 Task: Set up merge strategies to maintain a clean commit history.
Action: Mouse moved to (299, 148)
Screenshot: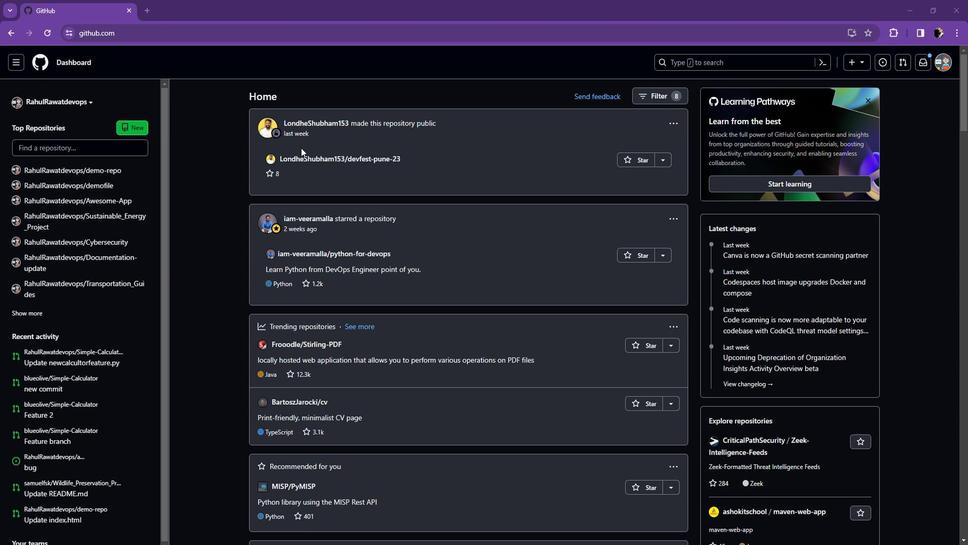 
Action: Mouse scrolled (299, 148) with delta (0, 0)
Screenshot: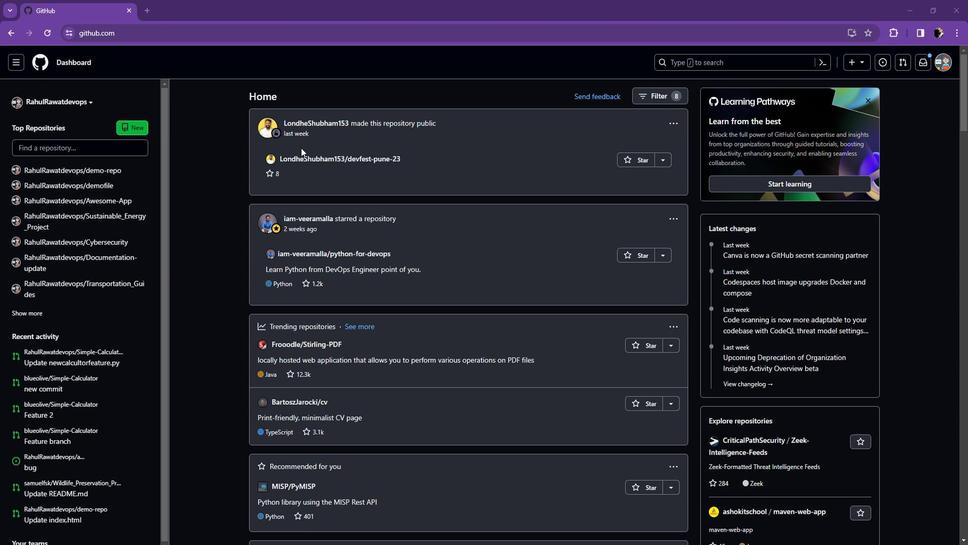 
Action: Mouse scrolled (299, 148) with delta (0, 0)
Screenshot: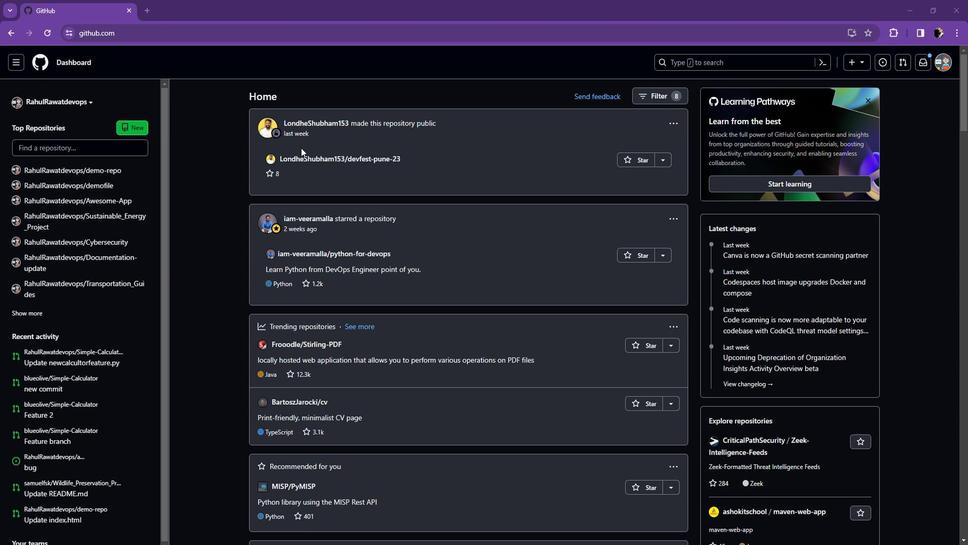 
Action: Mouse moved to (299, 157)
Screenshot: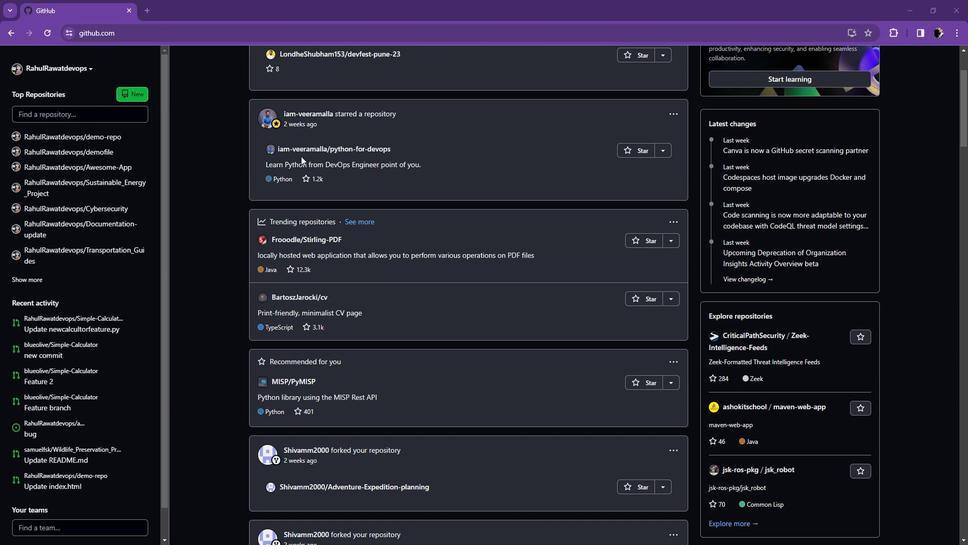 
Action: Mouse scrolled (299, 157) with delta (0, 0)
Screenshot: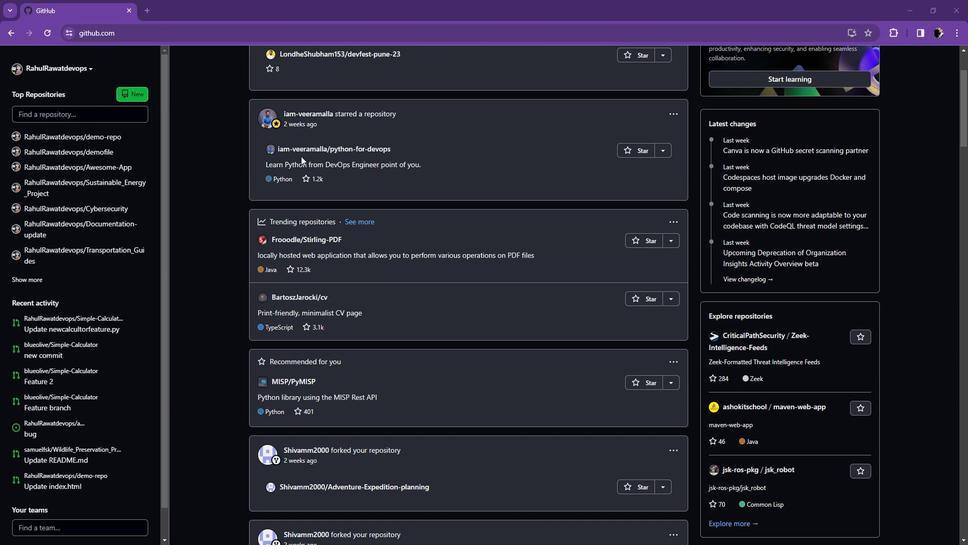 
Action: Mouse scrolled (299, 157) with delta (0, 0)
Screenshot: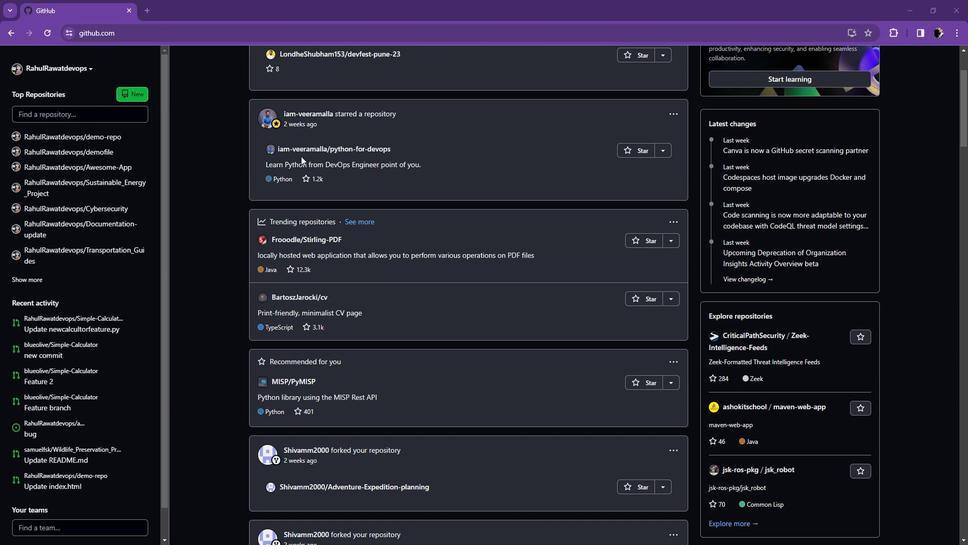 
Action: Mouse scrolled (299, 157) with delta (0, 0)
Screenshot: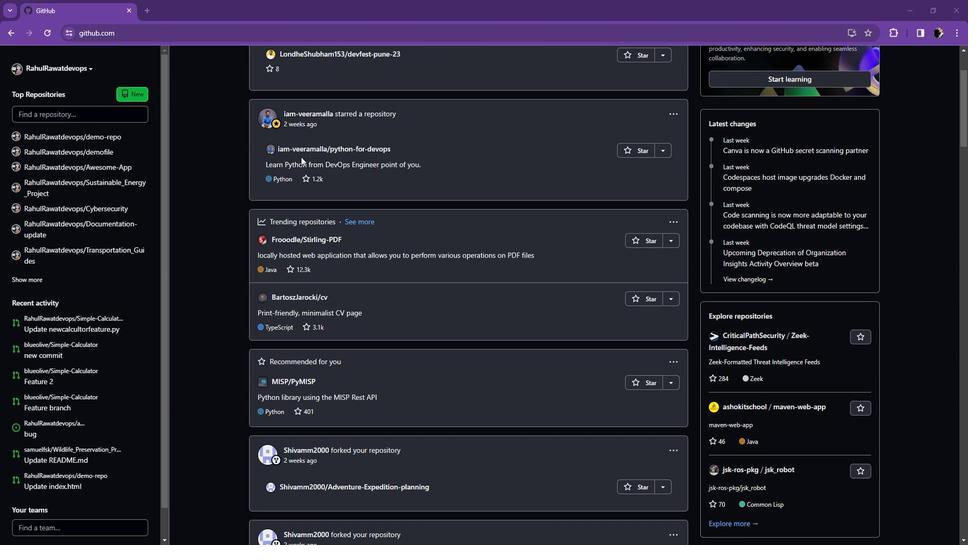 
Action: Mouse moved to (940, 68)
Screenshot: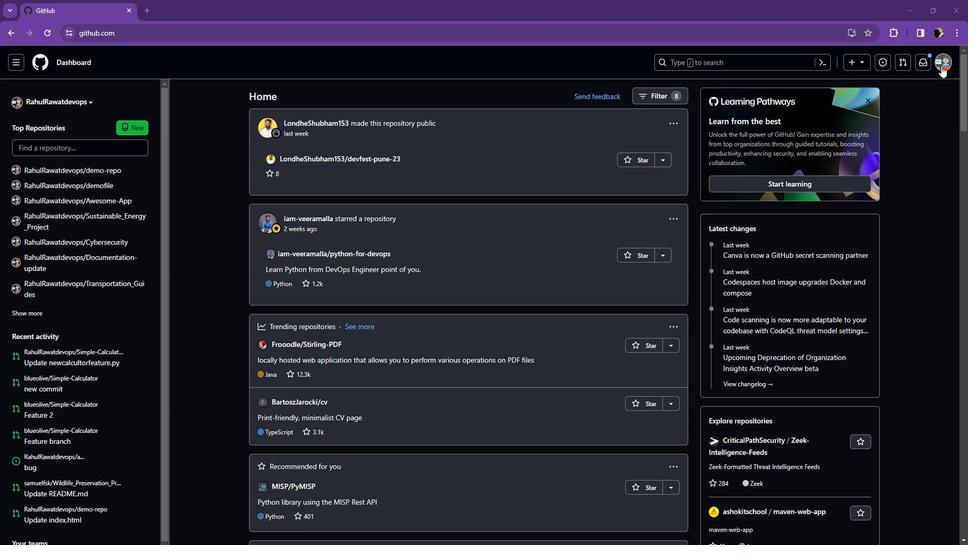 
Action: Mouse pressed left at (940, 68)
Screenshot: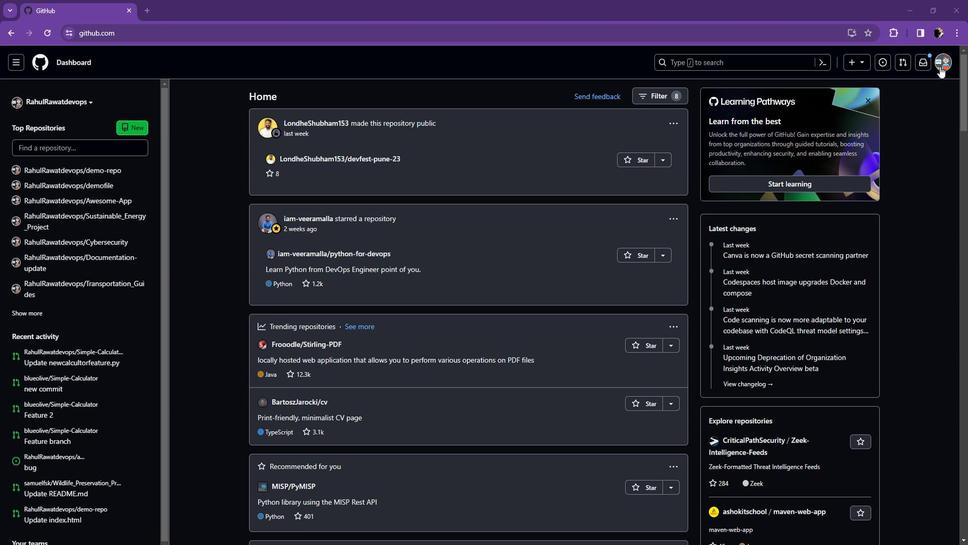 
Action: Mouse moved to (847, 116)
Screenshot: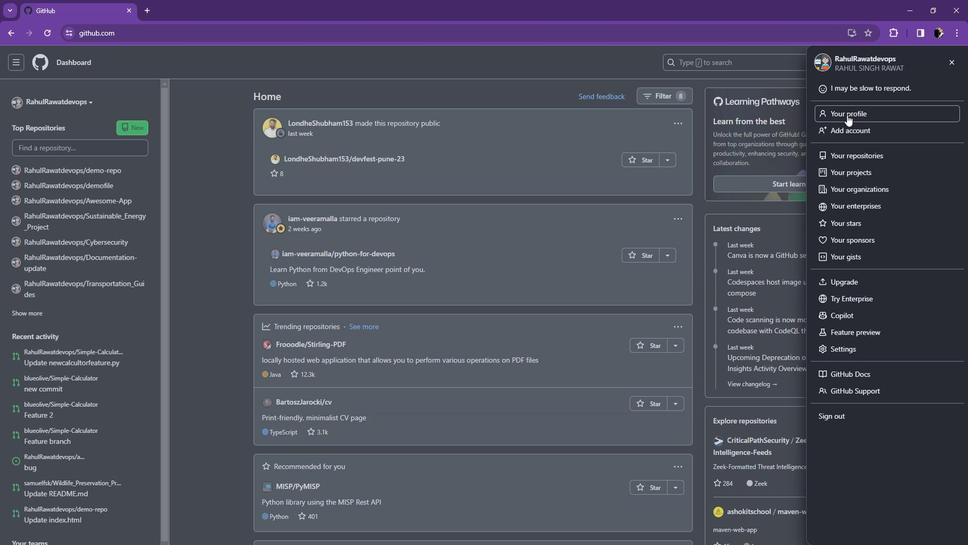 
Action: Mouse pressed left at (847, 116)
Screenshot: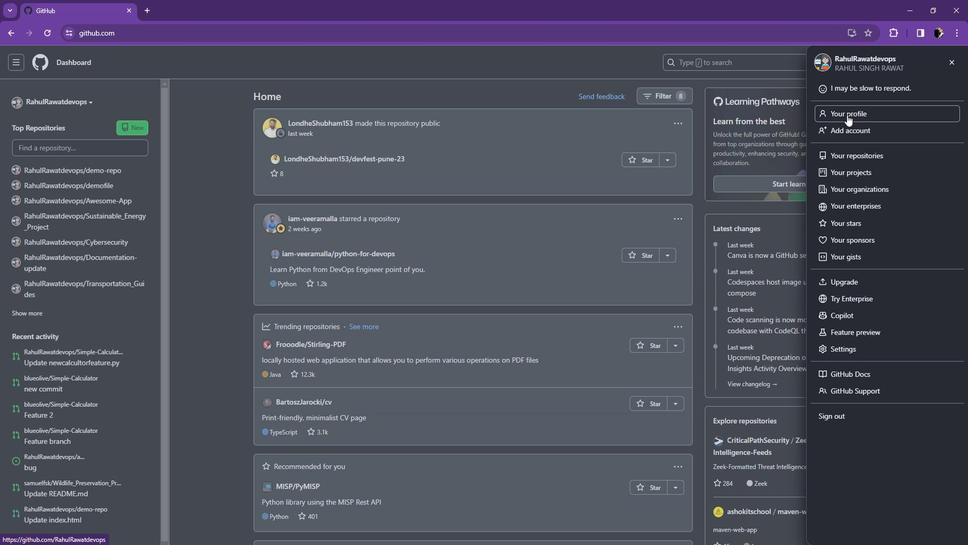 
Action: Mouse moved to (119, 94)
Screenshot: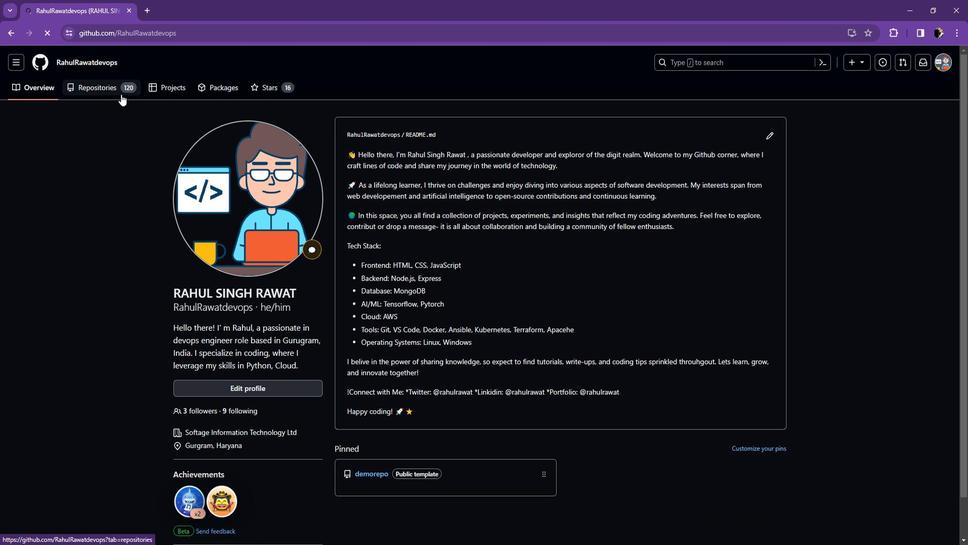 
Action: Mouse pressed left at (119, 94)
Screenshot: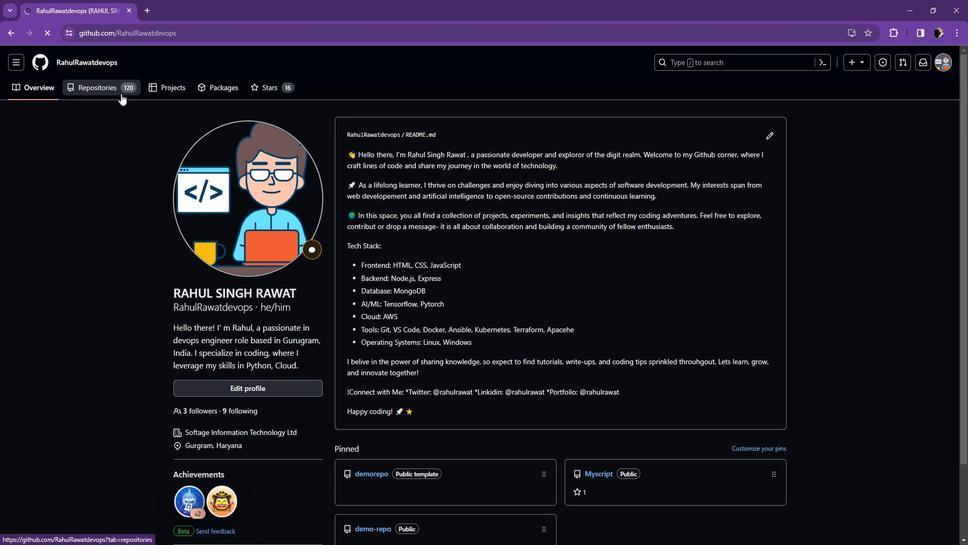 
Action: Mouse moved to (328, 243)
Screenshot: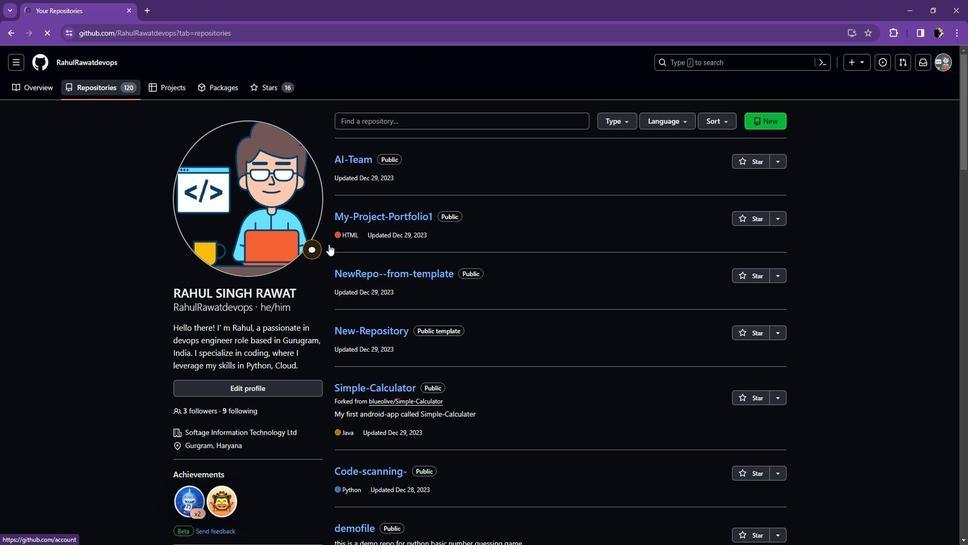 
Action: Mouse scrolled (328, 243) with delta (0, 0)
Screenshot: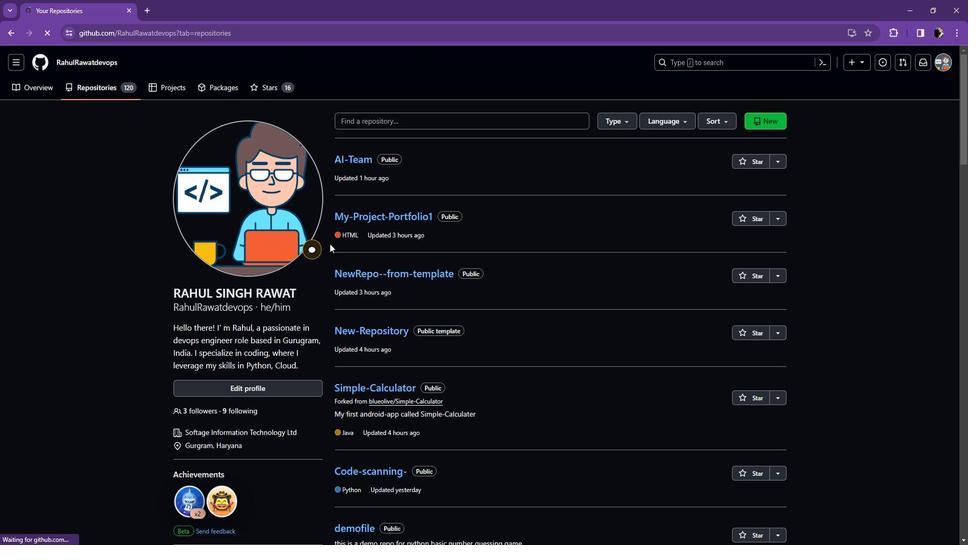 
Action: Mouse scrolled (328, 244) with delta (0, 0)
Screenshot: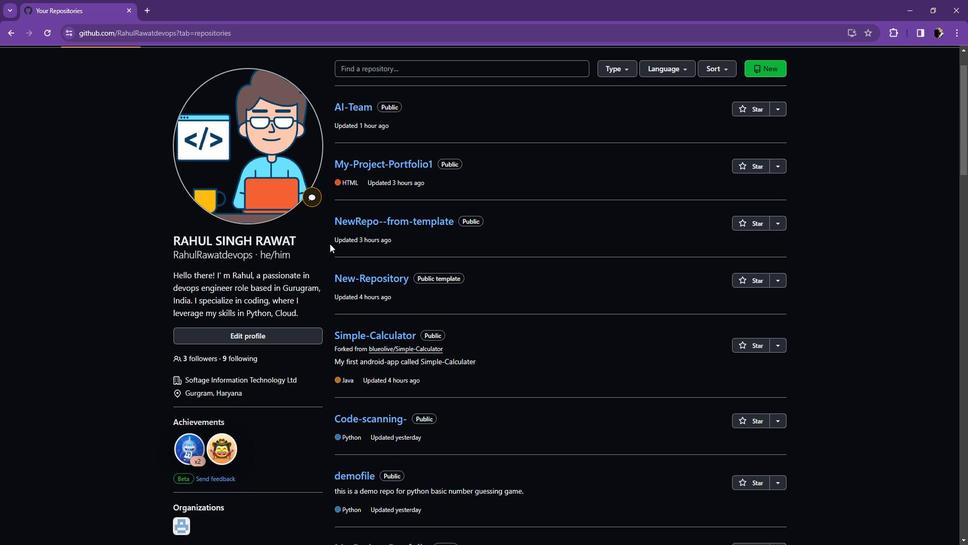 
Action: Mouse moved to (323, 245)
Screenshot: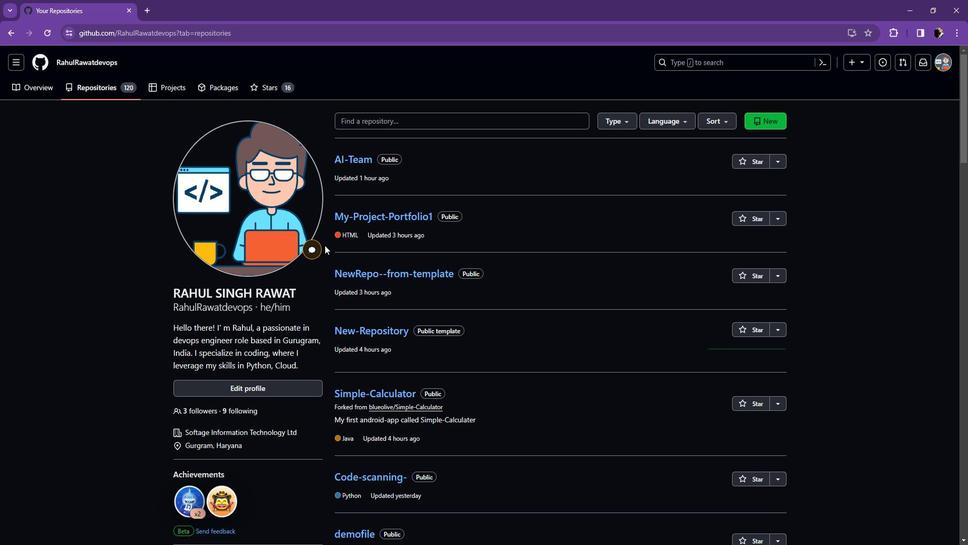 
Action: Mouse scrolled (323, 244) with delta (0, 0)
Screenshot: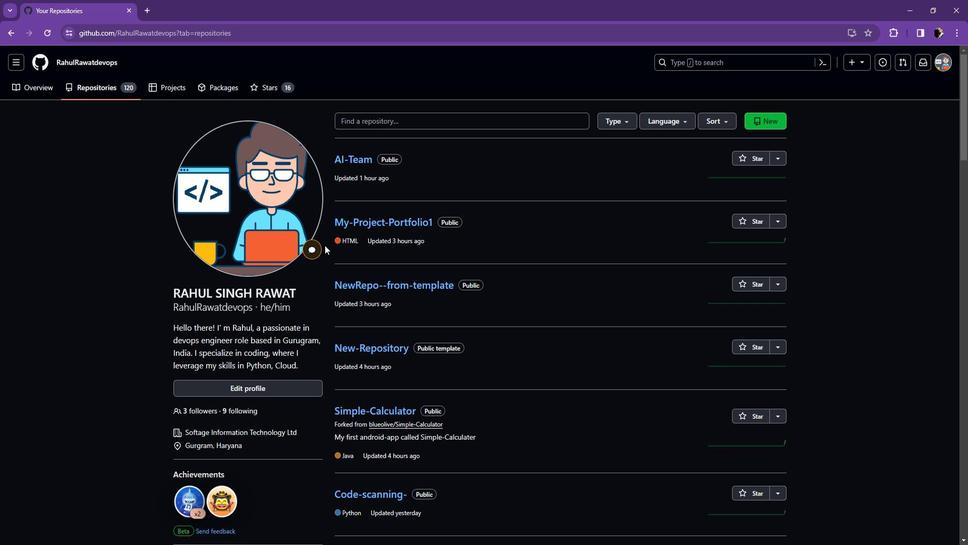 
Action: Mouse moved to (325, 245)
Screenshot: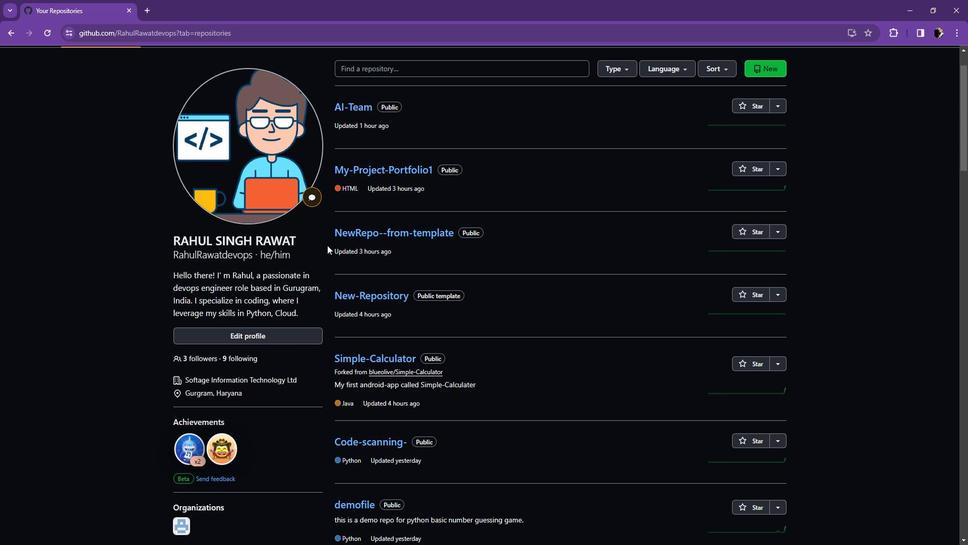 
Action: Mouse scrolled (325, 244) with delta (0, 0)
Screenshot: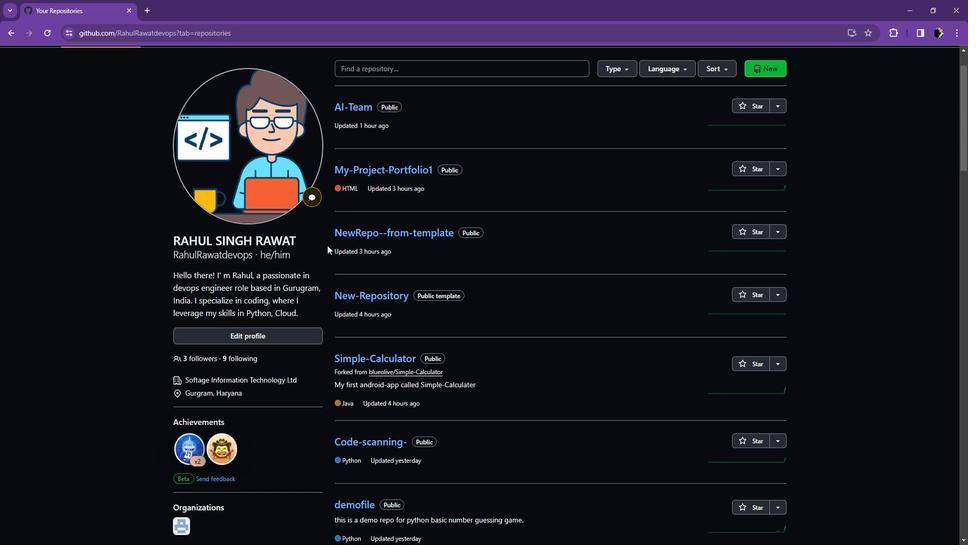 
Action: Mouse moved to (373, 307)
Screenshot: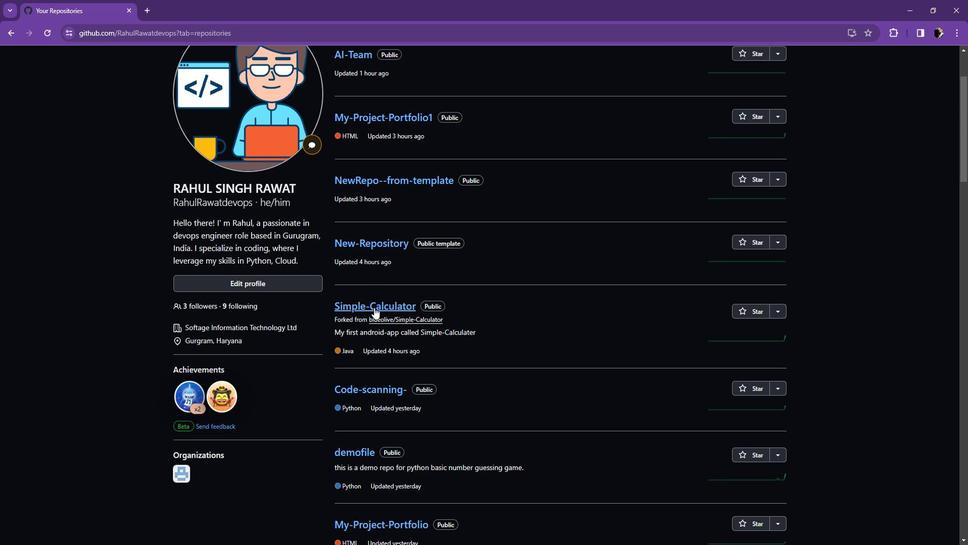 
Action: Mouse pressed left at (373, 307)
Screenshot: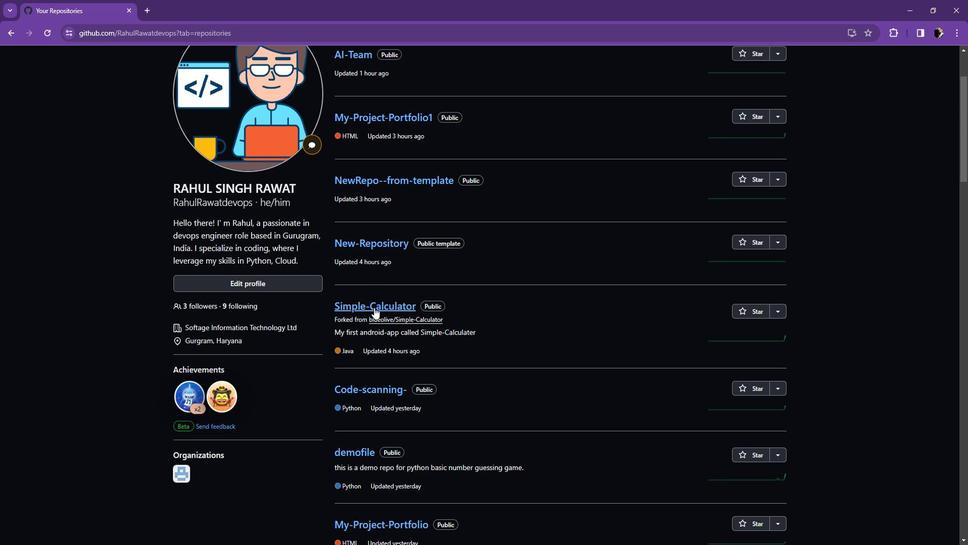 
Action: Mouse moved to (12, 33)
Screenshot: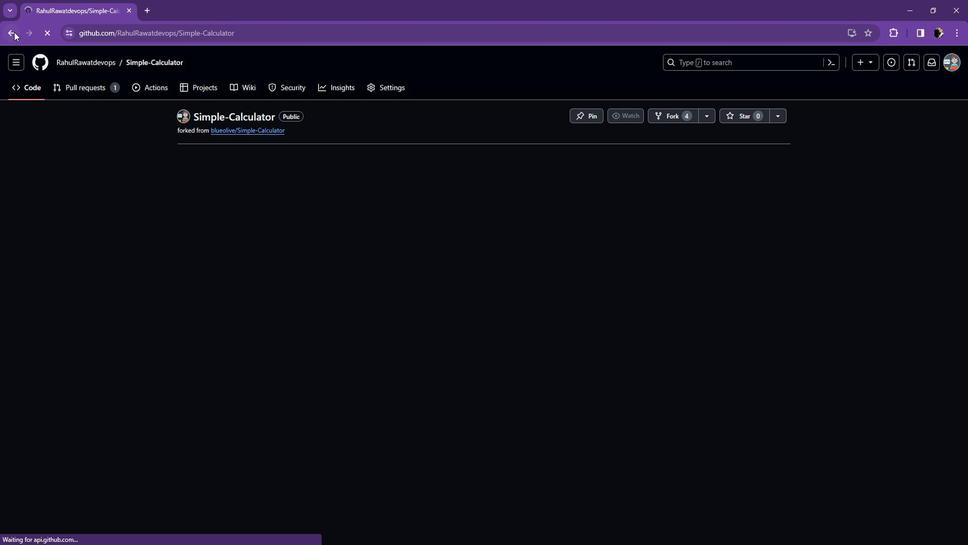 
Action: Mouse pressed left at (12, 33)
Screenshot: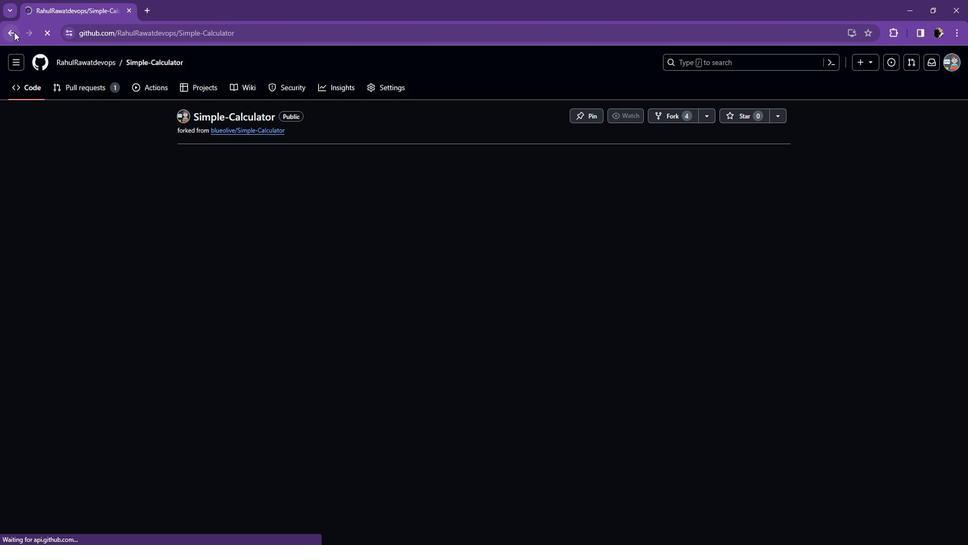 
Action: Mouse moved to (394, 125)
Screenshot: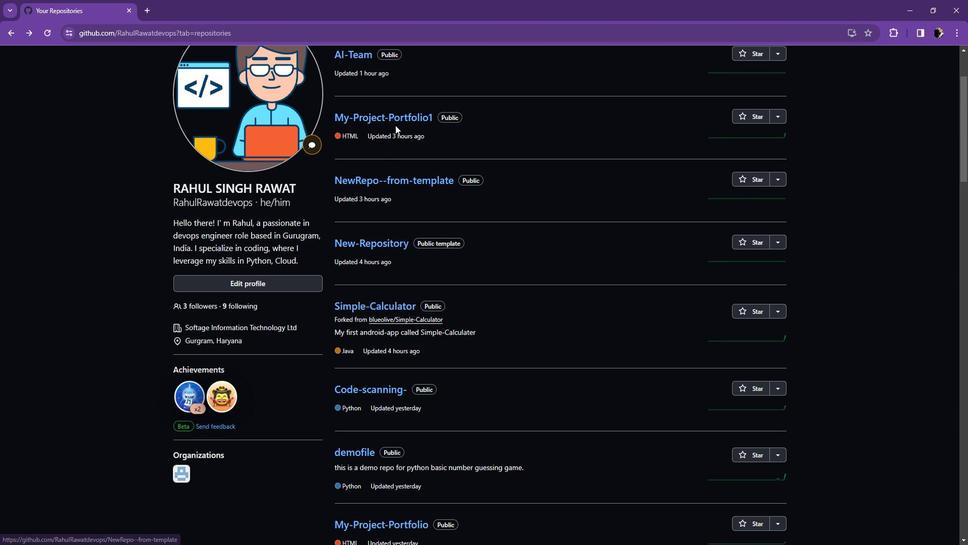 
Action: Mouse pressed left at (394, 125)
Screenshot: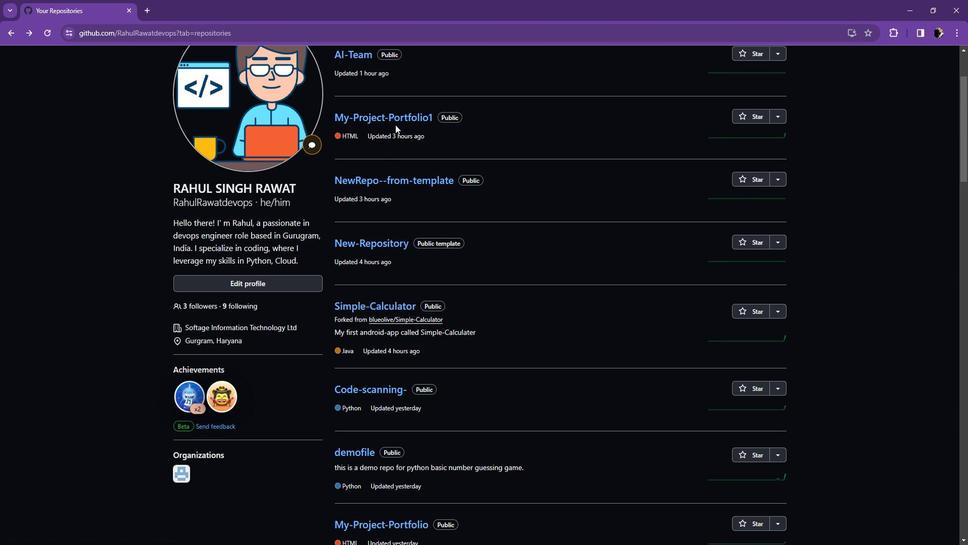 
Action: Mouse moved to (395, 121)
Screenshot: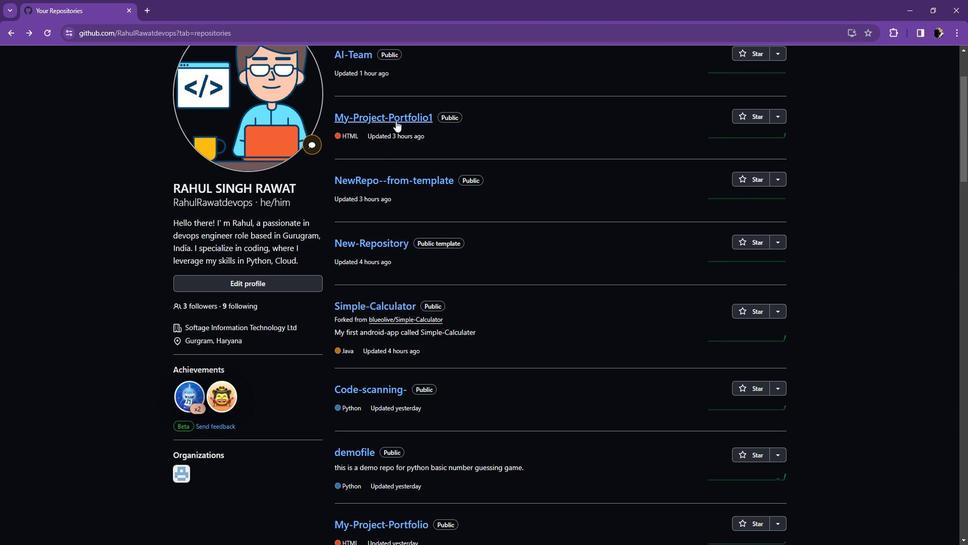 
Action: Mouse pressed left at (395, 121)
Screenshot: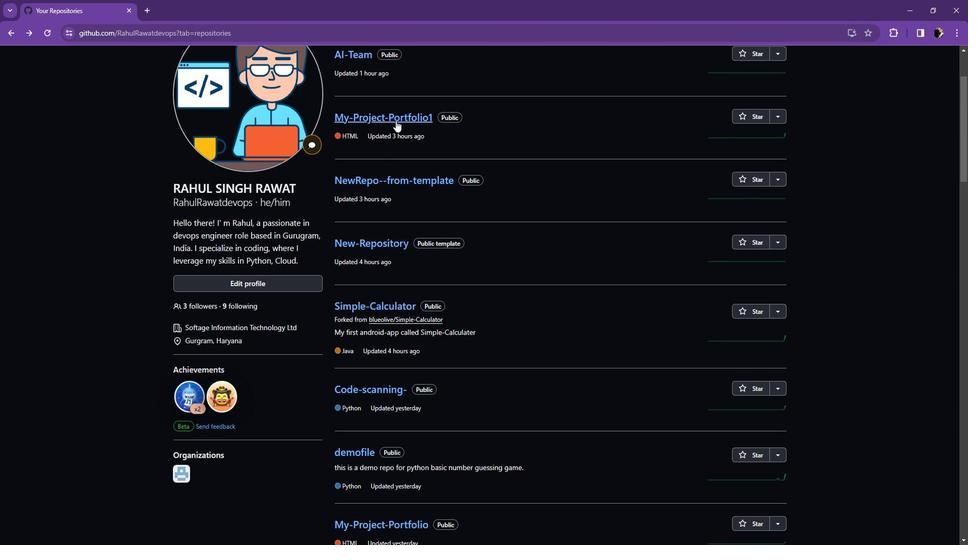 
Action: Mouse moved to (506, 254)
Screenshot: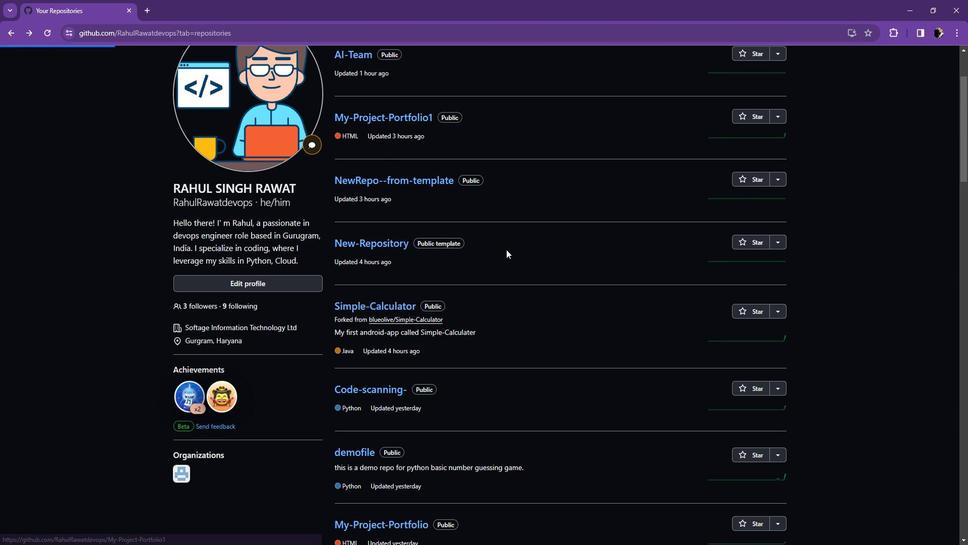 
Action: Mouse scrolled (506, 254) with delta (0, 0)
Screenshot: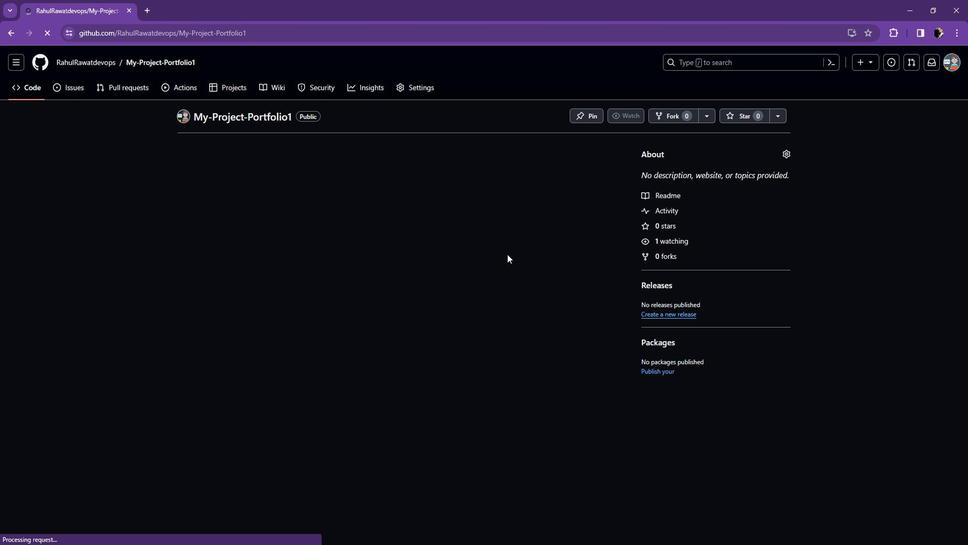 
Action: Mouse scrolled (506, 254) with delta (0, 0)
Screenshot: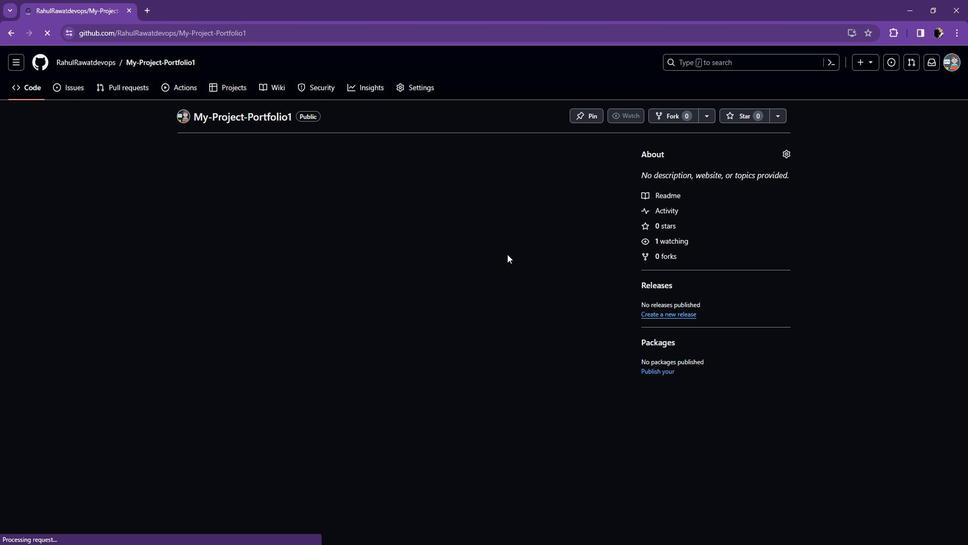 
Action: Mouse moved to (506, 245)
Screenshot: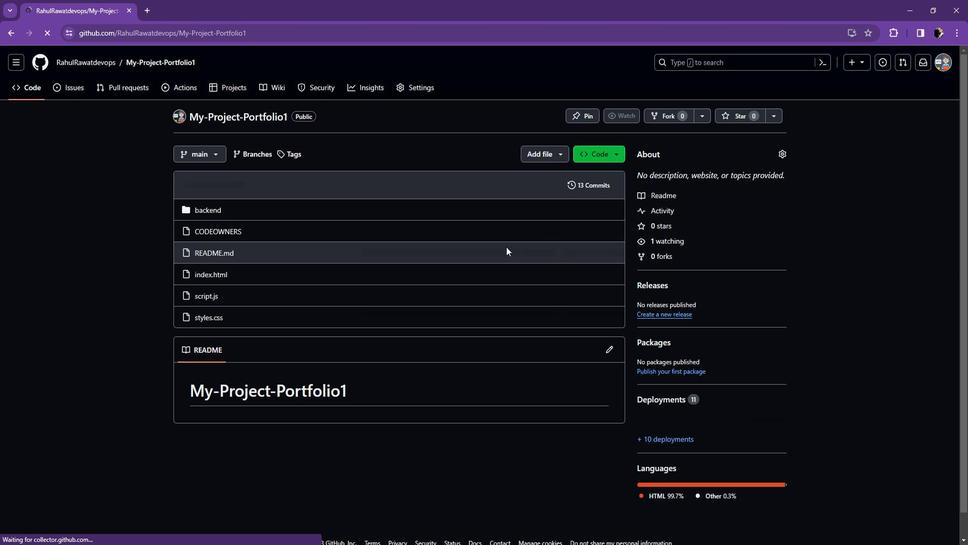 
Action: Mouse scrolled (506, 245) with delta (0, 0)
Screenshot: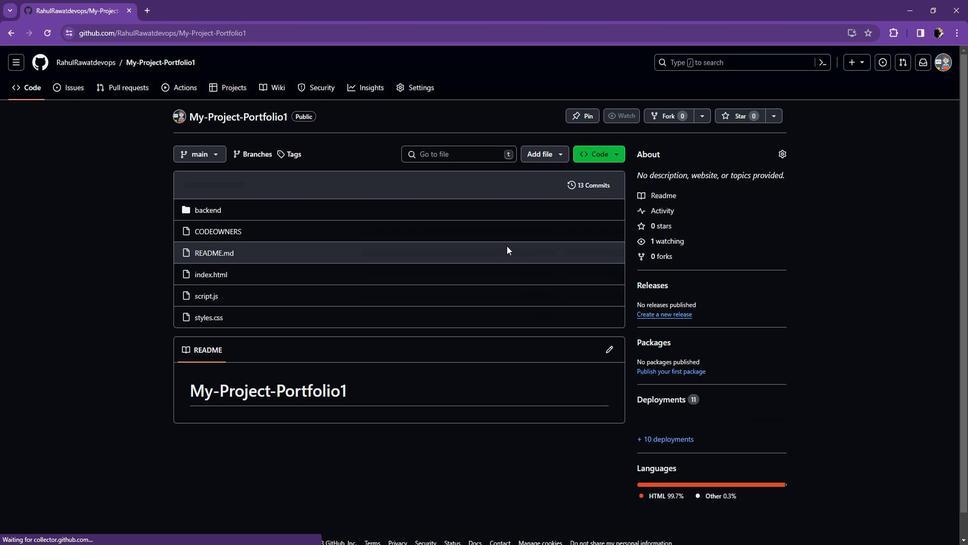 
Action: Mouse moved to (264, 231)
Screenshot: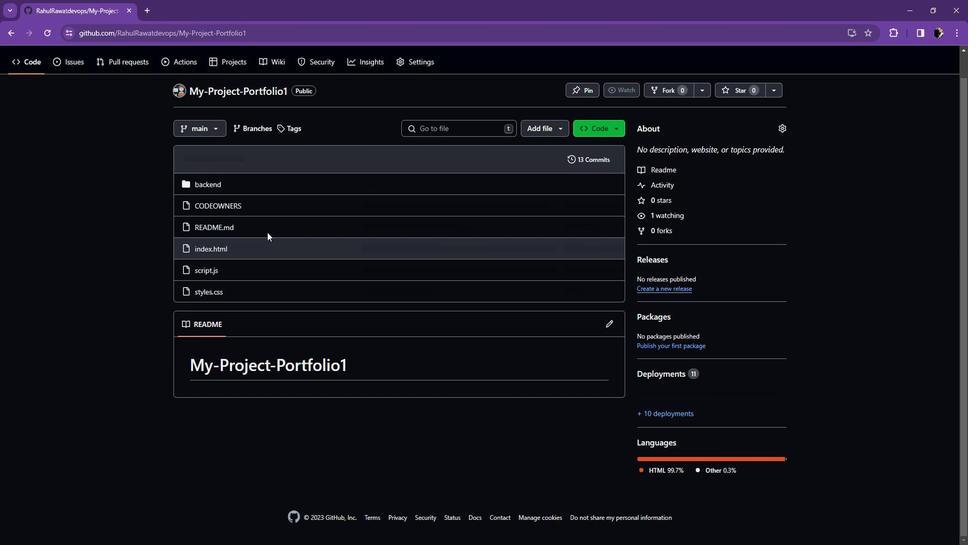 
Action: Mouse scrolled (264, 232) with delta (0, 0)
Screenshot: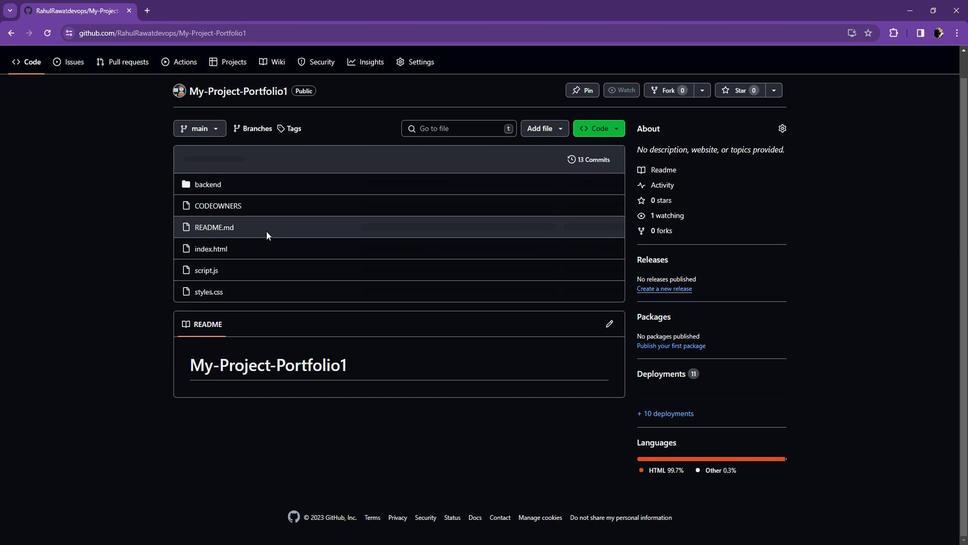 
Action: Mouse scrolled (264, 232) with delta (0, 0)
Screenshot: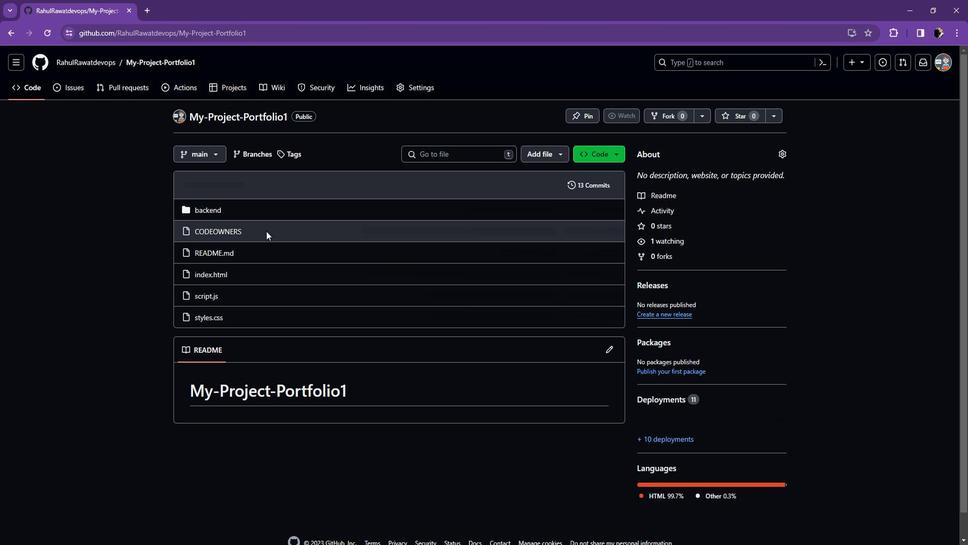 
Action: Mouse scrolled (264, 232) with delta (0, 0)
Screenshot: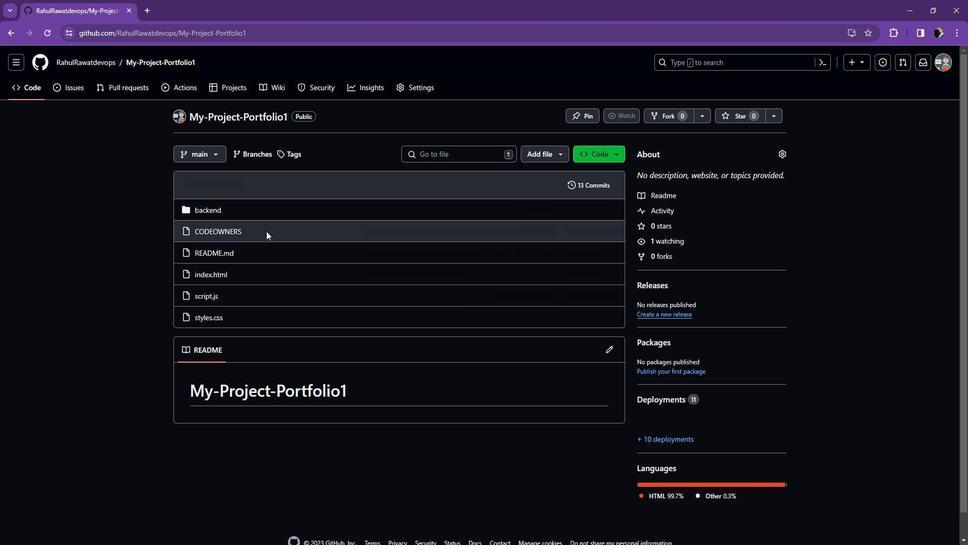 
Action: Mouse scrolled (264, 231) with delta (0, 0)
Screenshot: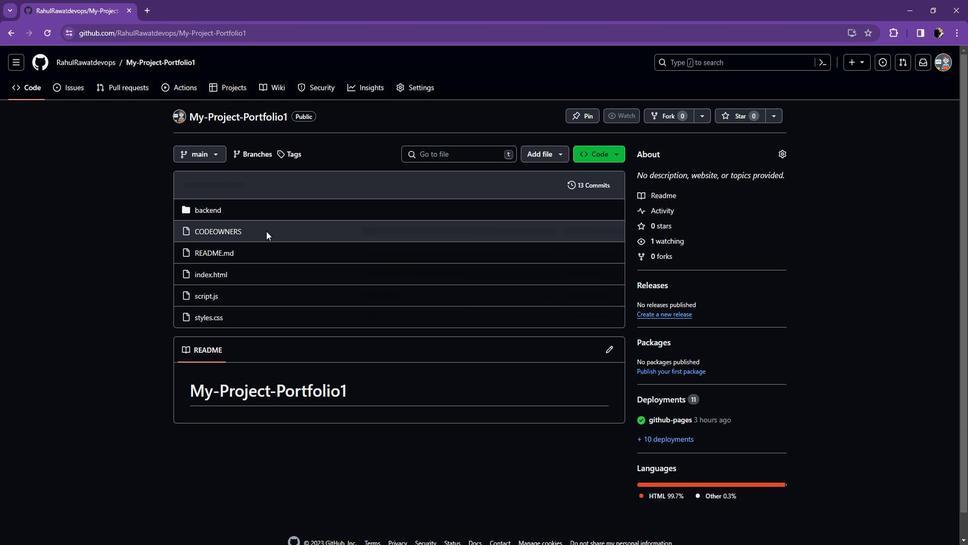 
Action: Mouse scrolled (264, 231) with delta (0, 0)
Screenshot: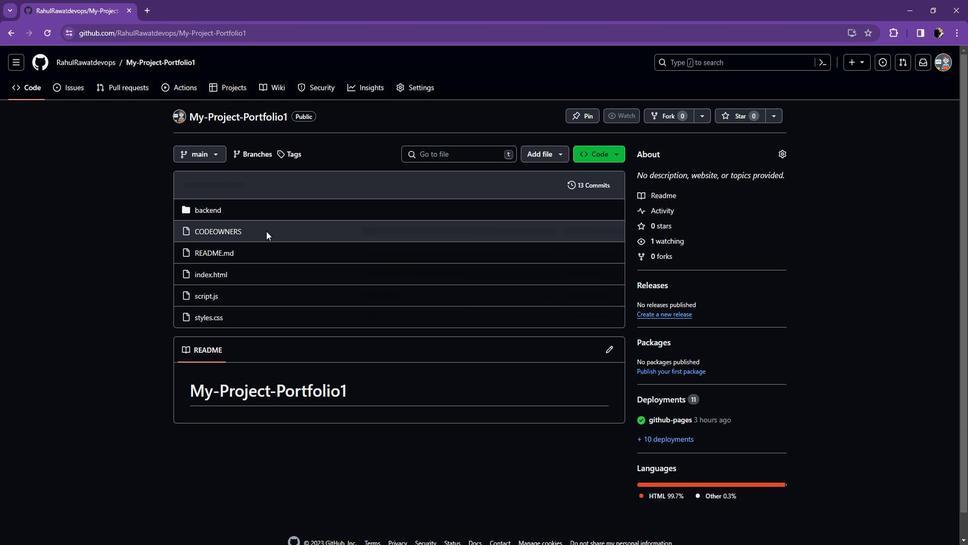 
Action: Mouse scrolled (264, 232) with delta (0, 0)
Screenshot: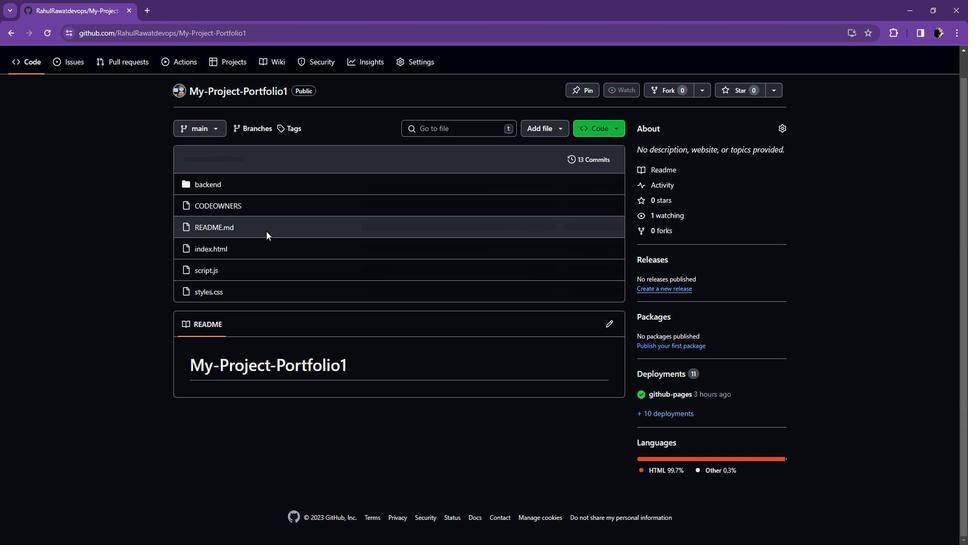 
Action: Mouse scrolled (264, 232) with delta (0, 0)
Screenshot: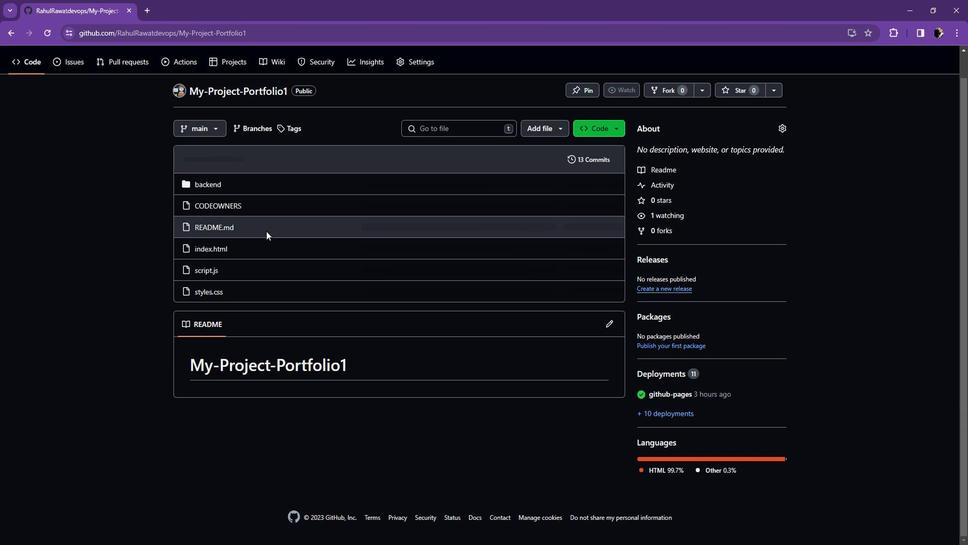 
Action: Mouse scrolled (264, 232) with delta (0, 0)
Screenshot: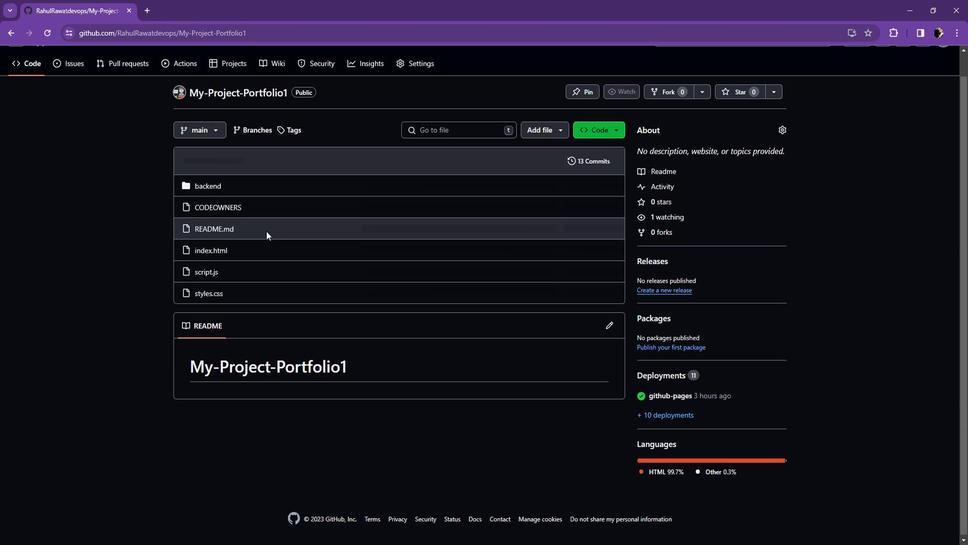 
Action: Mouse scrolled (264, 232) with delta (0, 0)
Screenshot: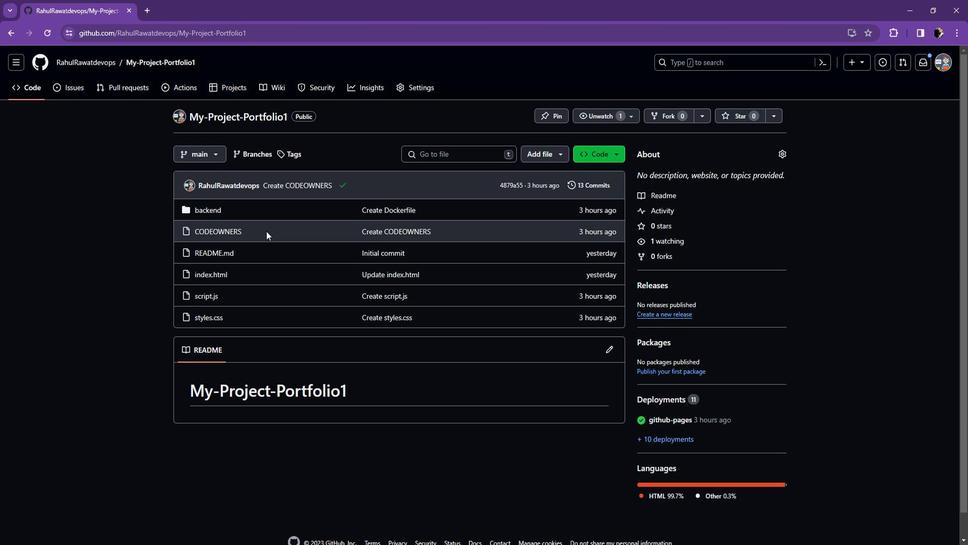 
Action: Mouse moved to (275, 204)
Screenshot: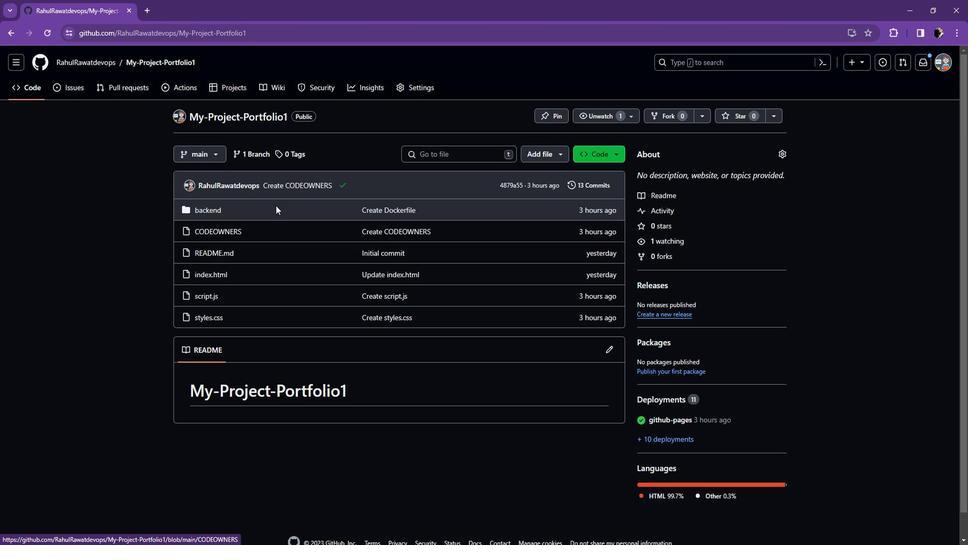 
Action: Mouse scrolled (275, 204) with delta (0, 0)
Screenshot: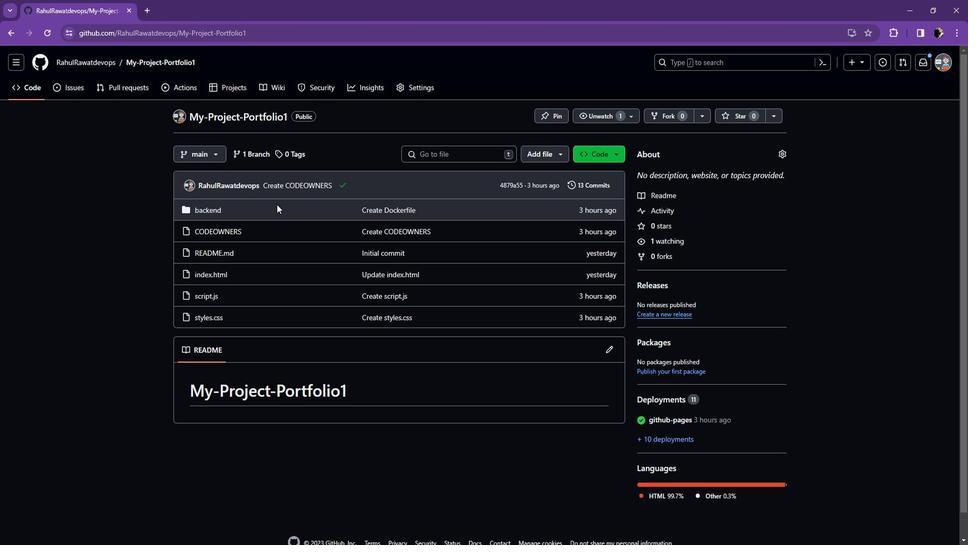 
Action: Mouse scrolled (275, 205) with delta (0, 0)
Screenshot: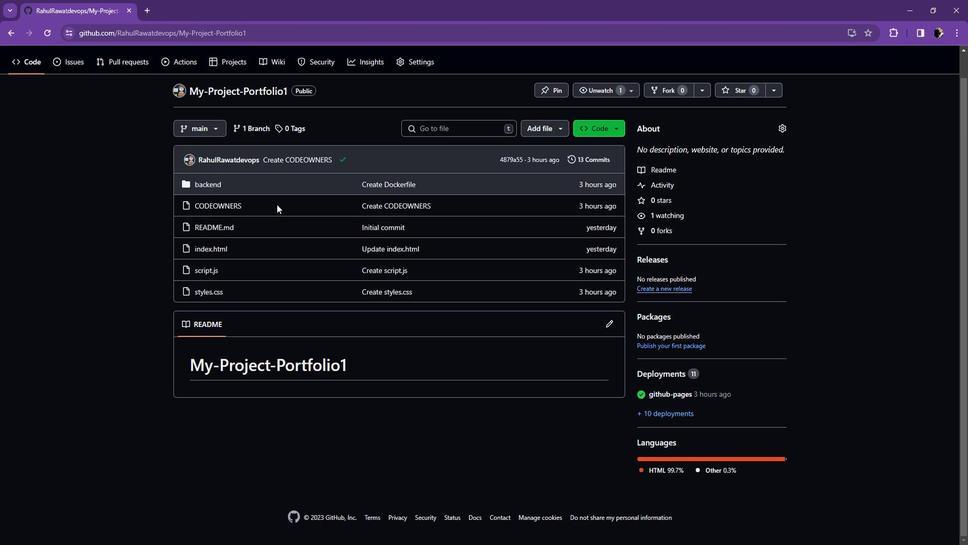 
Action: Mouse scrolled (275, 205) with delta (0, 0)
Screenshot: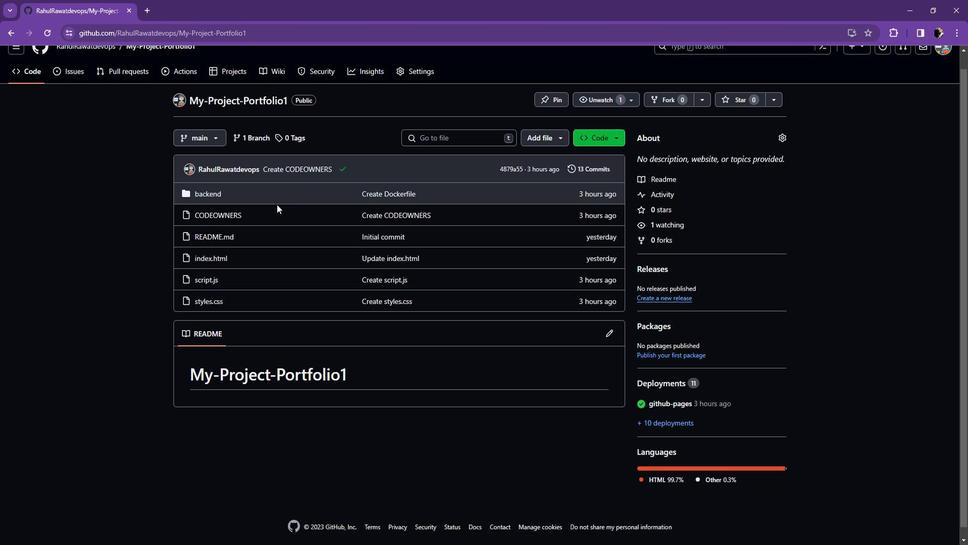 
Action: Mouse moved to (211, 155)
Screenshot: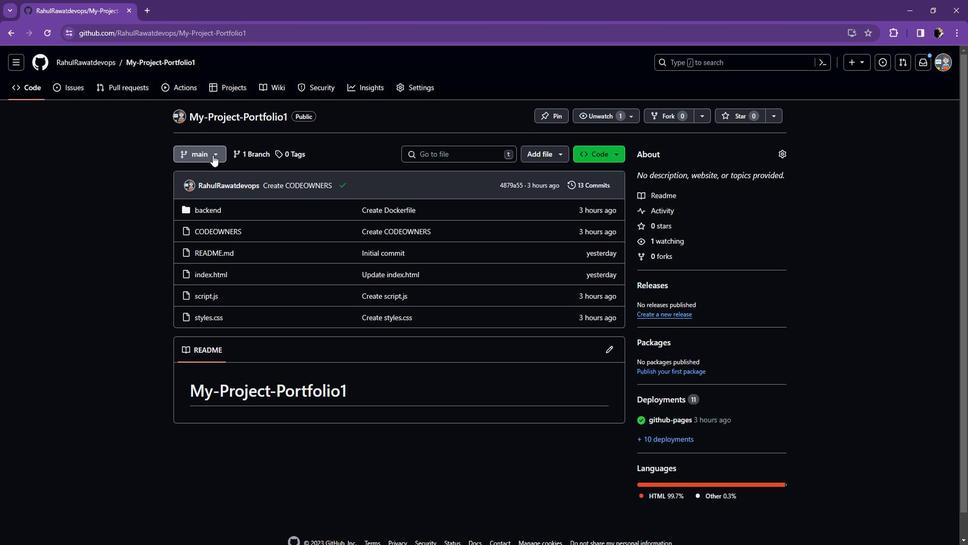 
Action: Mouse pressed left at (211, 155)
Screenshot: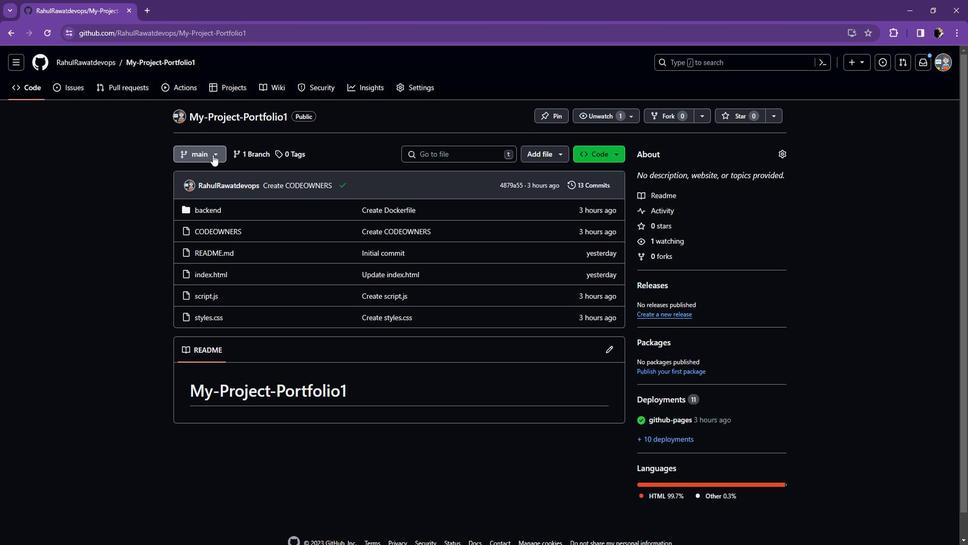 
Action: Mouse moved to (227, 197)
Screenshot: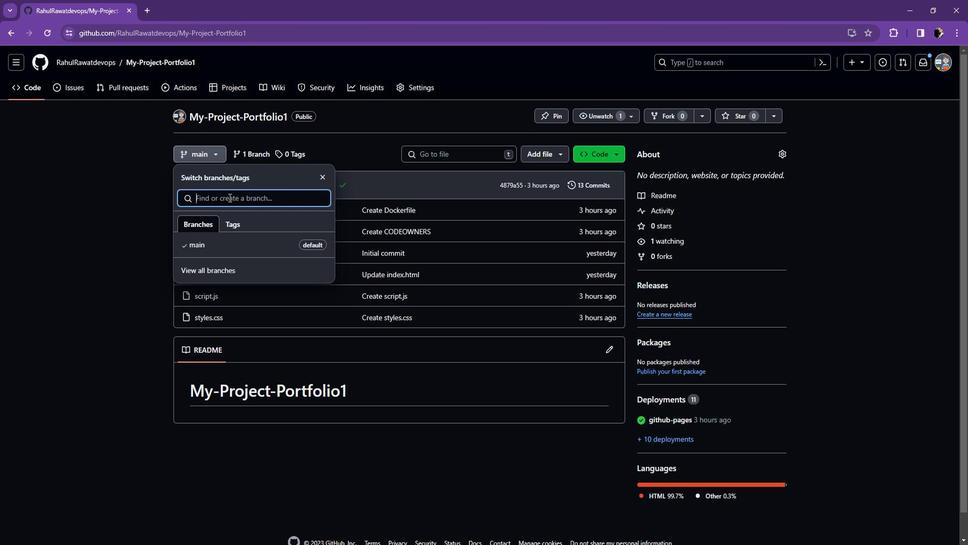 
Action: Mouse pressed left at (227, 197)
Screenshot: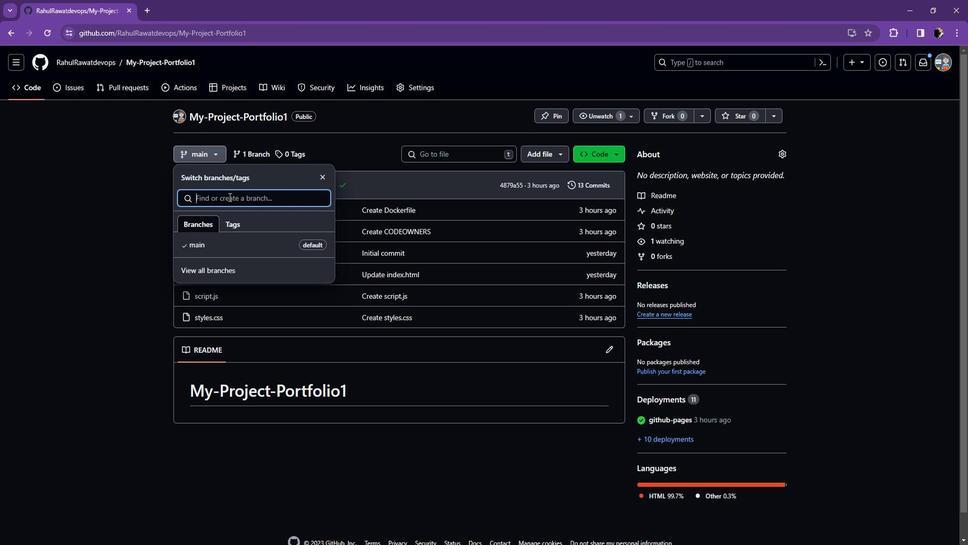 
Action: Key pressed <Key.caps_lock>B<Key.caps_lock>ranch<Key.space>1<Key.enter>
Screenshot: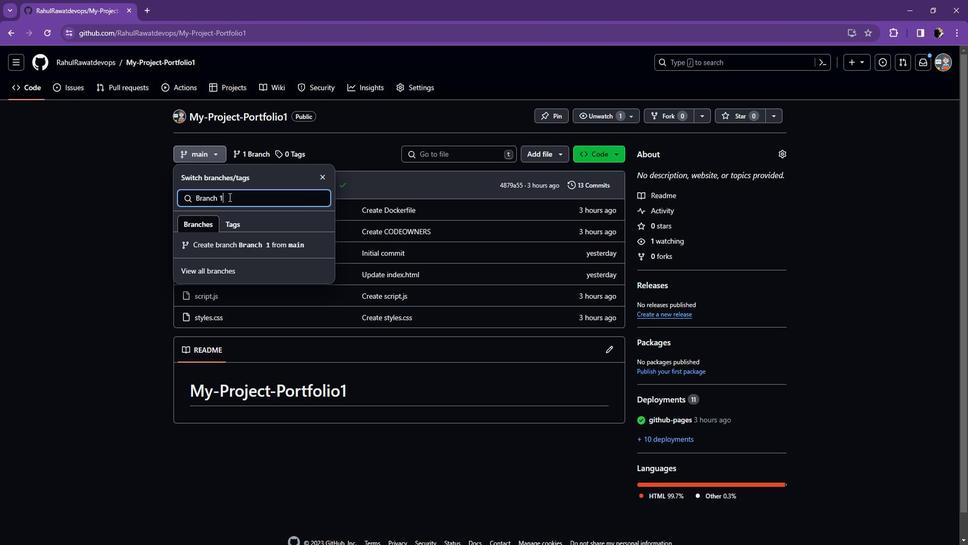 
Action: Mouse moved to (220, 201)
Screenshot: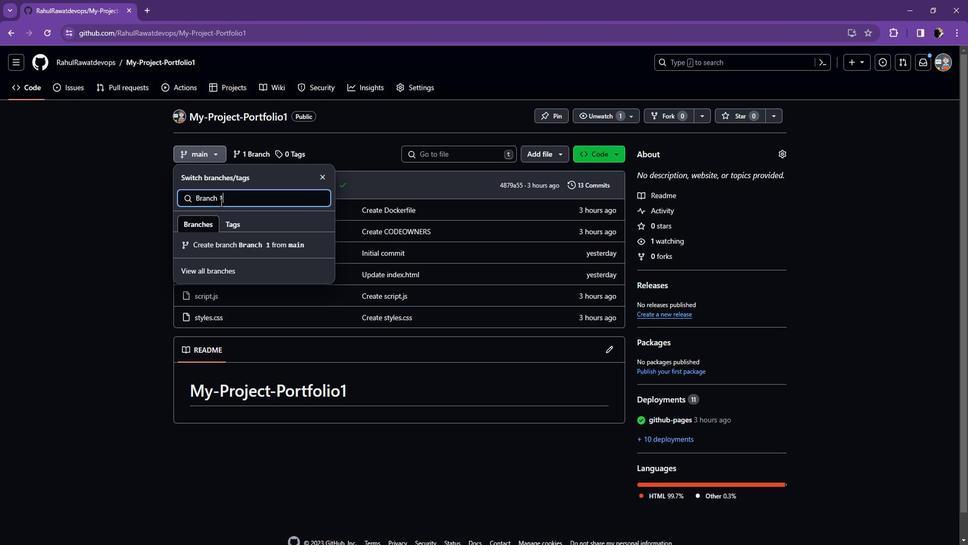 
Action: Key pressed <Key.backspace><Key.backspace>1
Screenshot: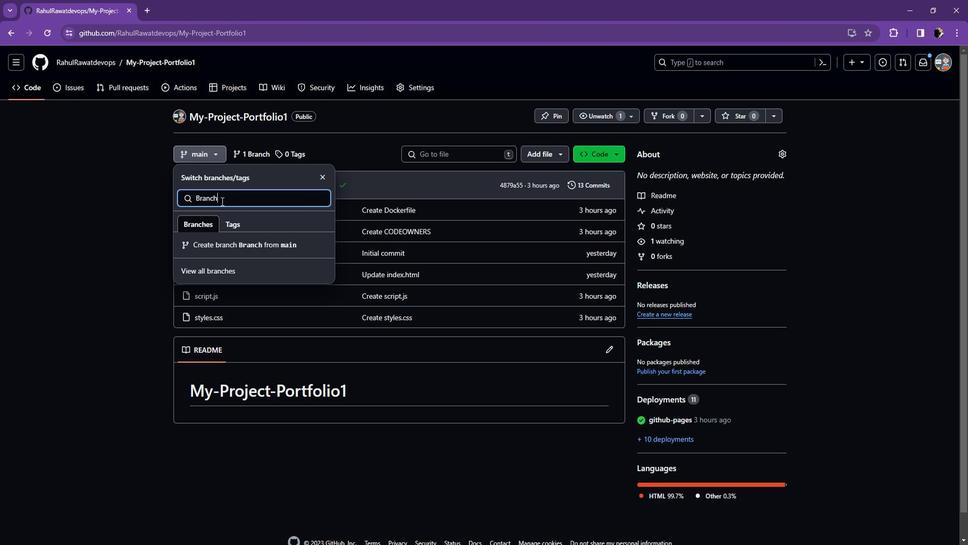 
Action: Mouse moved to (242, 239)
Screenshot: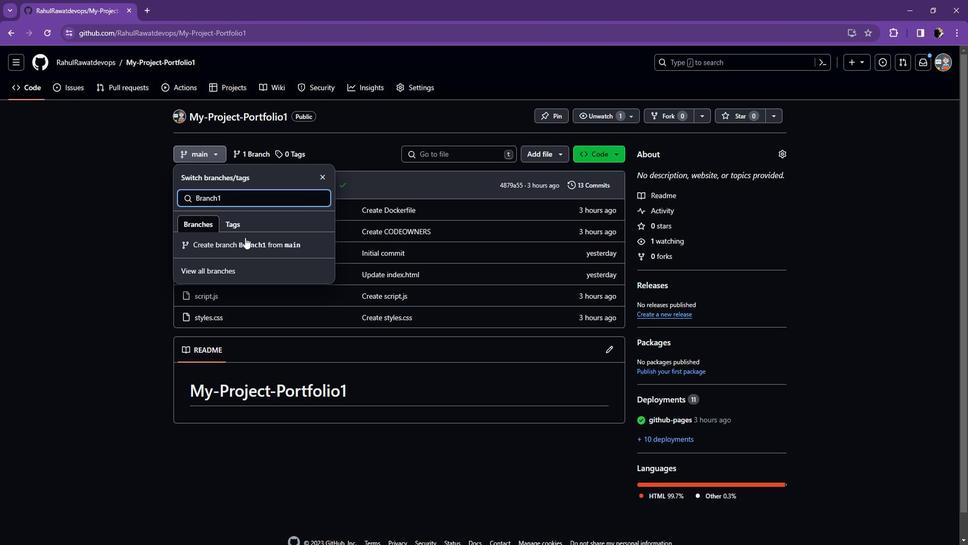 
Action: Mouse pressed left at (242, 239)
Screenshot: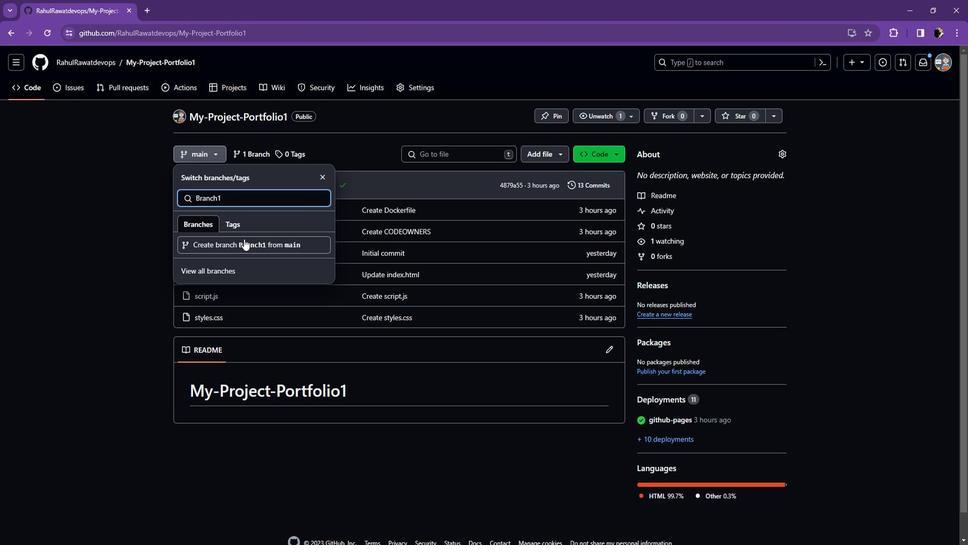 
Action: Mouse moved to (330, 264)
Screenshot: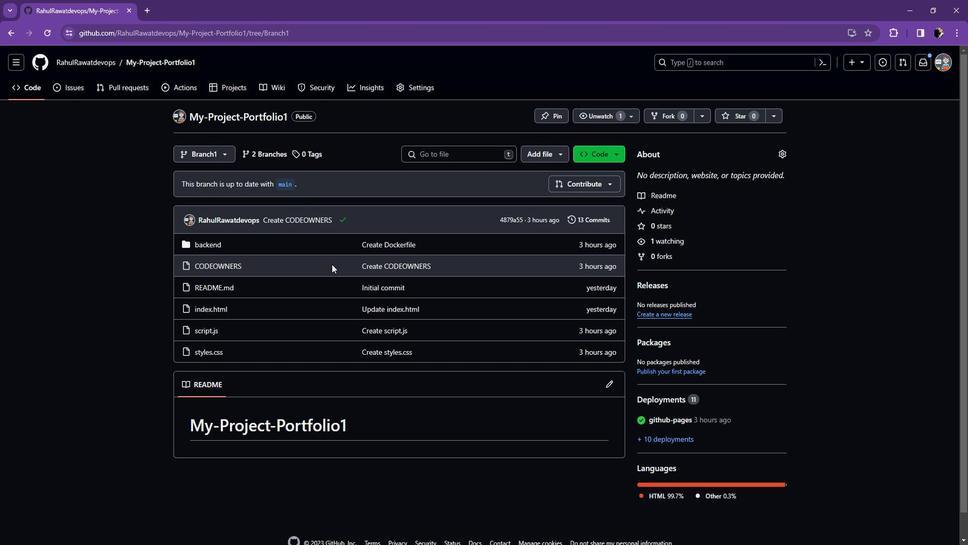 
Action: Mouse scrolled (330, 264) with delta (0, 0)
Screenshot: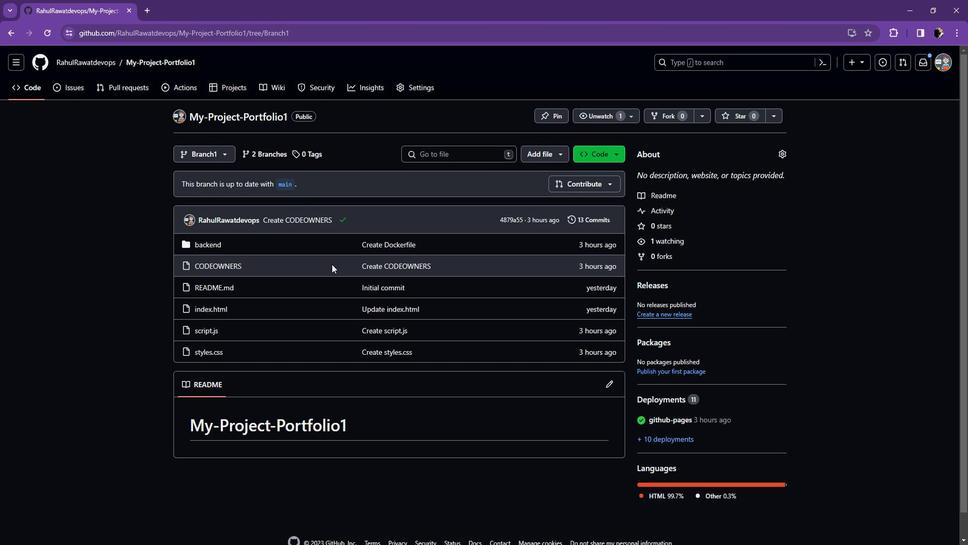 
Action: Mouse scrolled (330, 263) with delta (0, 0)
Screenshot: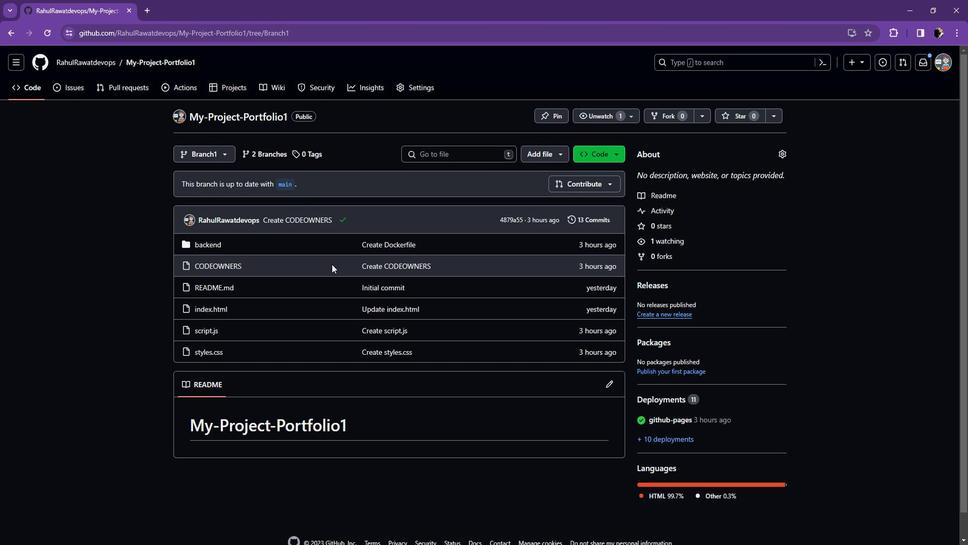 
Action: Mouse scrolled (330, 264) with delta (0, 0)
Screenshot: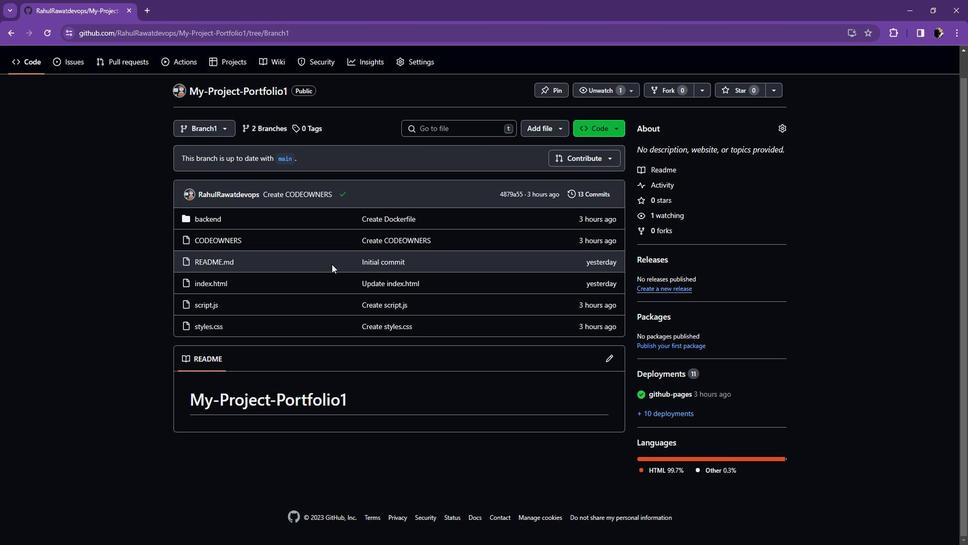 
Action: Mouse scrolled (330, 264) with delta (0, 0)
Screenshot: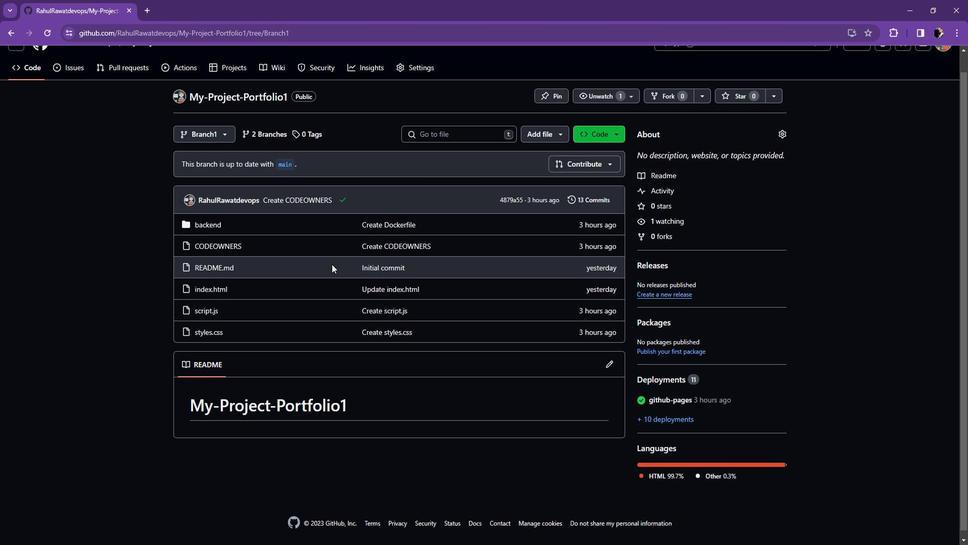 
Action: Mouse moved to (539, 158)
Screenshot: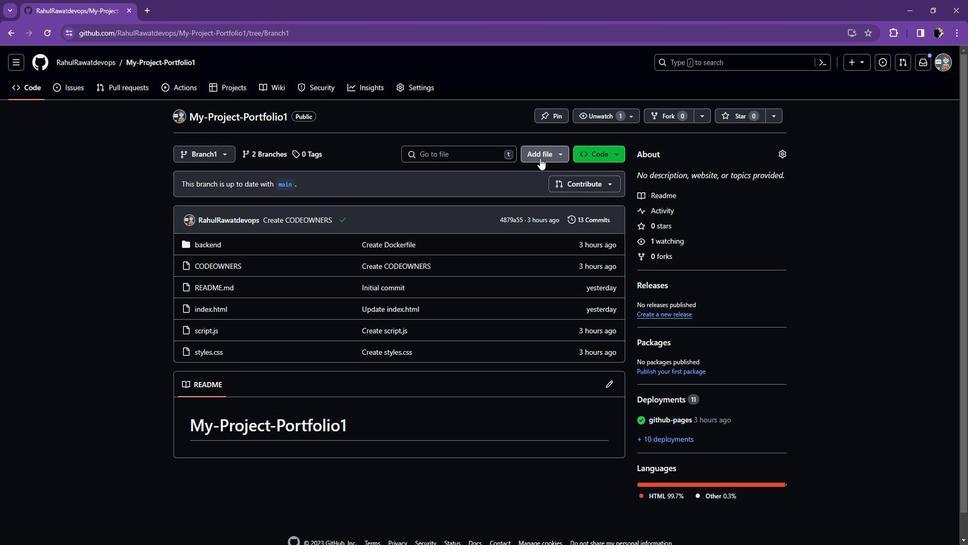 
Action: Mouse pressed left at (539, 158)
Screenshot: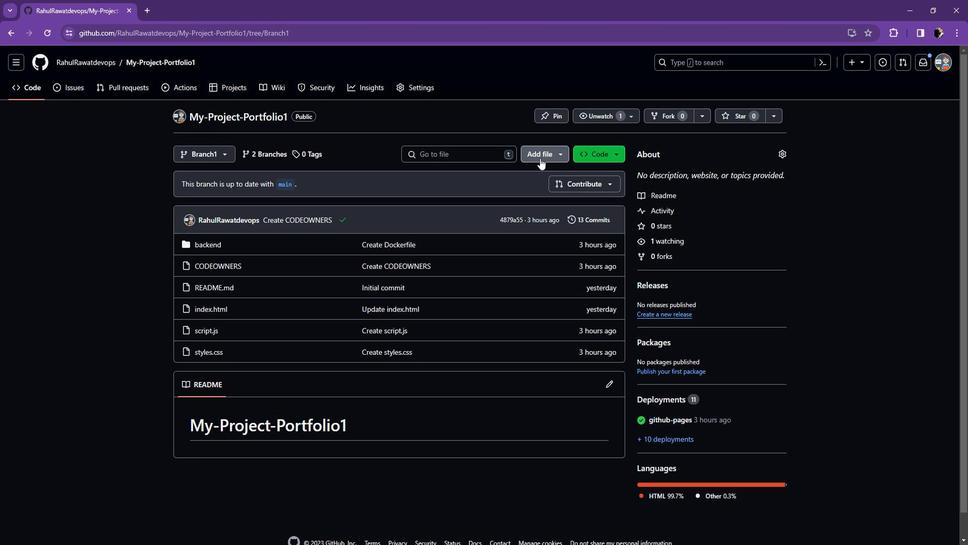
Action: Mouse moved to (369, 318)
Screenshot: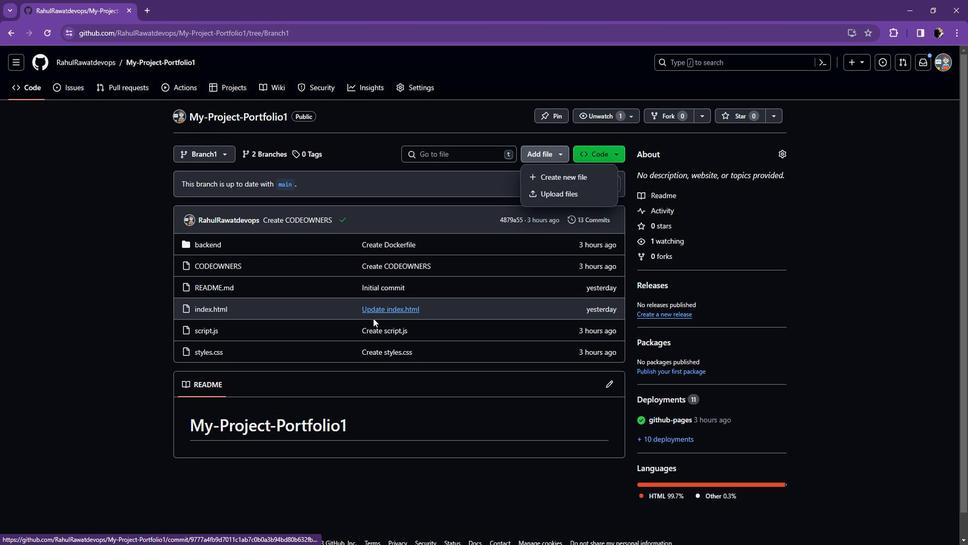 
Action: Mouse pressed left at (369, 318)
Screenshot: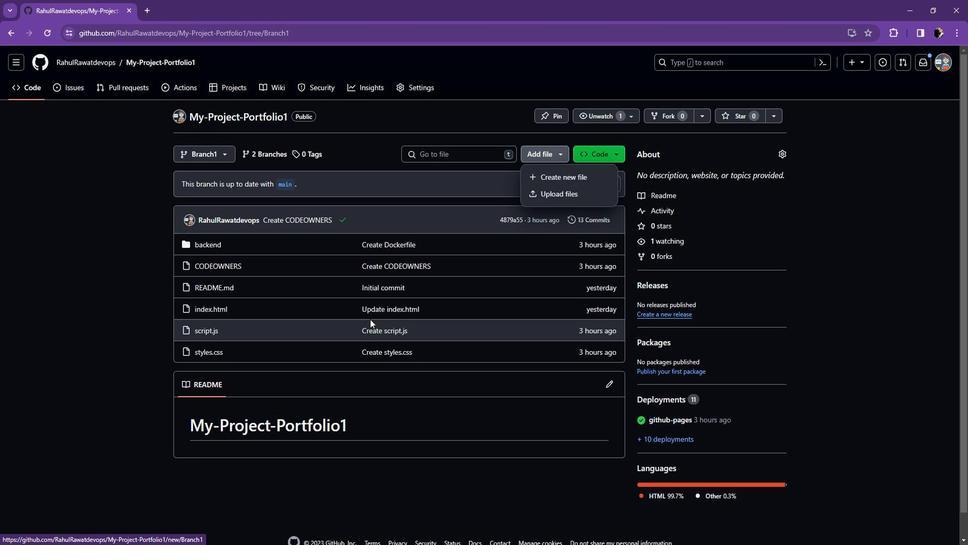 
Action: Mouse moved to (223, 151)
Screenshot: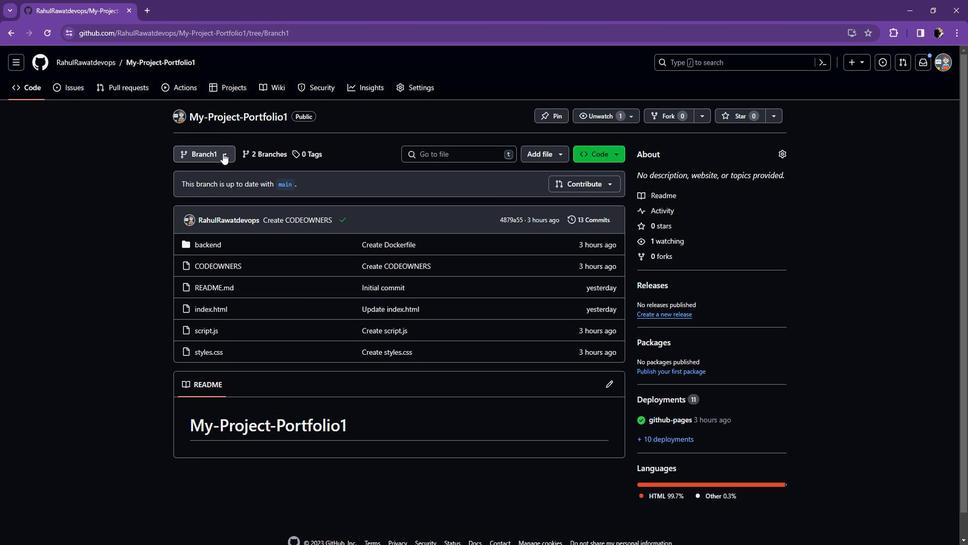 
Action: Mouse pressed left at (223, 151)
Screenshot: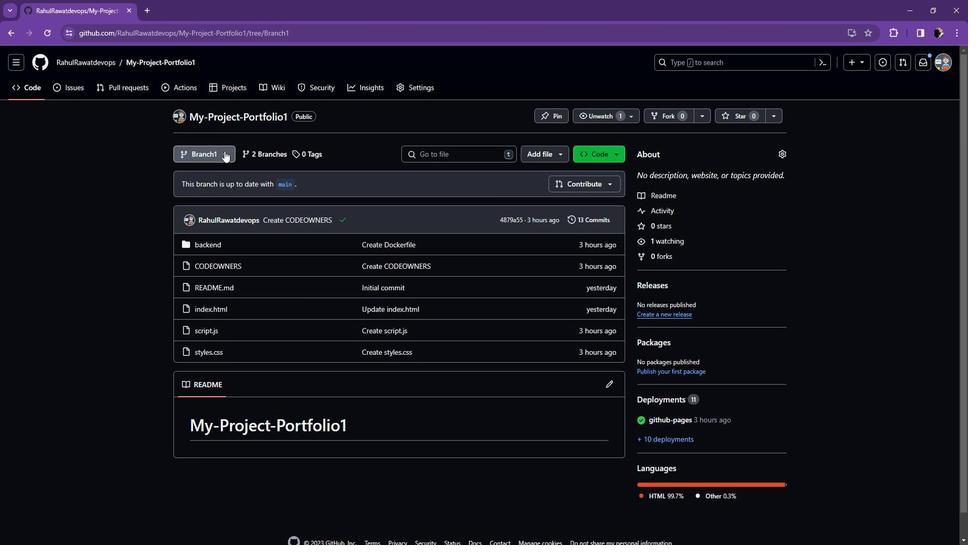 
Action: Mouse moved to (207, 261)
Screenshot: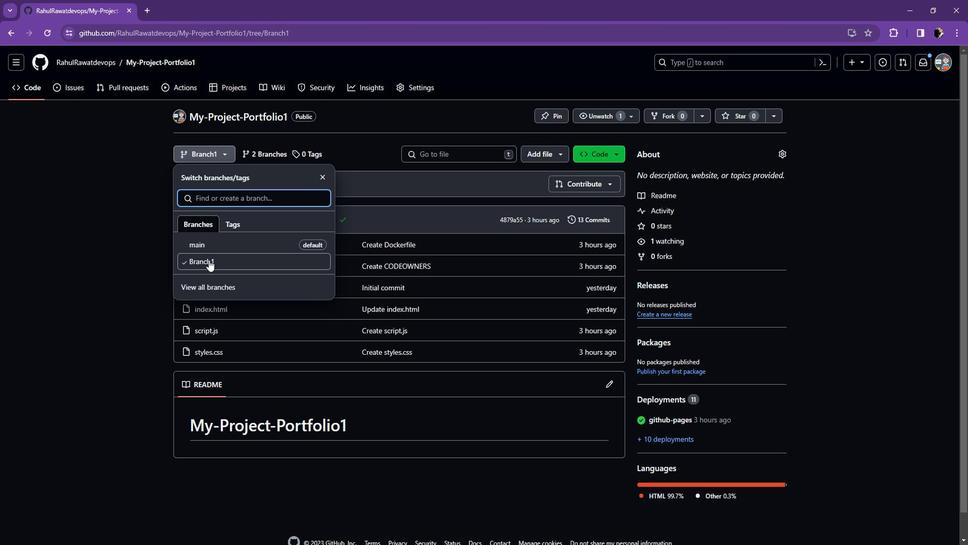 
Action: Mouse pressed left at (207, 261)
Screenshot: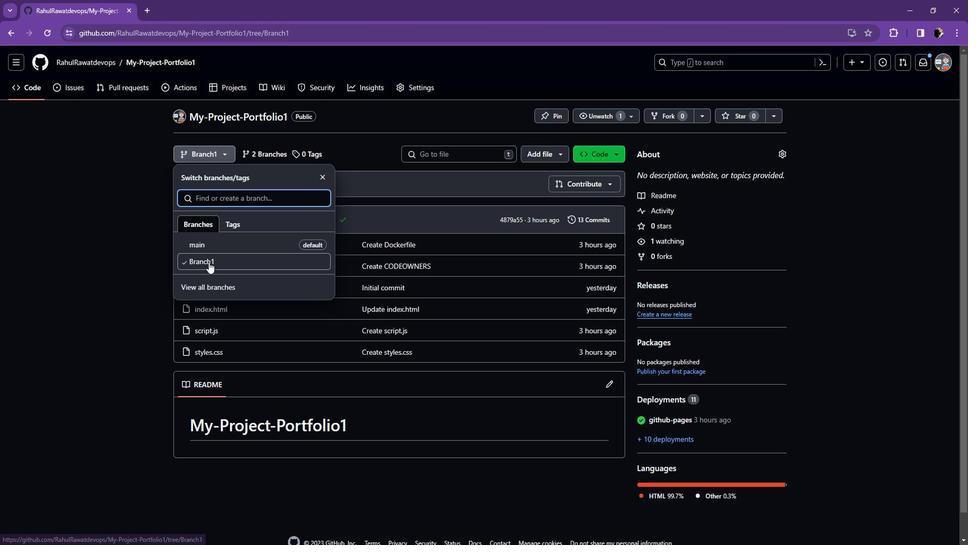 
Action: Mouse moved to (270, 245)
Screenshot: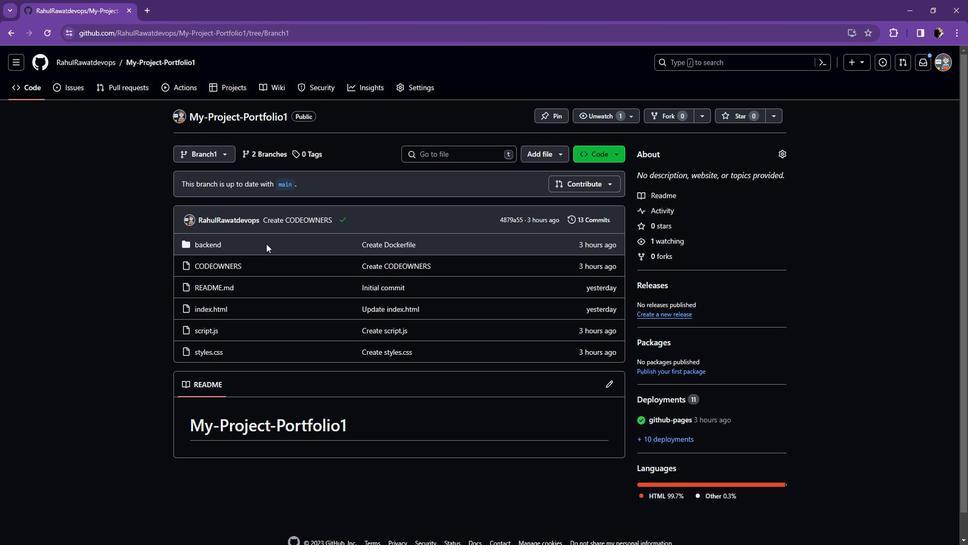 
Action: Mouse scrolled (270, 245) with delta (0, 0)
Screenshot: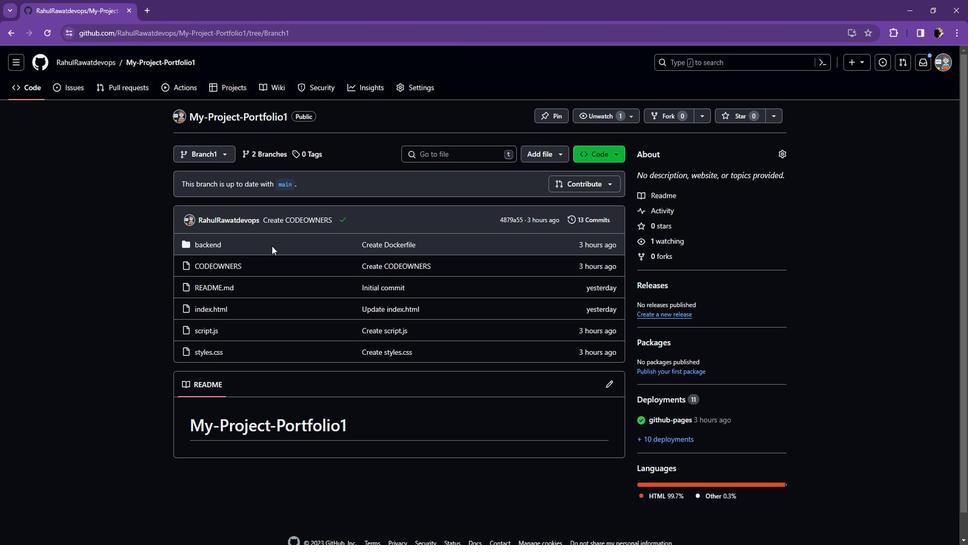 
Action: Mouse moved to (216, 282)
Screenshot: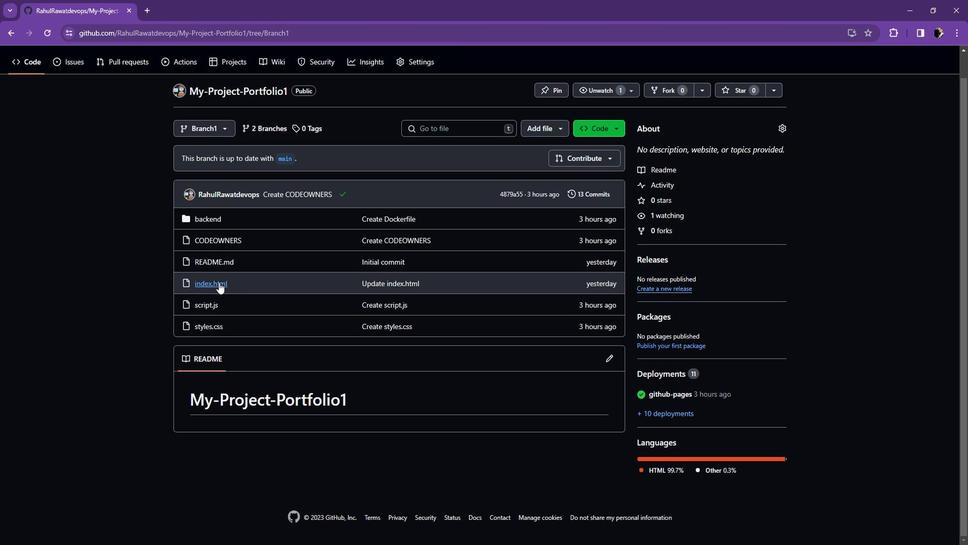 
Action: Mouse pressed left at (216, 282)
Screenshot: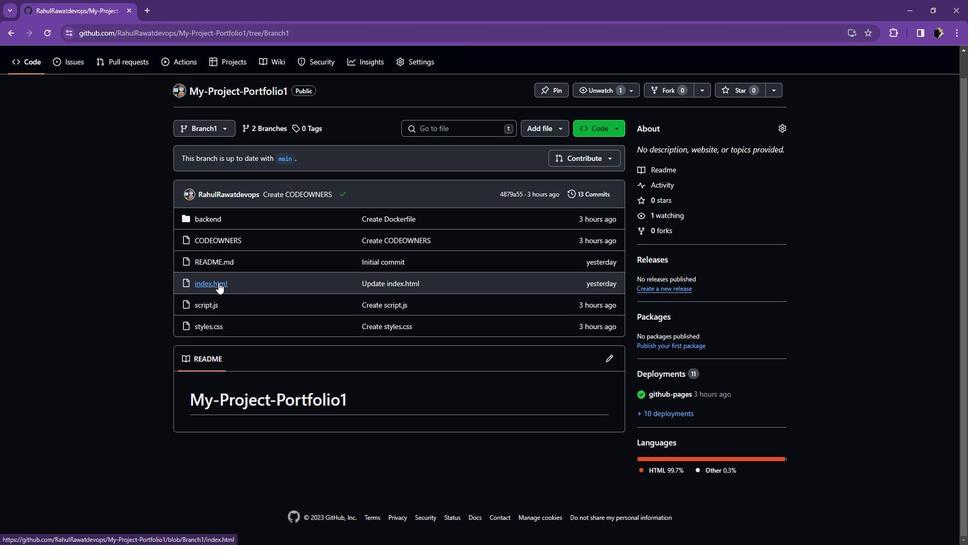 
Action: Mouse moved to (301, 251)
Screenshot: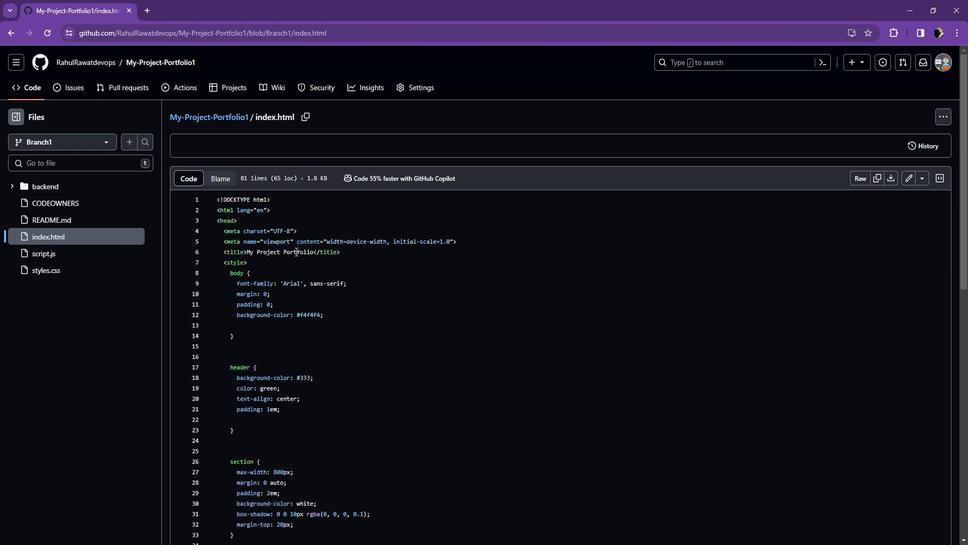 
Action: Mouse scrolled (301, 251) with delta (0, 0)
Screenshot: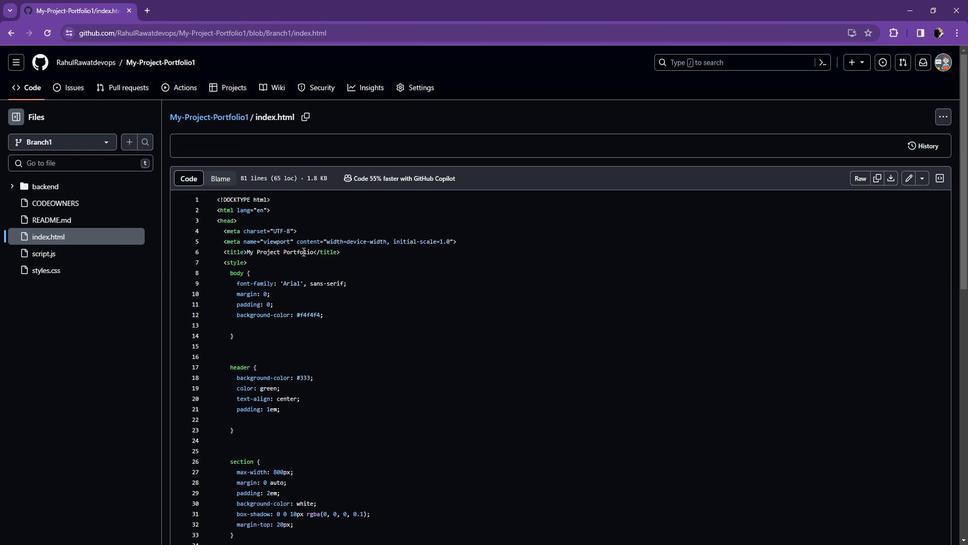 
Action: Mouse scrolled (301, 251) with delta (0, 0)
Screenshot: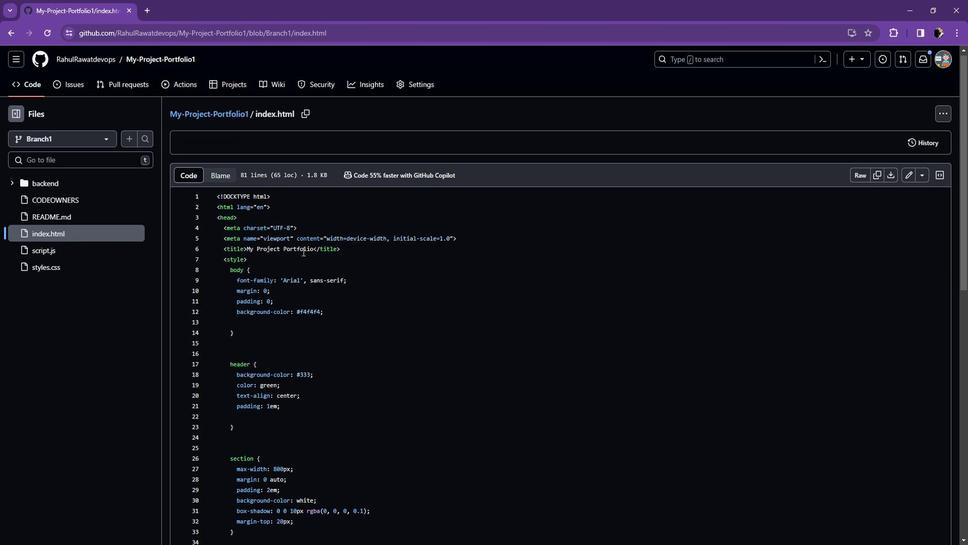 
Action: Mouse scrolled (301, 251) with delta (0, 0)
Screenshot: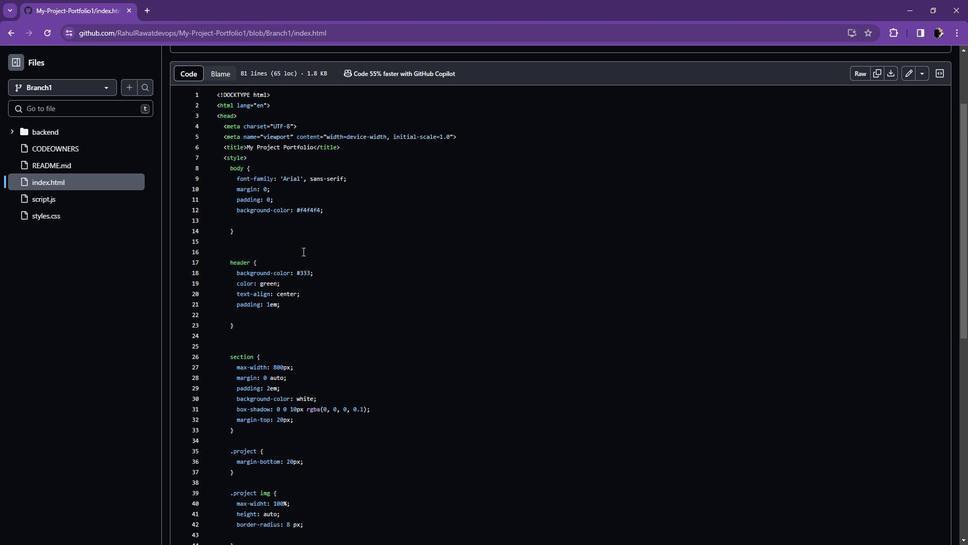 
Action: Mouse scrolled (301, 251) with delta (0, 0)
Screenshot: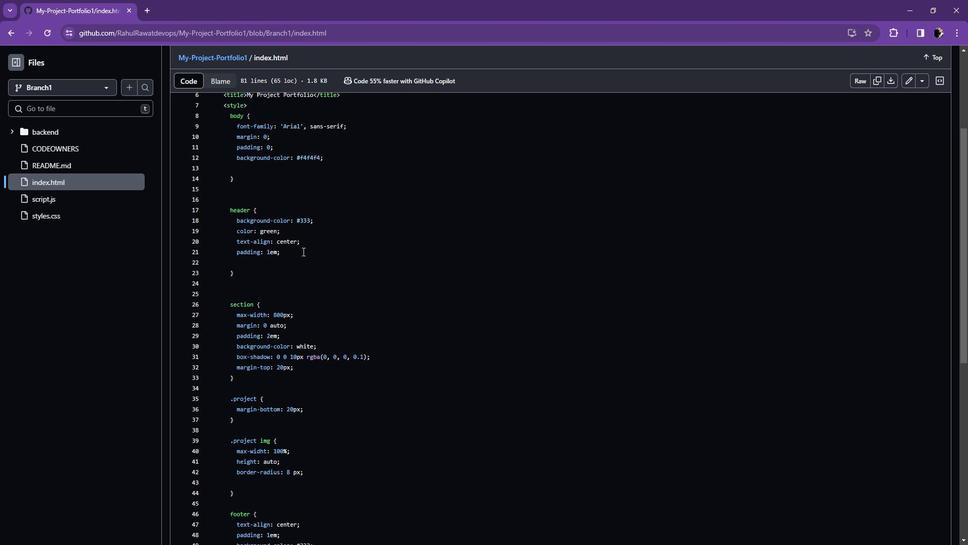 
Action: Mouse scrolled (301, 251) with delta (0, 0)
Screenshot: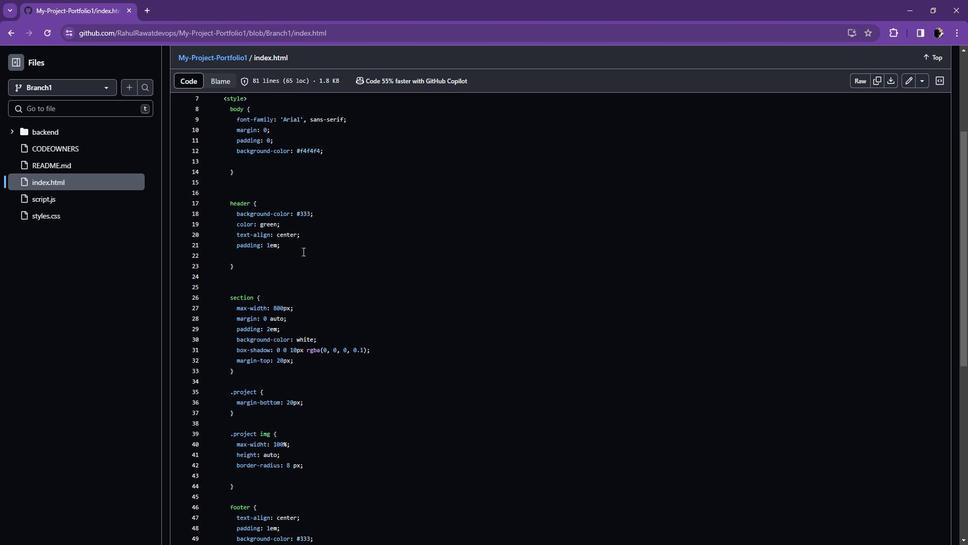 
Action: Mouse scrolled (301, 251) with delta (0, 0)
Screenshot: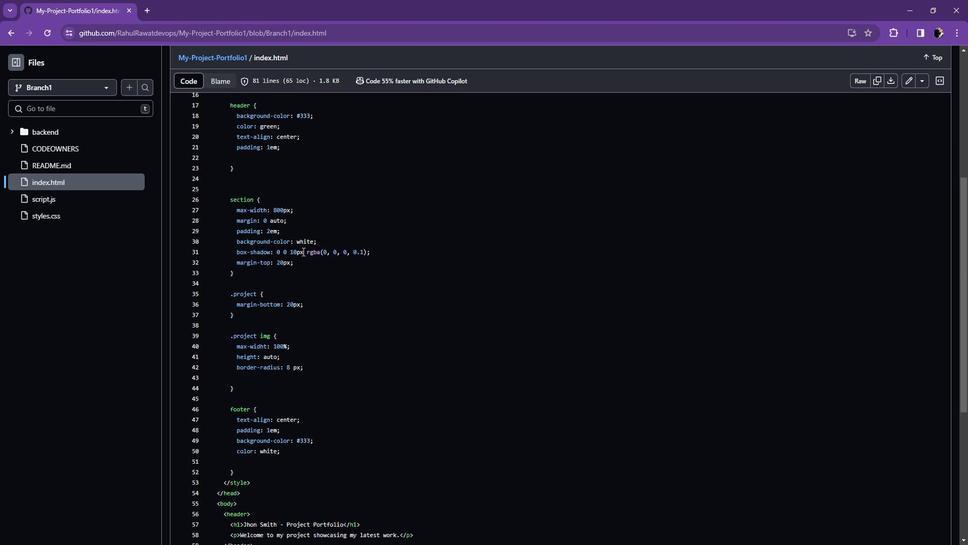 
Action: Mouse scrolled (301, 251) with delta (0, 0)
Screenshot: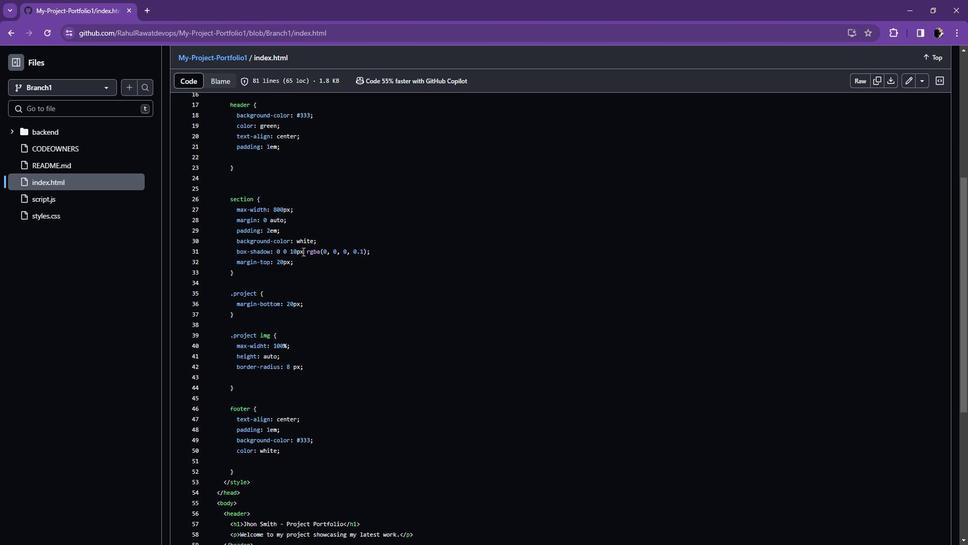 
Action: Mouse scrolled (301, 251) with delta (0, 0)
Screenshot: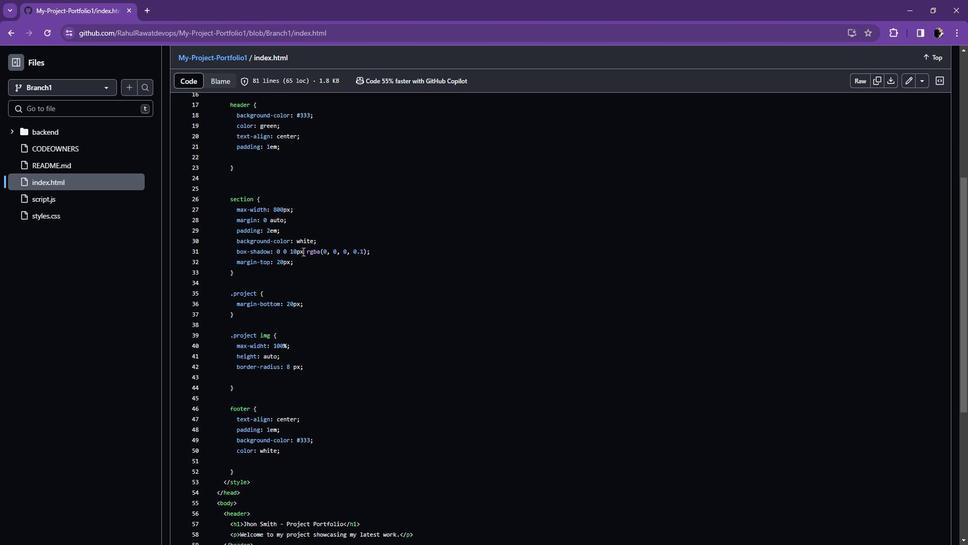 
Action: Mouse scrolled (301, 251) with delta (0, 0)
Screenshot: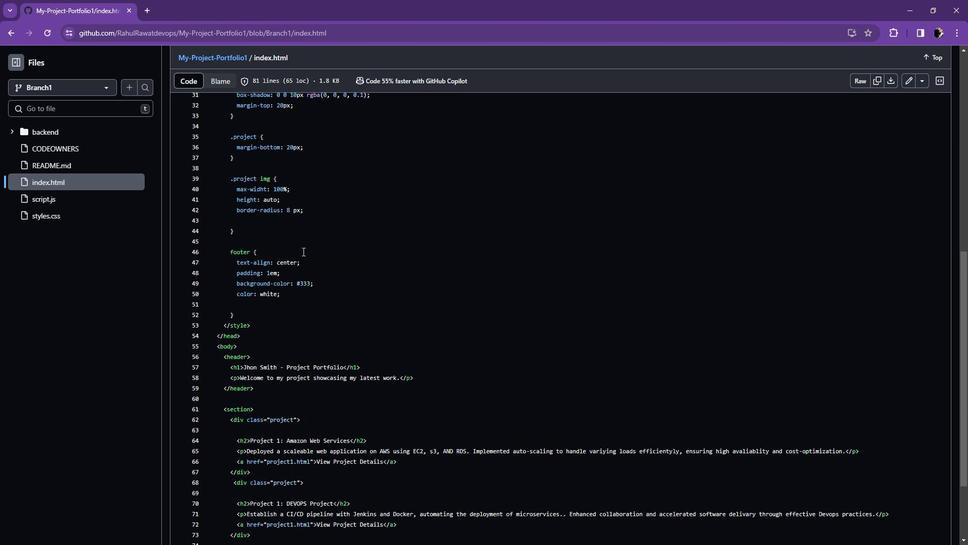 
Action: Mouse scrolled (301, 251) with delta (0, 0)
Screenshot: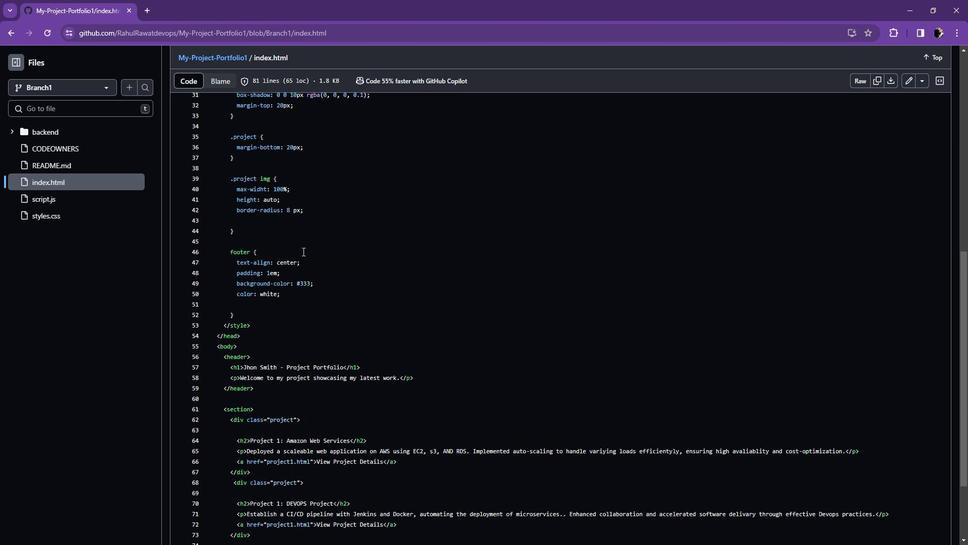 
Action: Mouse scrolled (301, 251) with delta (0, 0)
Screenshot: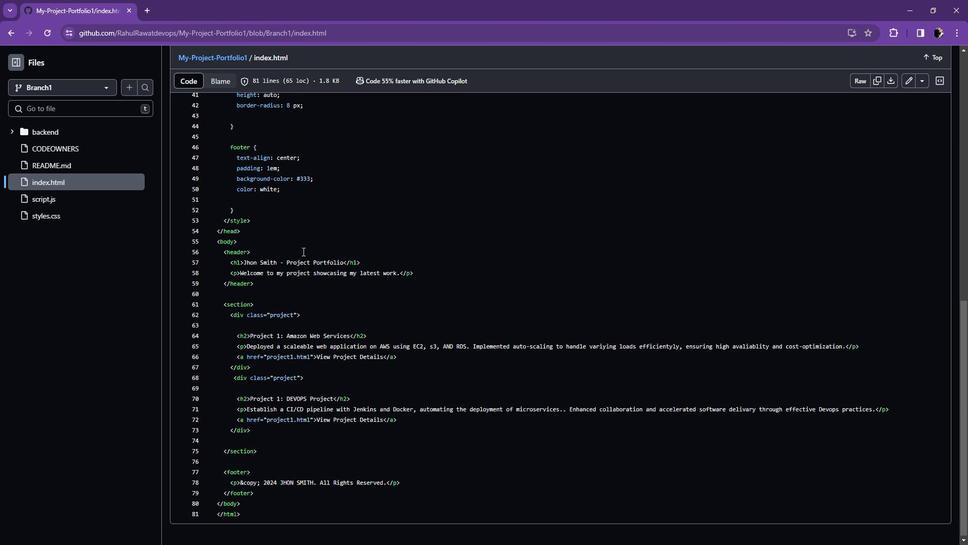 
Action: Mouse scrolled (301, 252) with delta (0, 0)
Screenshot: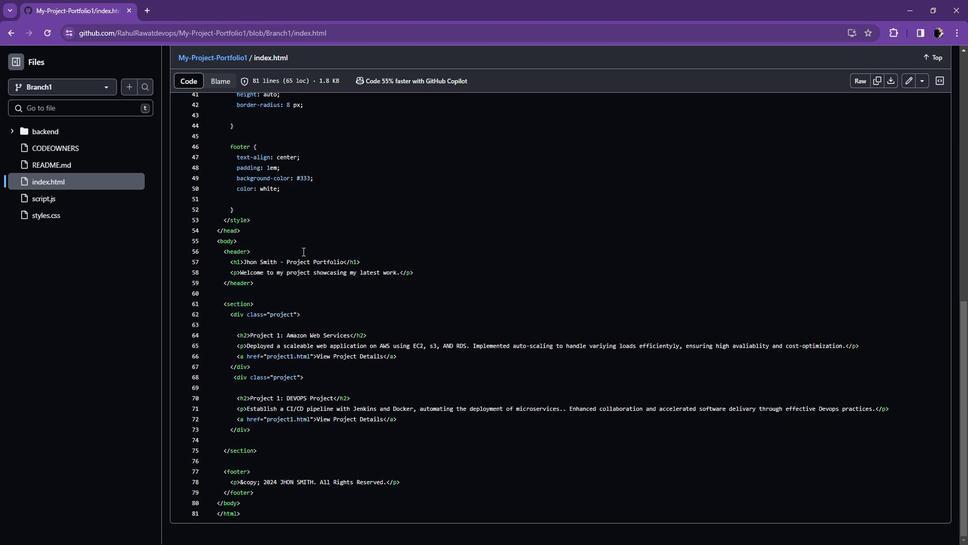 
Action: Mouse scrolled (301, 252) with delta (0, 0)
Screenshot: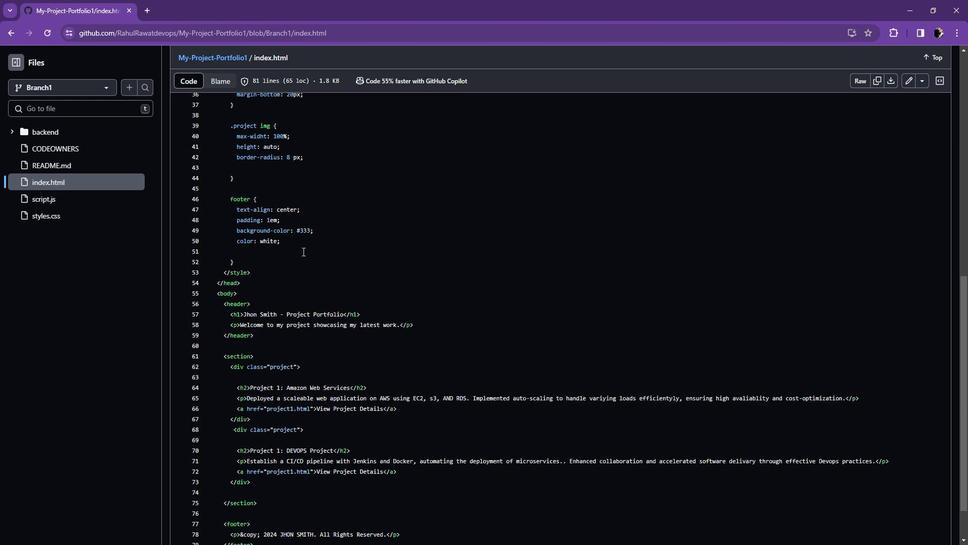 
Action: Mouse moved to (292, 274)
Screenshot: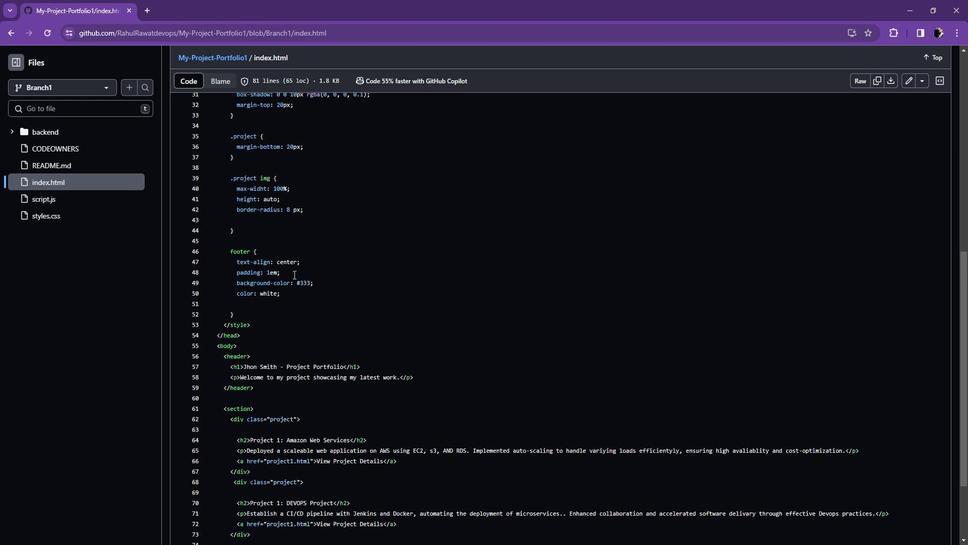 
Action: Mouse scrolled (292, 275) with delta (0, 0)
Screenshot: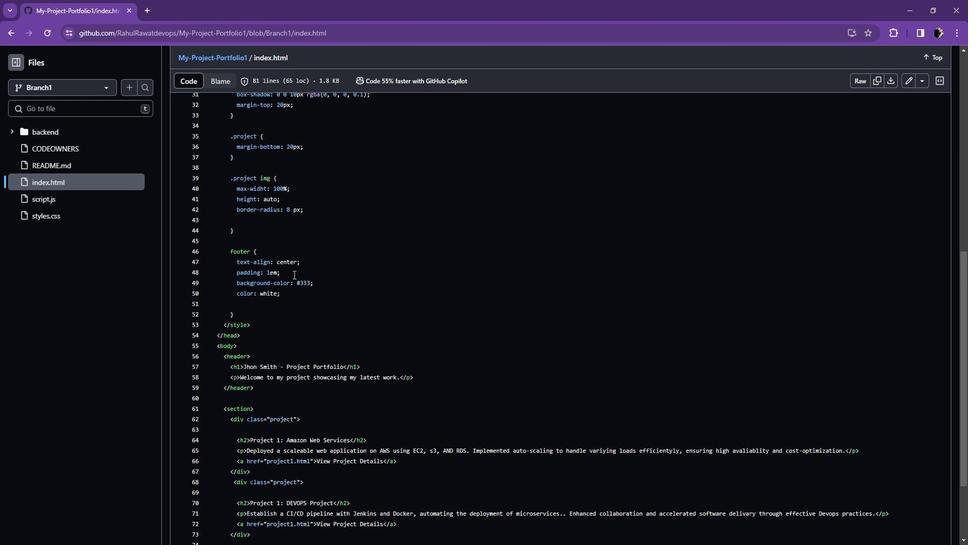 
Action: Mouse scrolled (292, 275) with delta (0, 0)
Screenshot: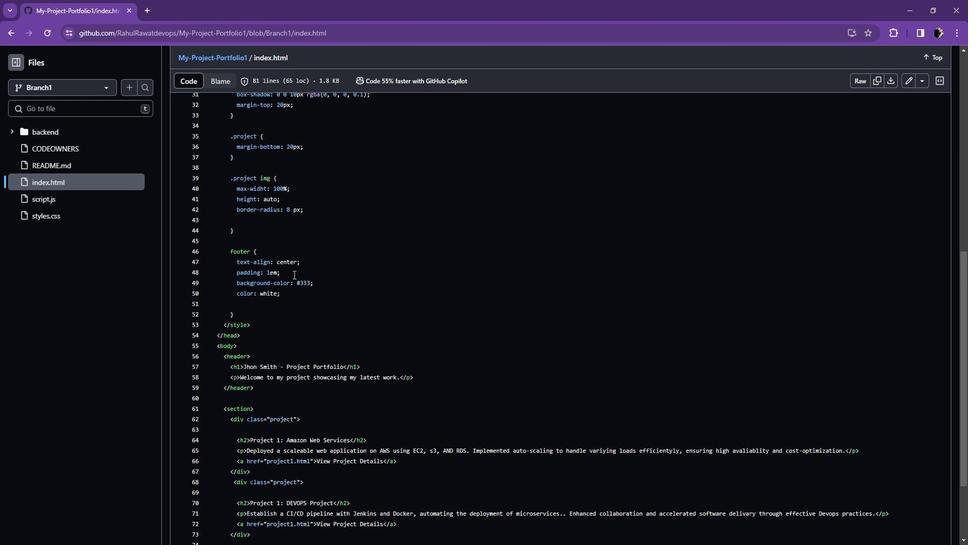 
Action: Mouse scrolled (292, 275) with delta (0, 0)
Screenshot: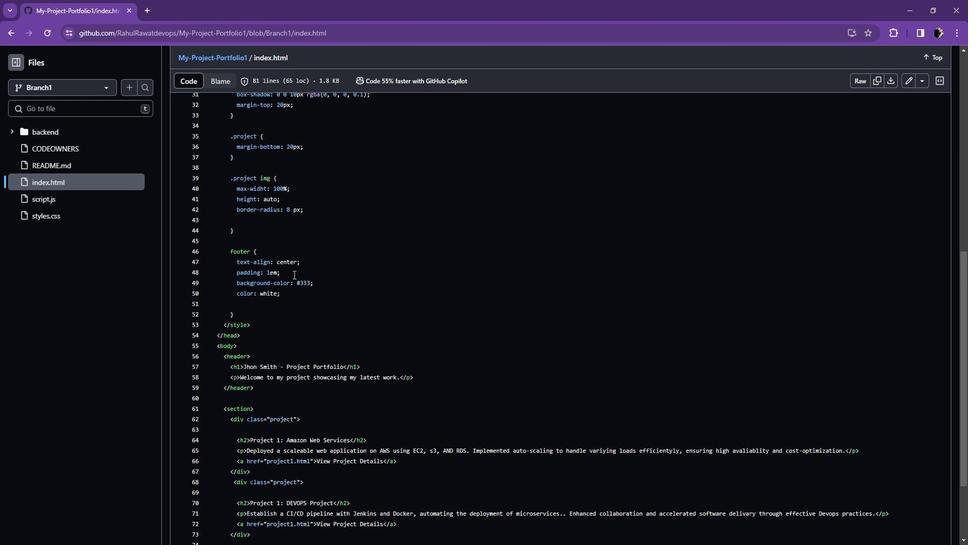 
Action: Mouse scrolled (292, 275) with delta (0, 0)
Screenshot: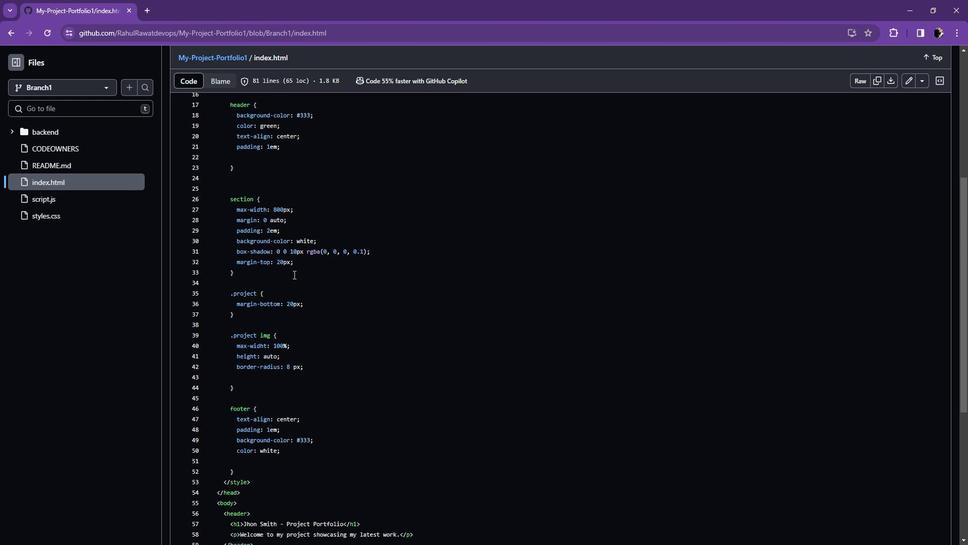 
Action: Mouse scrolled (292, 275) with delta (0, 0)
Screenshot: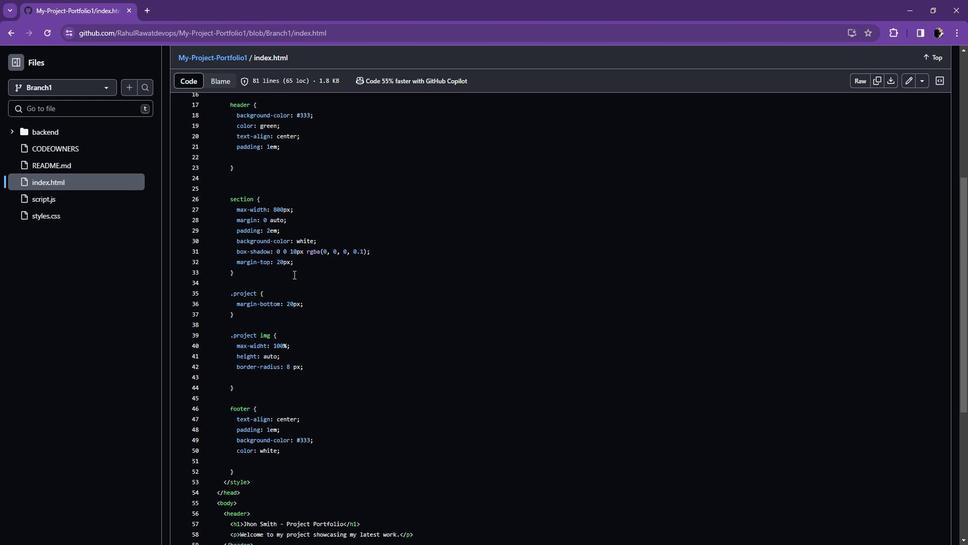 
Action: Mouse scrolled (292, 275) with delta (0, 0)
Screenshot: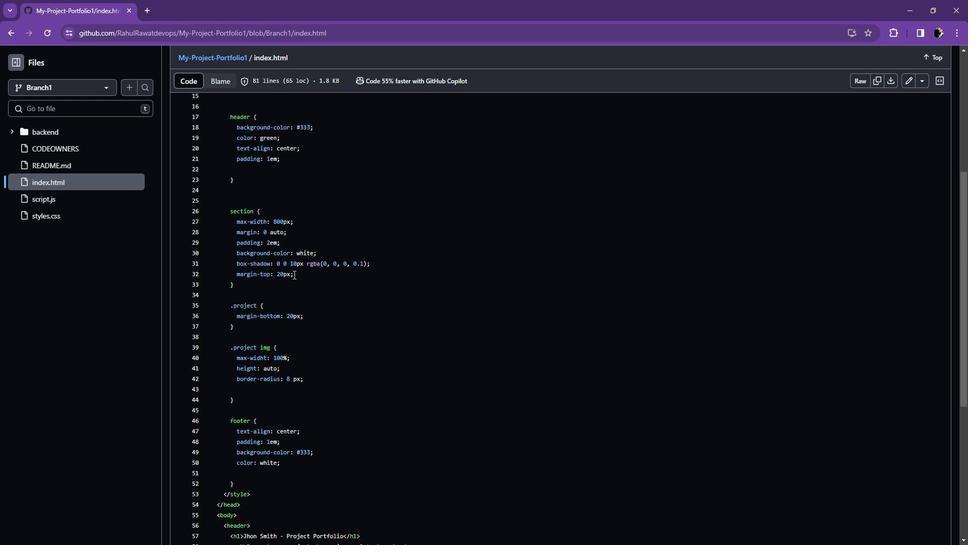 
Action: Mouse scrolled (292, 275) with delta (0, 0)
Screenshot: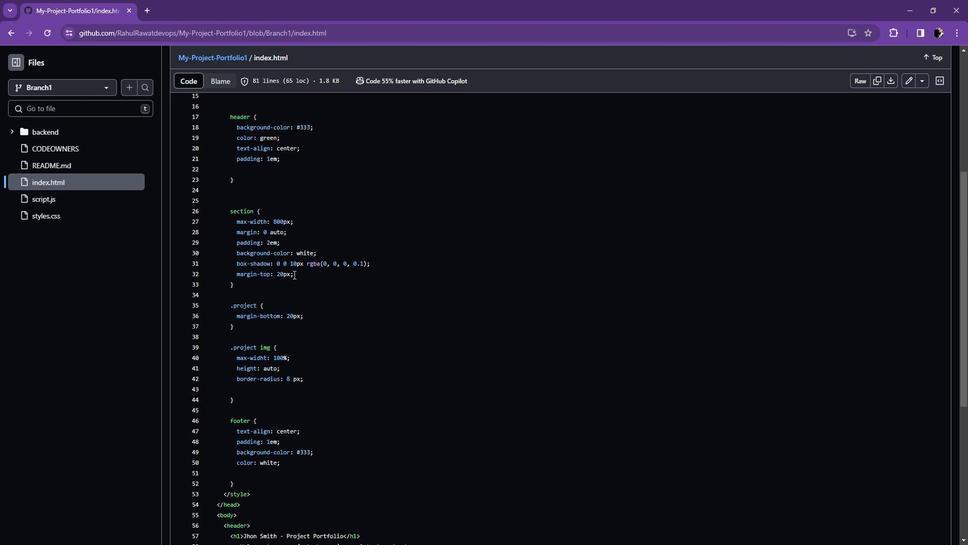 
Action: Mouse moved to (909, 126)
Screenshot: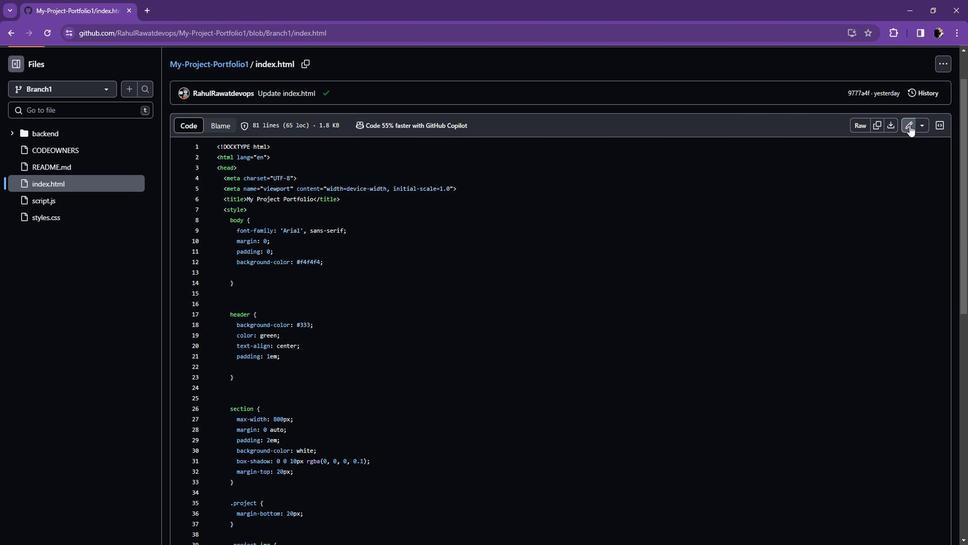 
Action: Mouse pressed left at (909, 126)
Screenshot: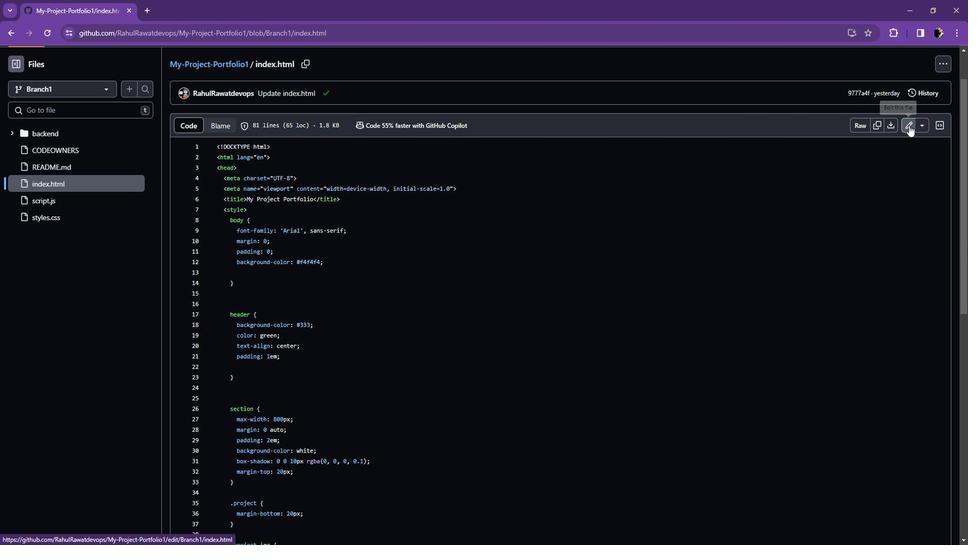 
Action: Mouse moved to (410, 230)
Screenshot: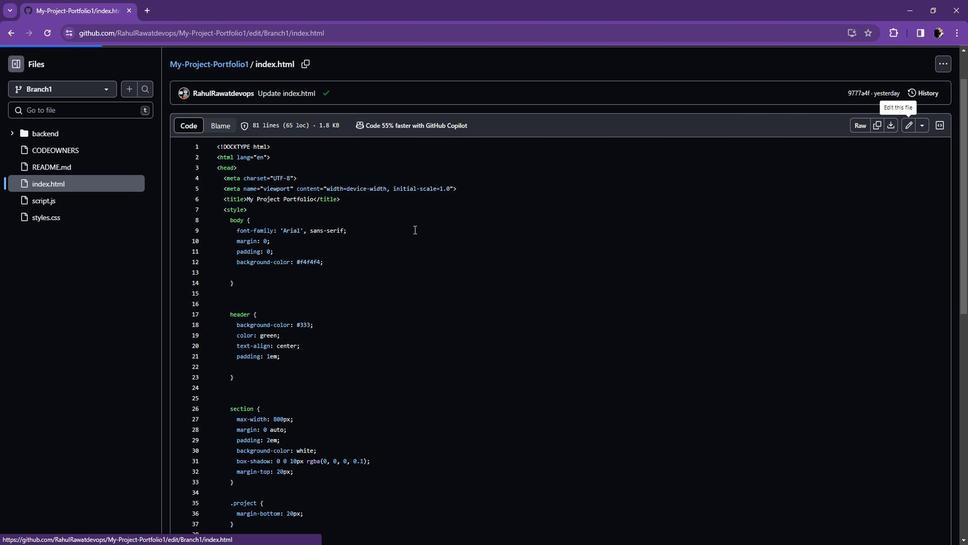 
Action: Mouse scrolled (410, 230) with delta (0, 0)
Screenshot: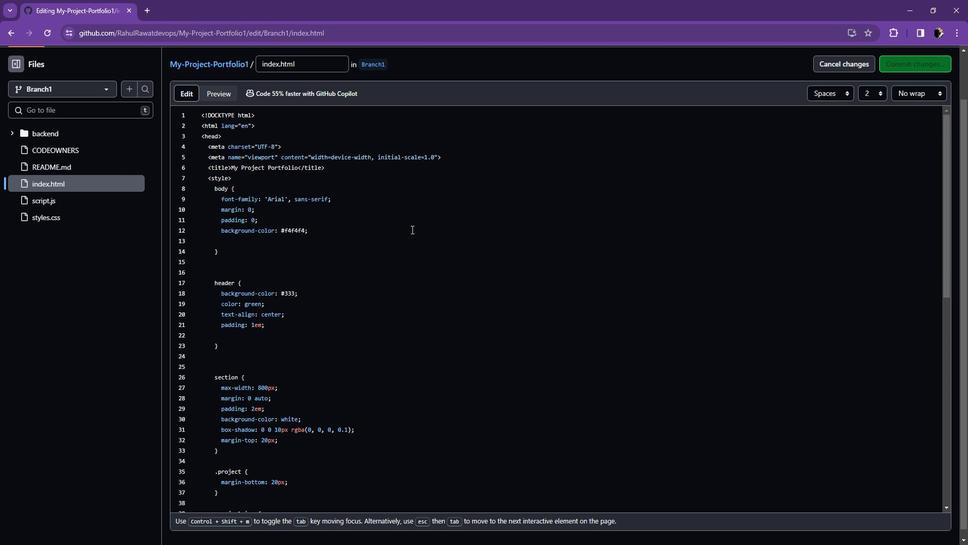 
Action: Mouse moved to (277, 274)
Screenshot: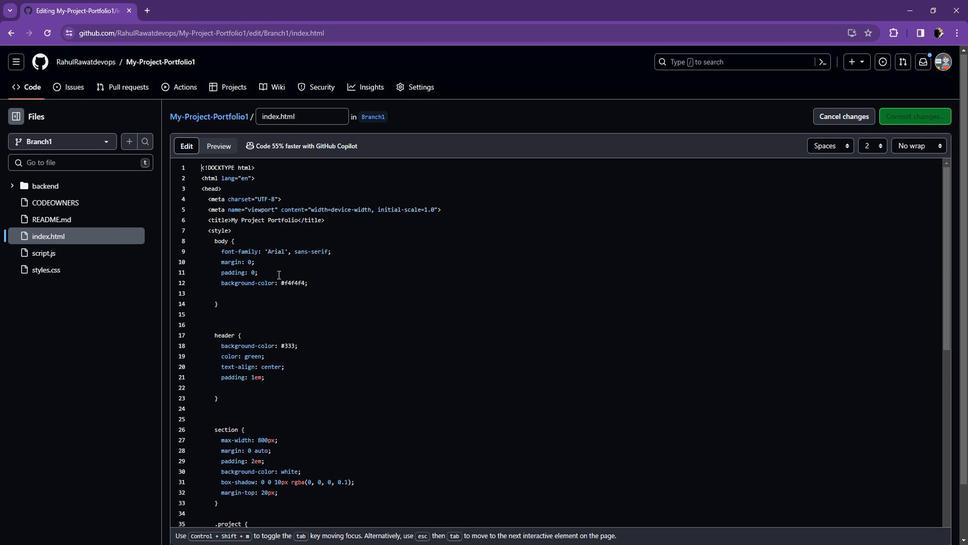 
Action: Mouse scrolled (277, 274) with delta (0, 0)
Screenshot: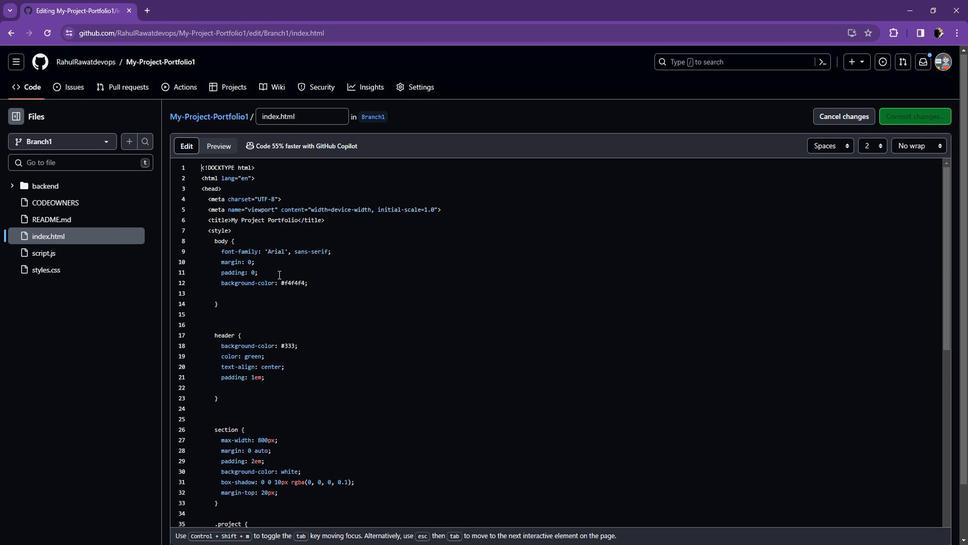 
Action: Mouse moved to (279, 275)
Screenshot: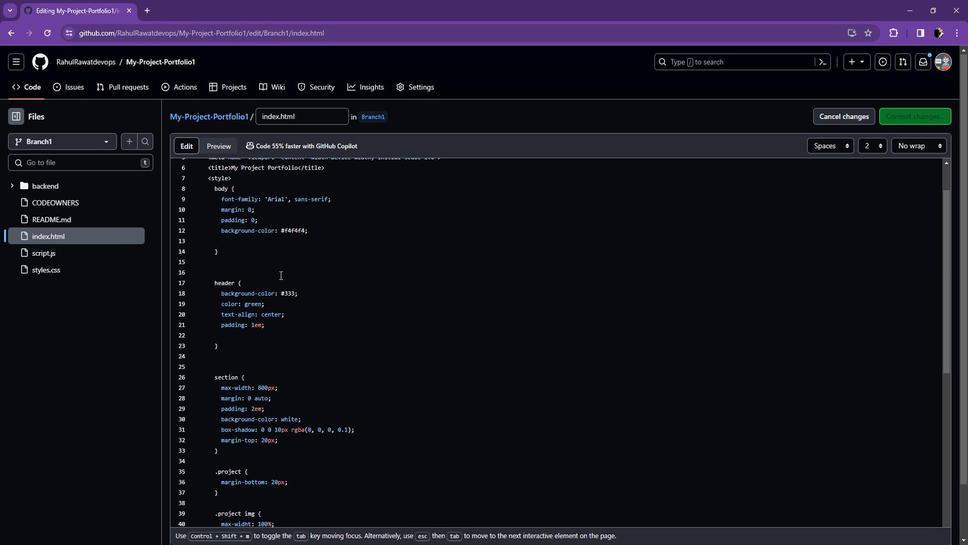 
Action: Mouse scrolled (279, 275) with delta (0, 0)
Screenshot: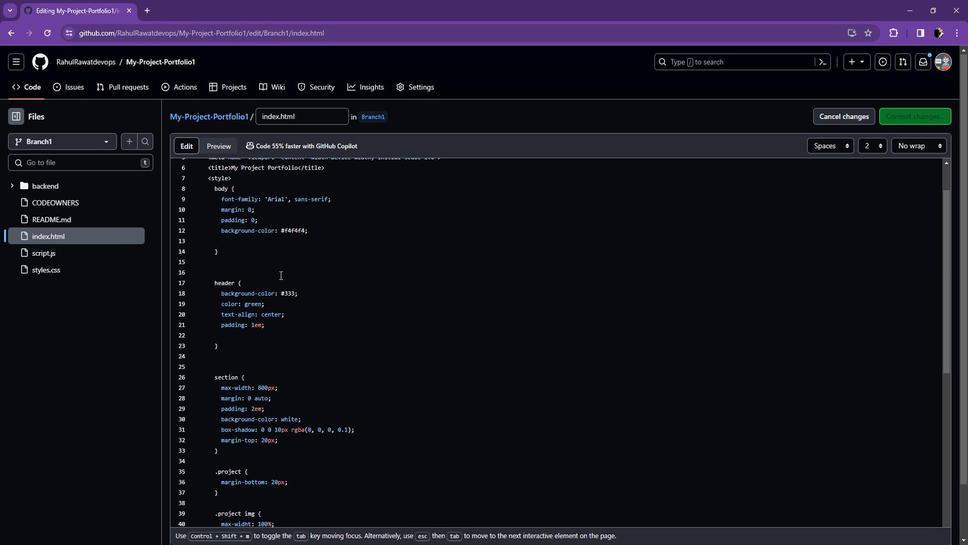 
Action: Mouse moved to (279, 275)
Screenshot: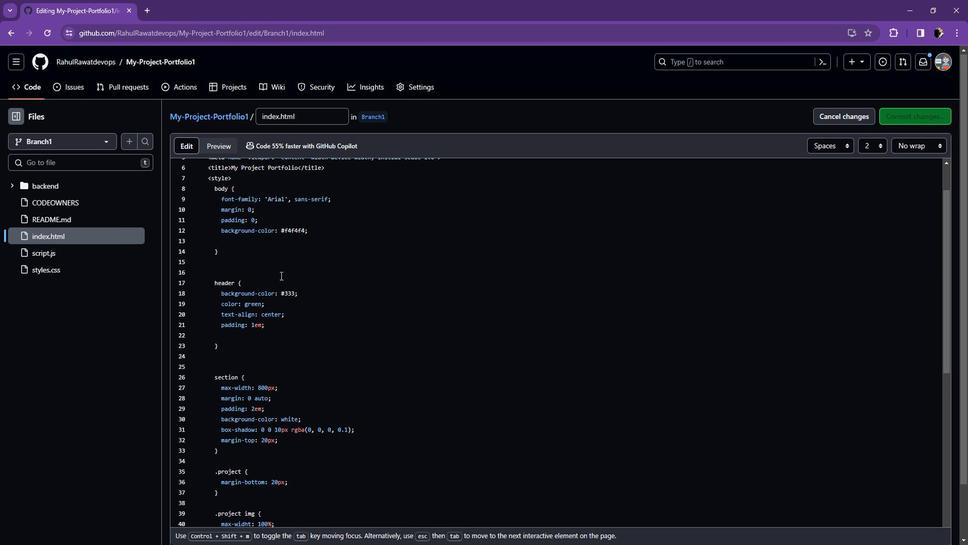 
Action: Mouse scrolled (279, 275) with delta (0, 0)
Screenshot: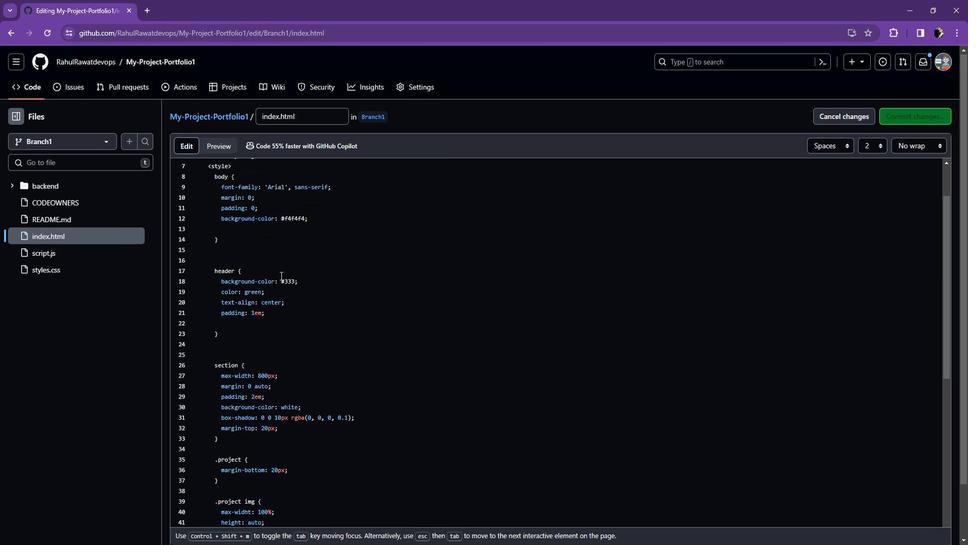 
Action: Mouse moved to (281, 276)
Screenshot: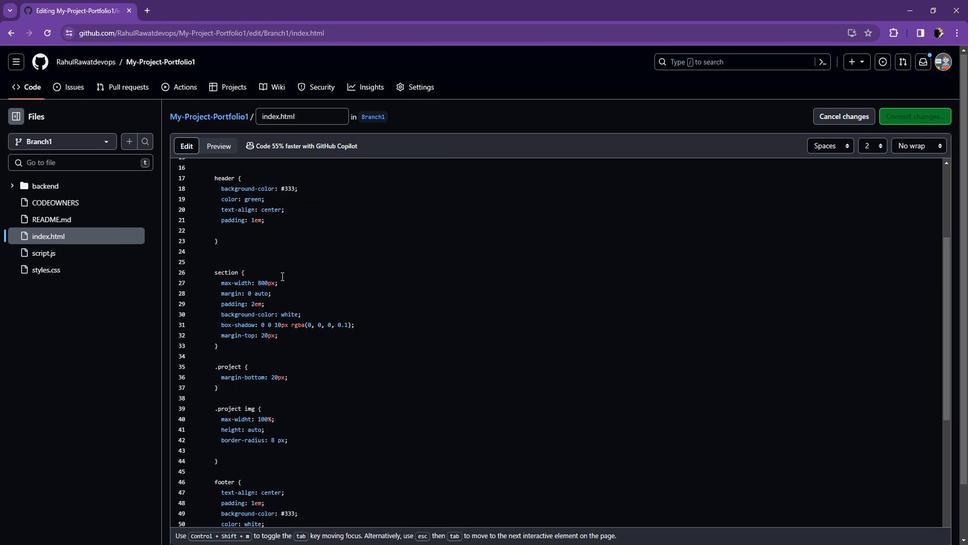 
Action: Mouse scrolled (281, 276) with delta (0, 0)
Screenshot: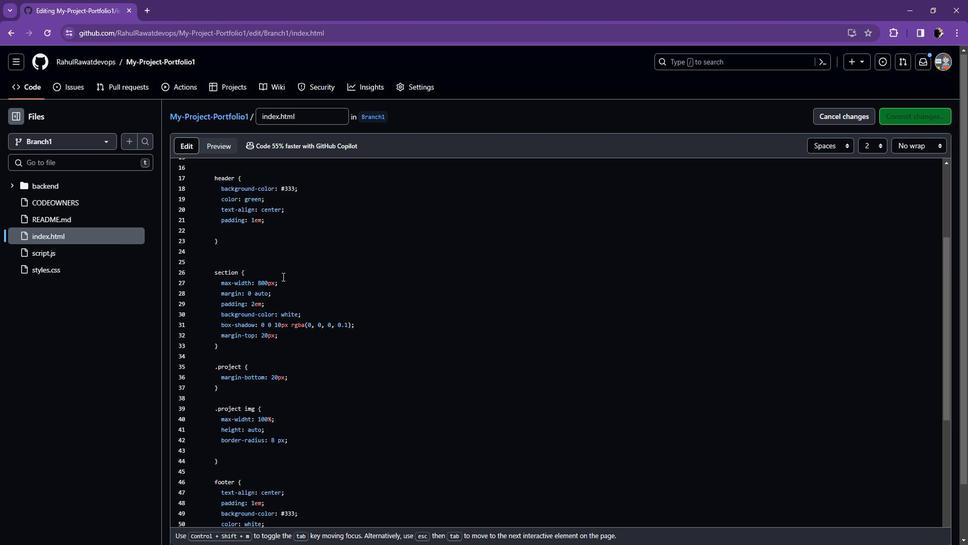 
Action: Mouse scrolled (281, 277) with delta (0, 0)
Screenshot: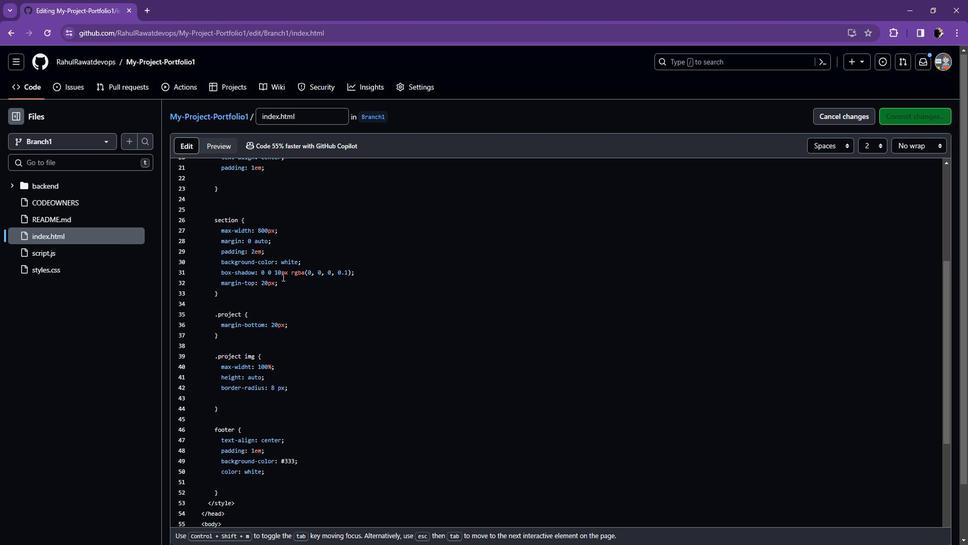 
Action: Mouse scrolled (281, 277) with delta (0, 0)
Screenshot: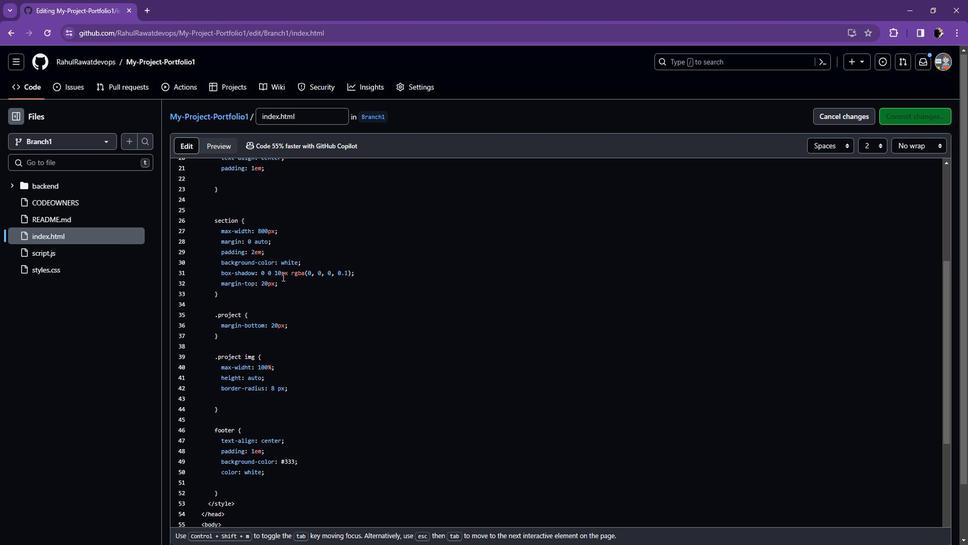 
Action: Mouse scrolled (281, 277) with delta (0, 0)
Screenshot: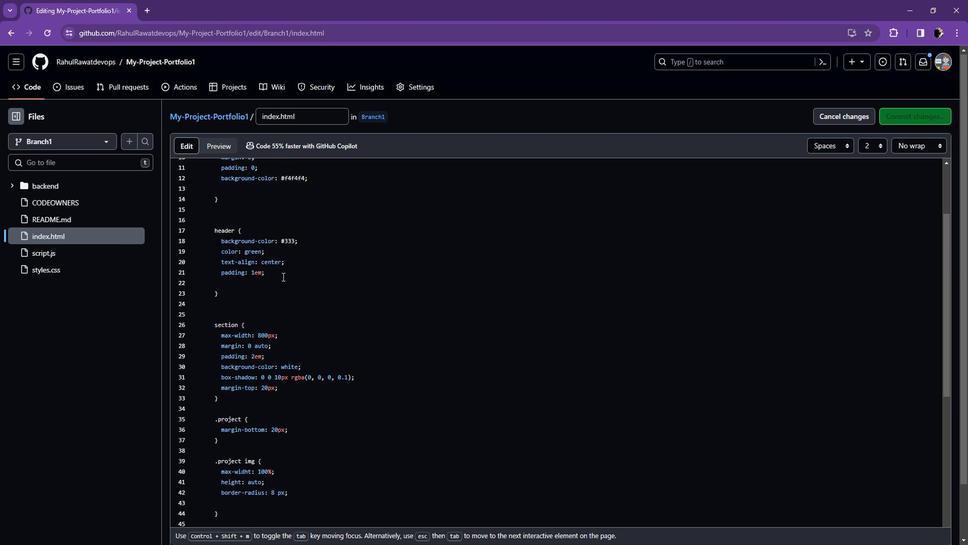 
Action: Mouse moved to (262, 271)
Screenshot: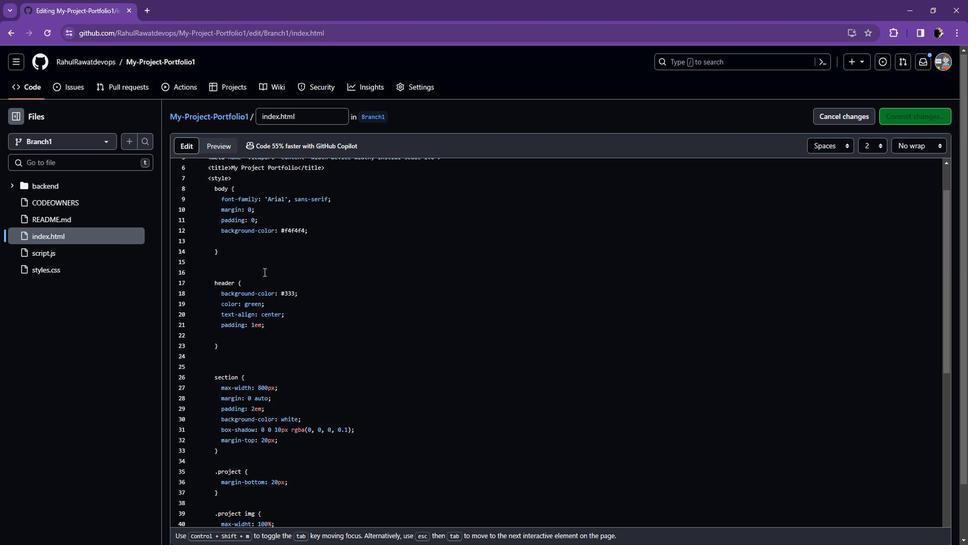 
Action: Mouse scrolled (262, 272) with delta (0, 0)
Screenshot: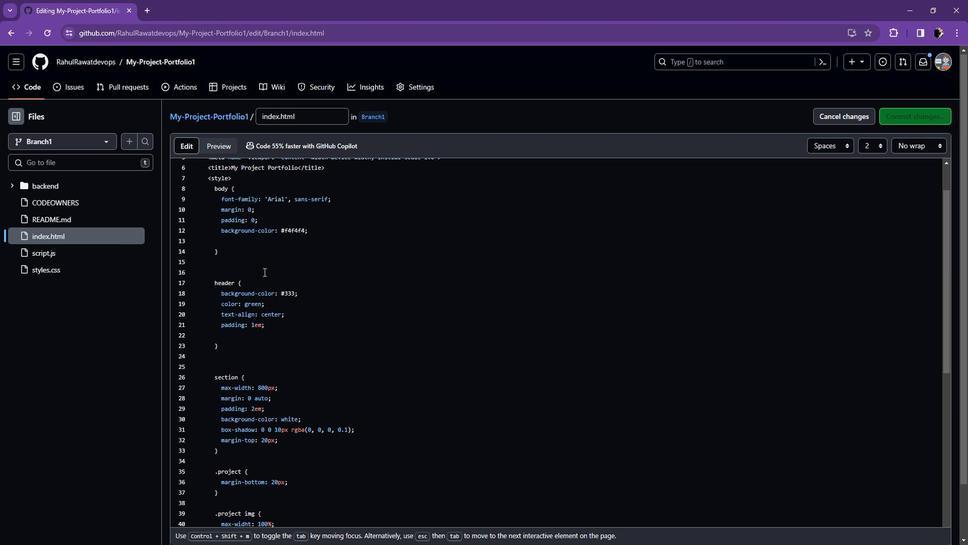 
Action: Mouse scrolled (262, 272) with delta (0, 0)
Screenshot: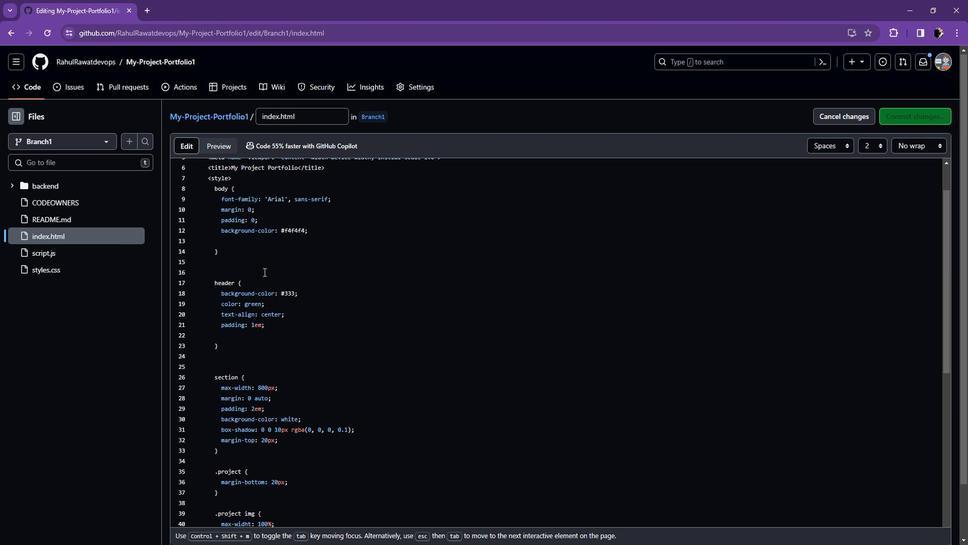 
Action: Mouse moved to (199, 187)
Screenshot: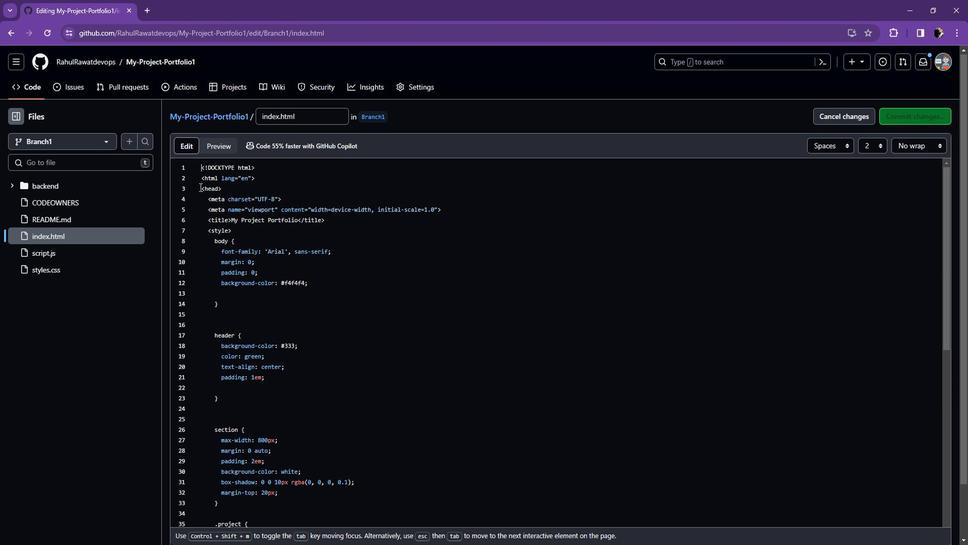 
Action: Mouse scrolled (199, 188) with delta (0, 0)
Screenshot: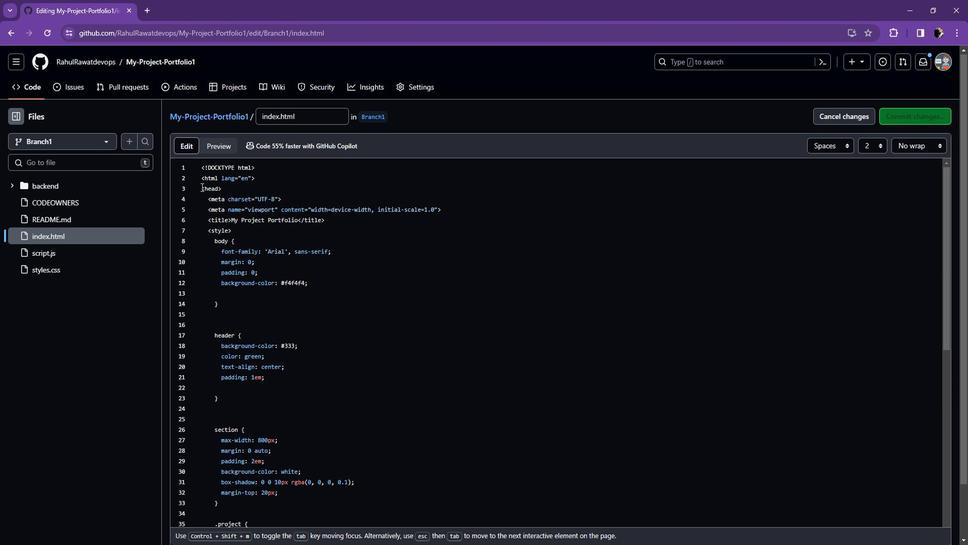 
Action: Mouse scrolled (199, 188) with delta (0, 0)
Screenshot: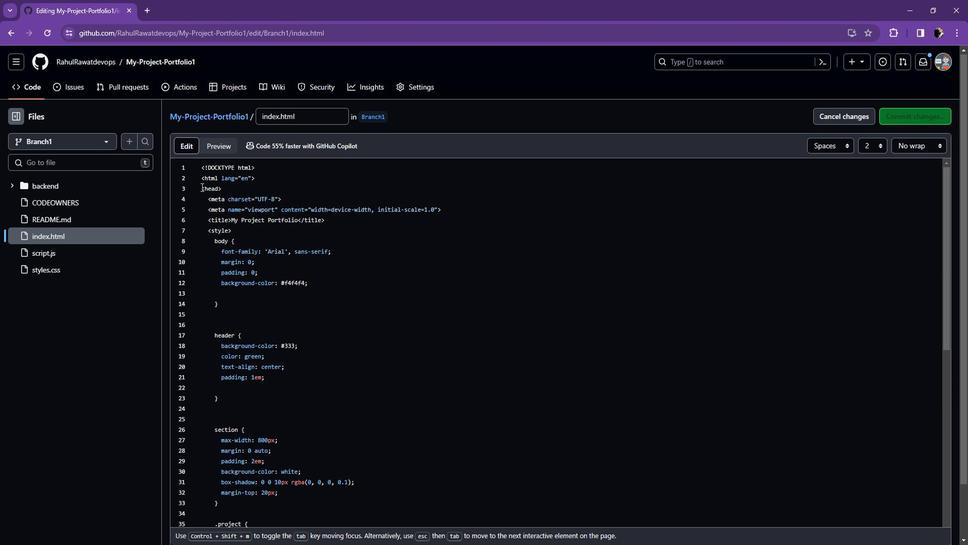 
Action: Mouse moved to (221, 219)
Screenshot: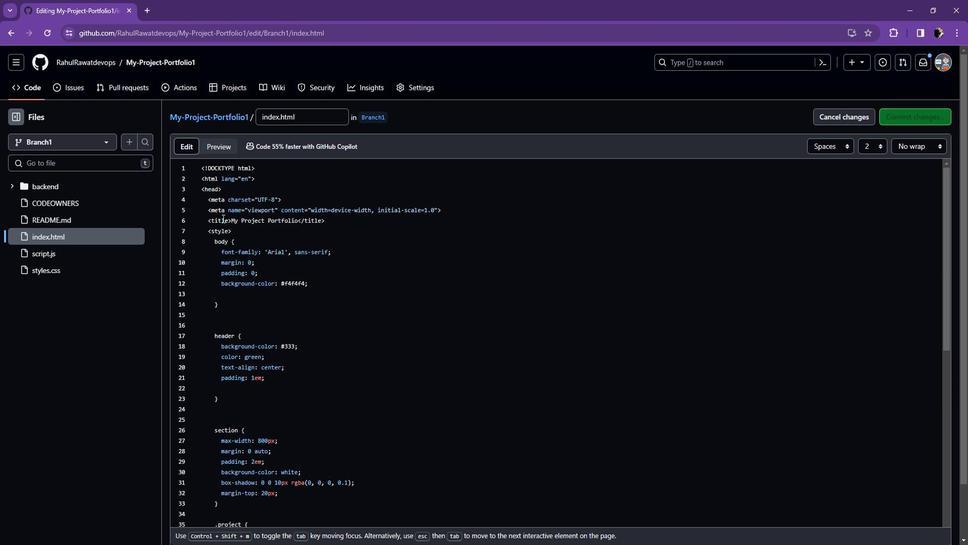 
Action: Mouse scrolled (221, 218) with delta (0, 0)
Screenshot: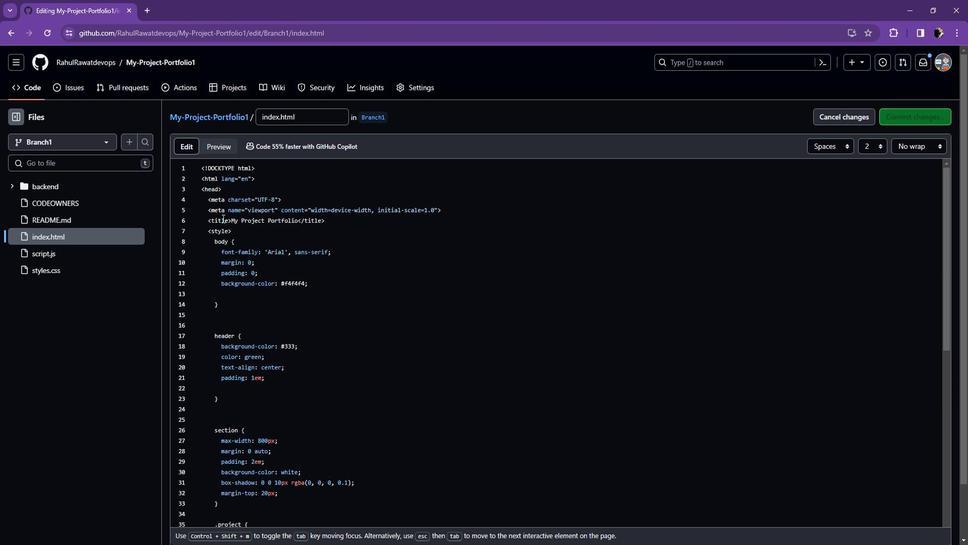
Action: Mouse moved to (211, 189)
Screenshot: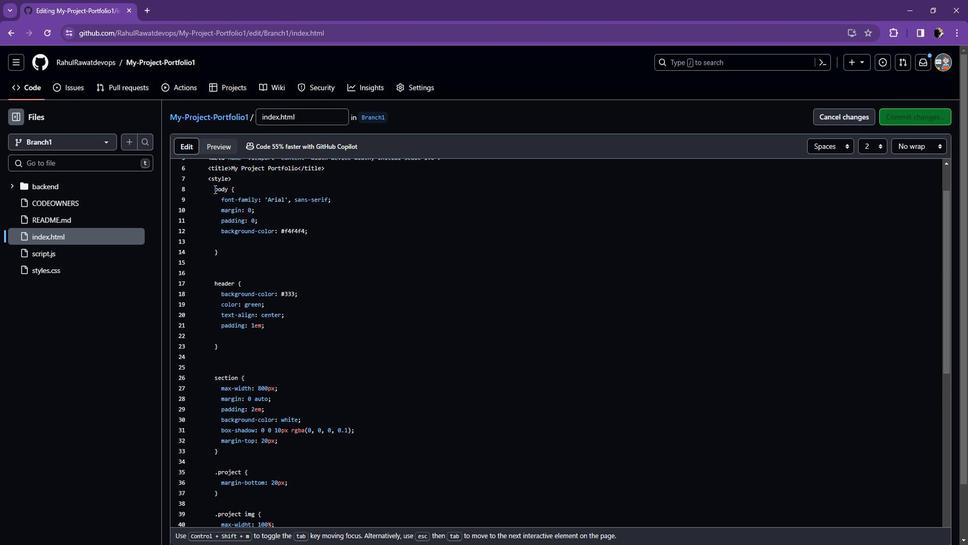 
Action: Mouse pressed left at (211, 189)
Screenshot: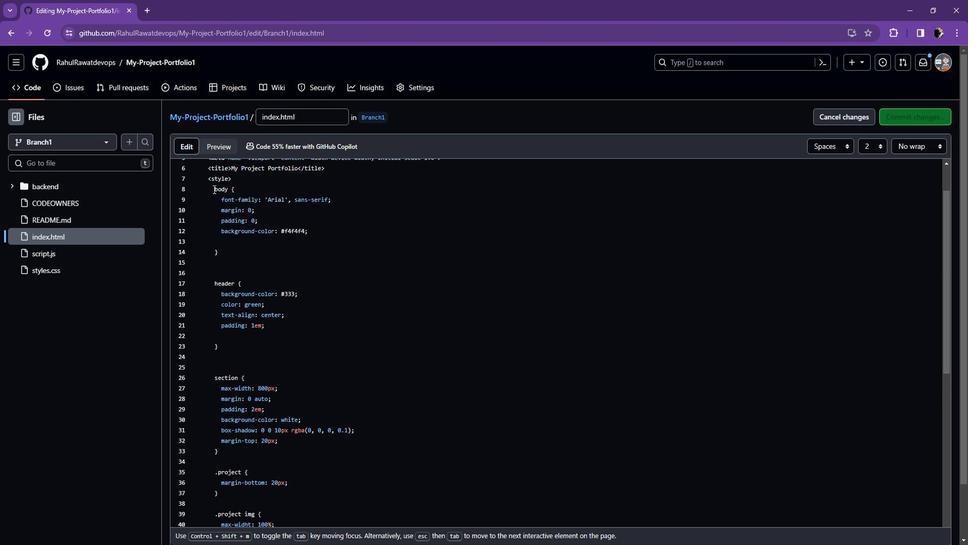 
Action: Mouse moved to (287, 520)
Screenshot: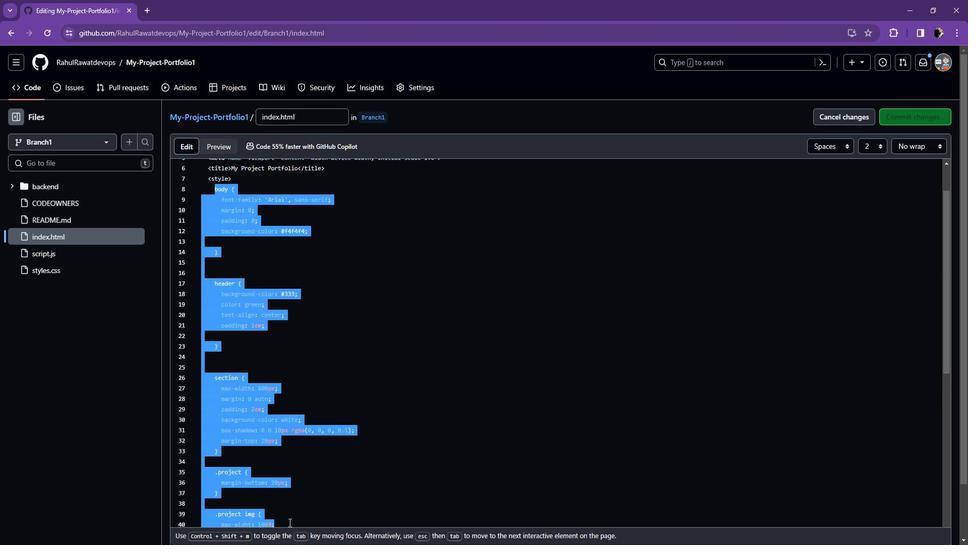 
Action: Key pressed <Key.down>
Screenshot: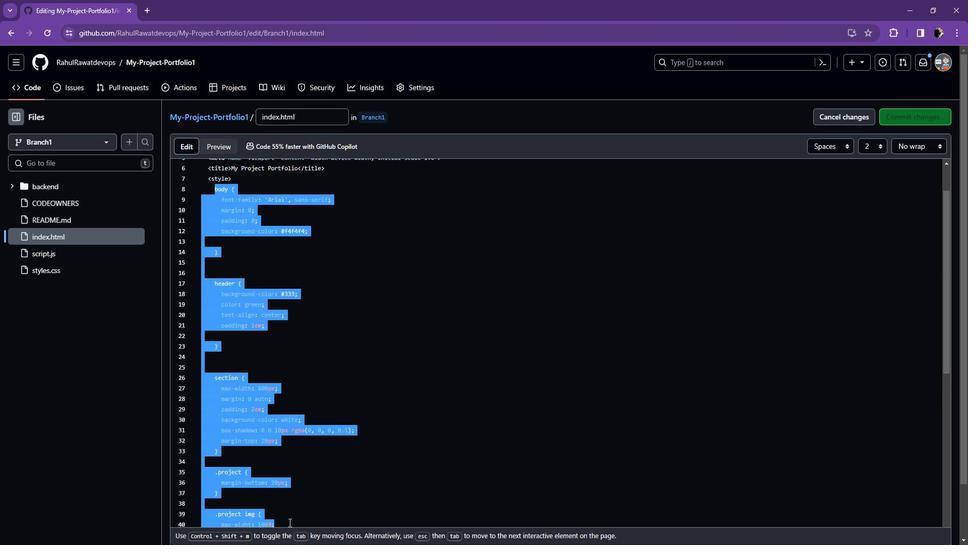 
Action: Mouse moved to (321, 355)
Screenshot: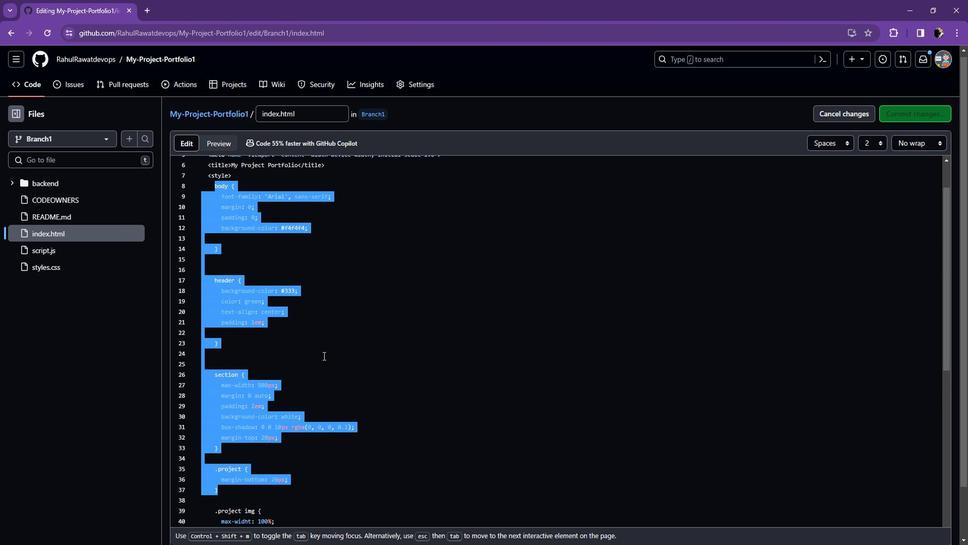 
Action: Mouse scrolled (321, 354) with delta (0, 0)
Screenshot: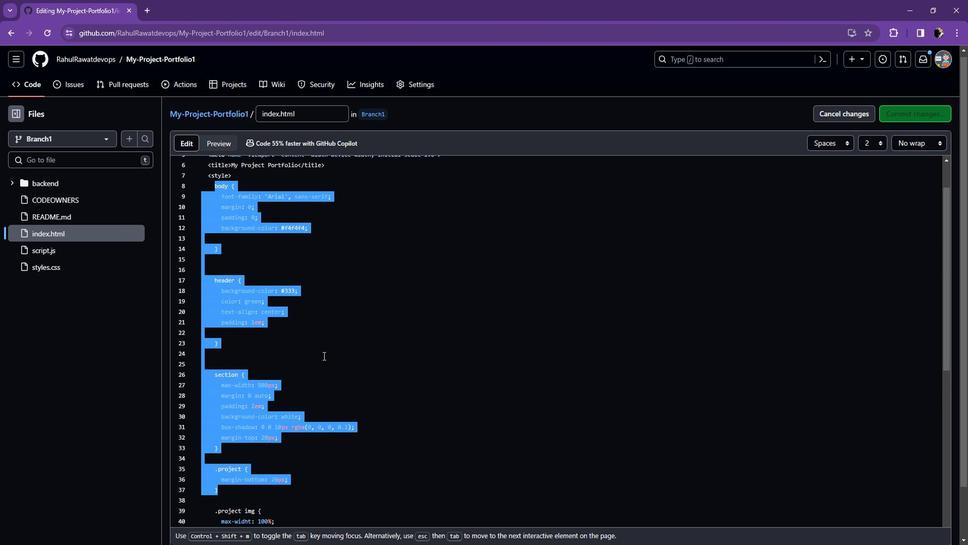 
Action: Mouse scrolled (321, 354) with delta (0, 0)
Screenshot: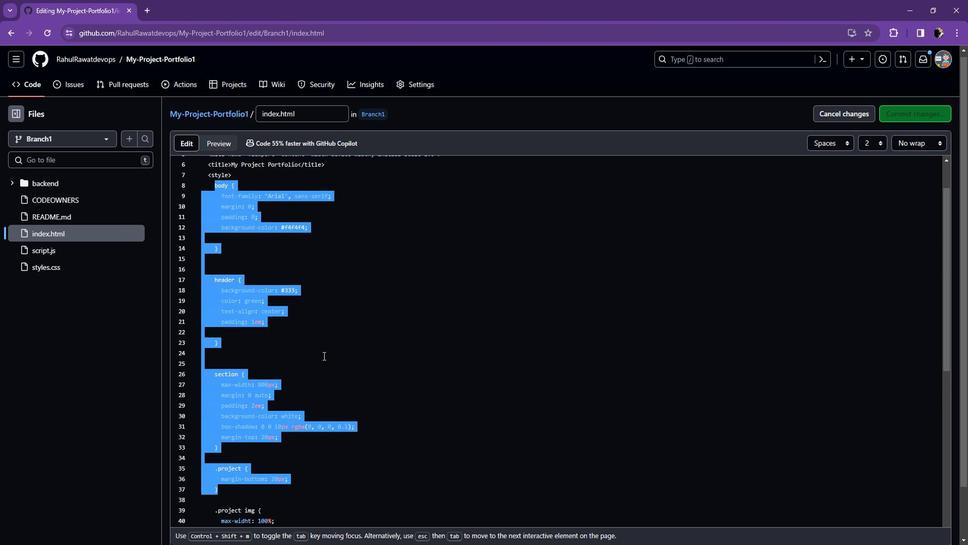 
Action: Mouse moved to (363, 330)
Screenshot: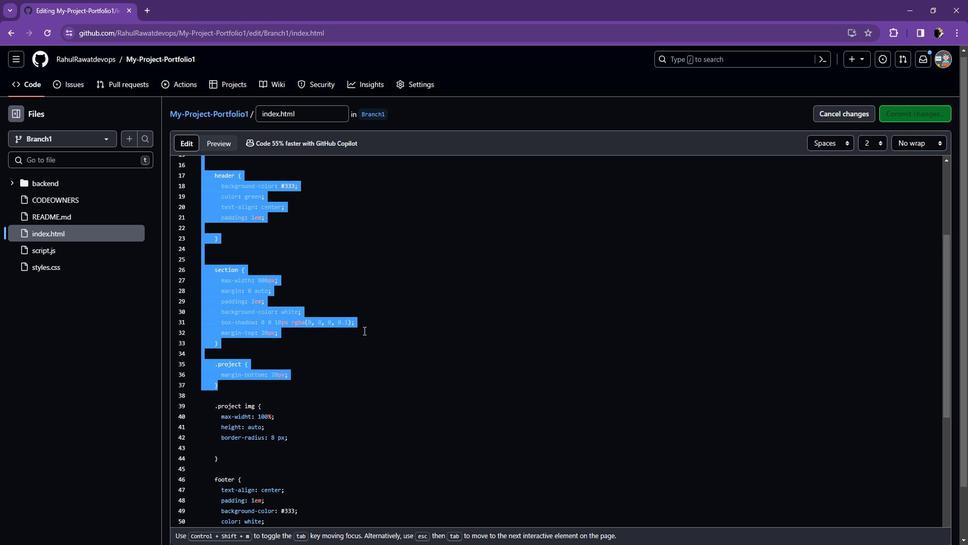 
Action: Mouse scrolled (363, 331) with delta (0, 0)
Screenshot: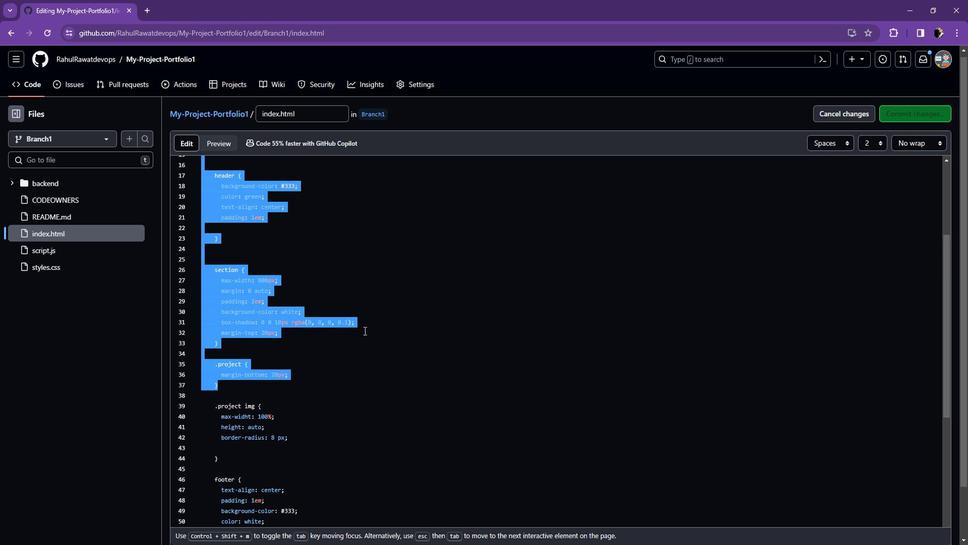 
Action: Mouse scrolled (363, 331) with delta (0, 0)
Screenshot: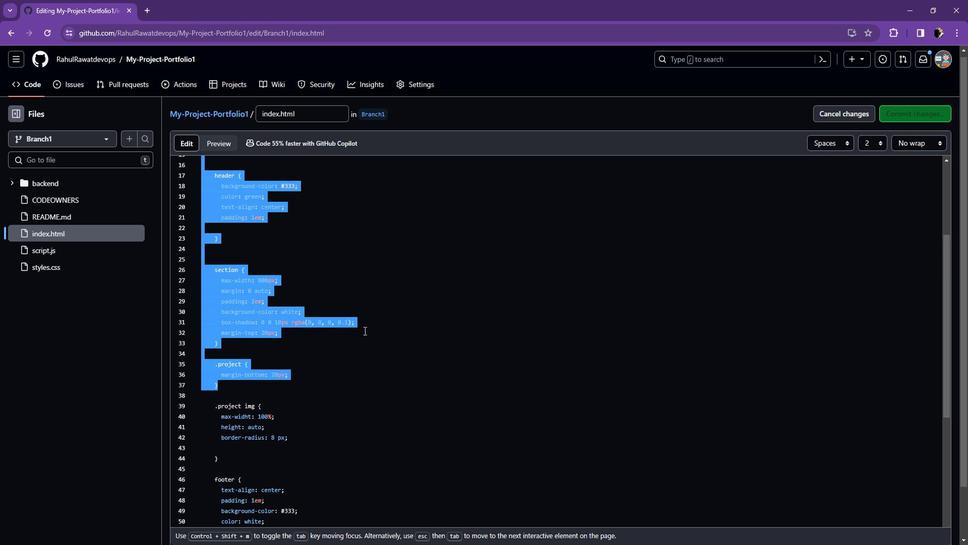
Action: Mouse scrolled (363, 331) with delta (0, 0)
Screenshot: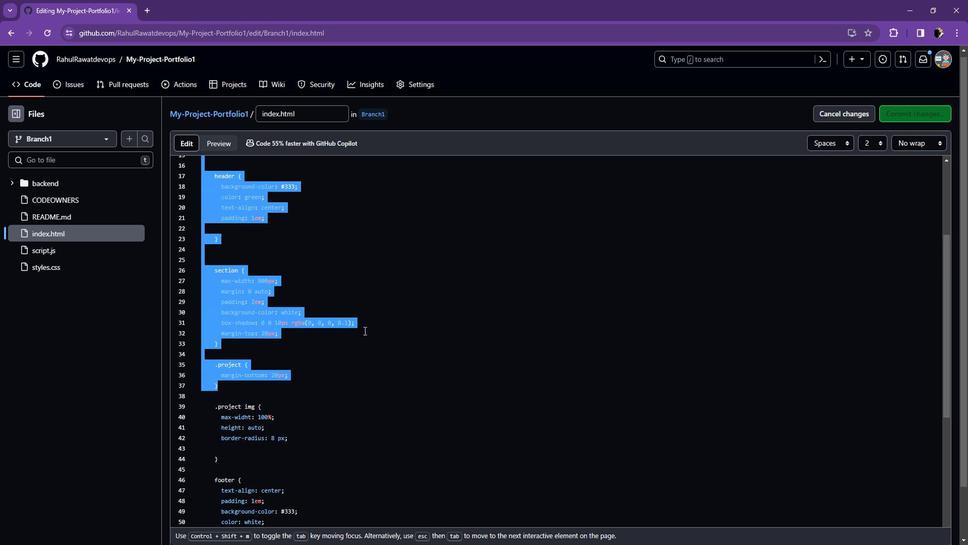 
Action: Mouse scrolled (363, 331) with delta (0, 0)
Screenshot: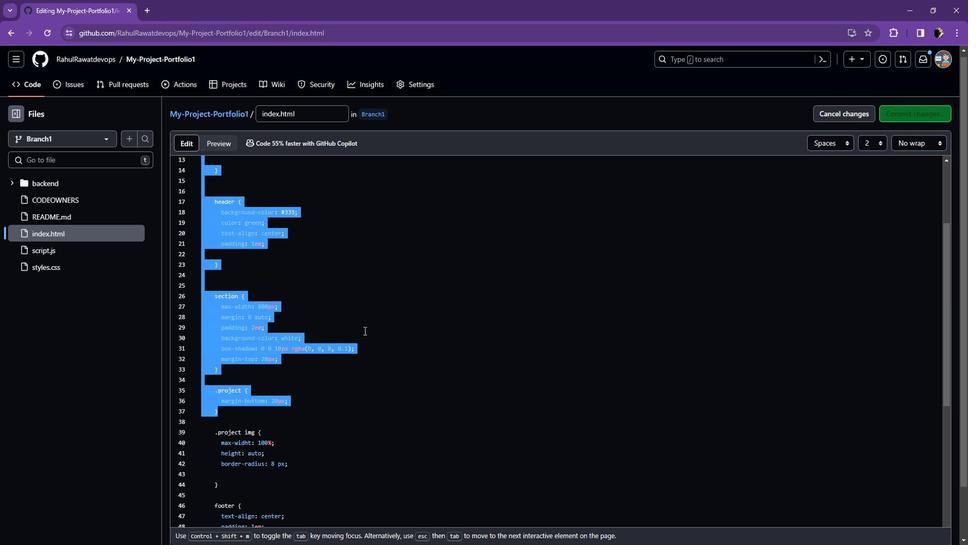 
Action: Mouse moved to (318, 324)
Screenshot: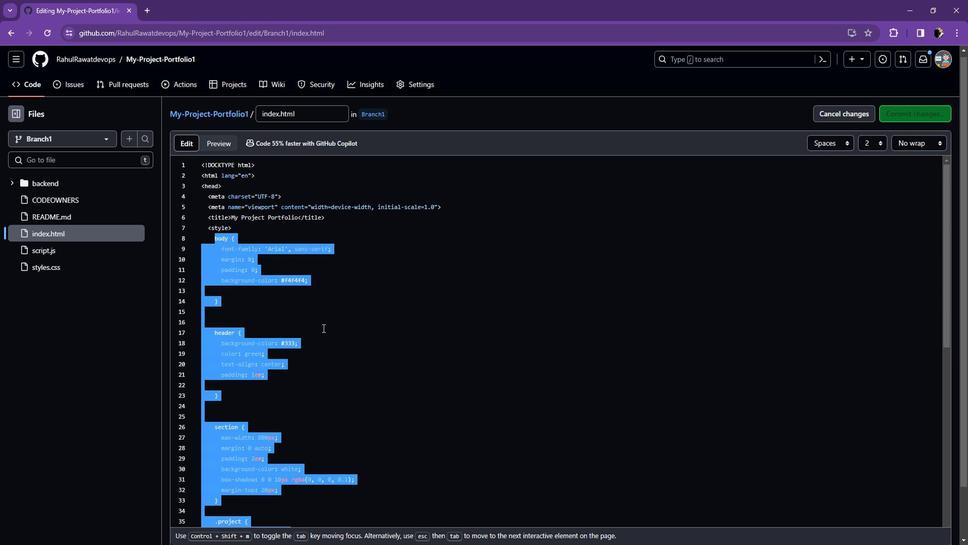 
Action: Mouse scrolled (318, 325) with delta (0, 0)
Screenshot: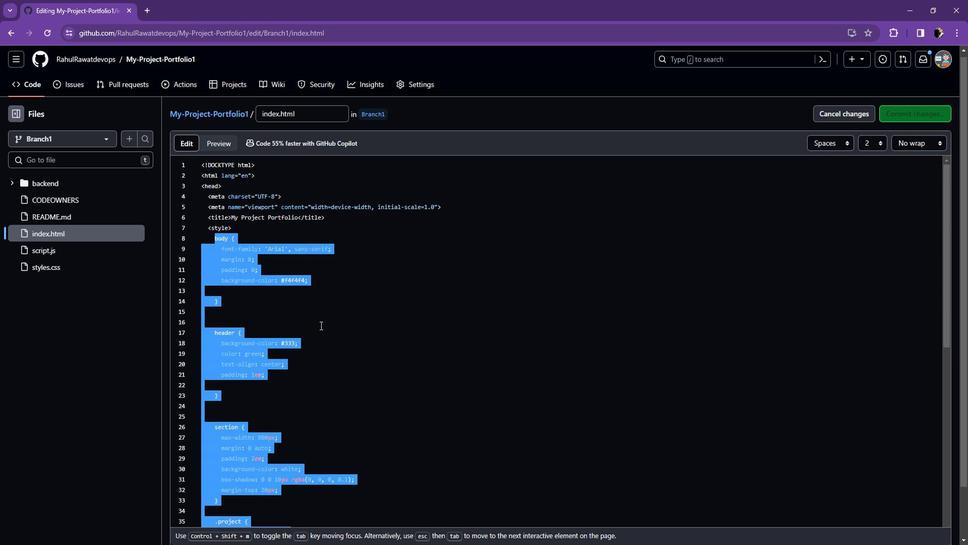 
Action: Mouse moved to (225, 243)
Screenshot: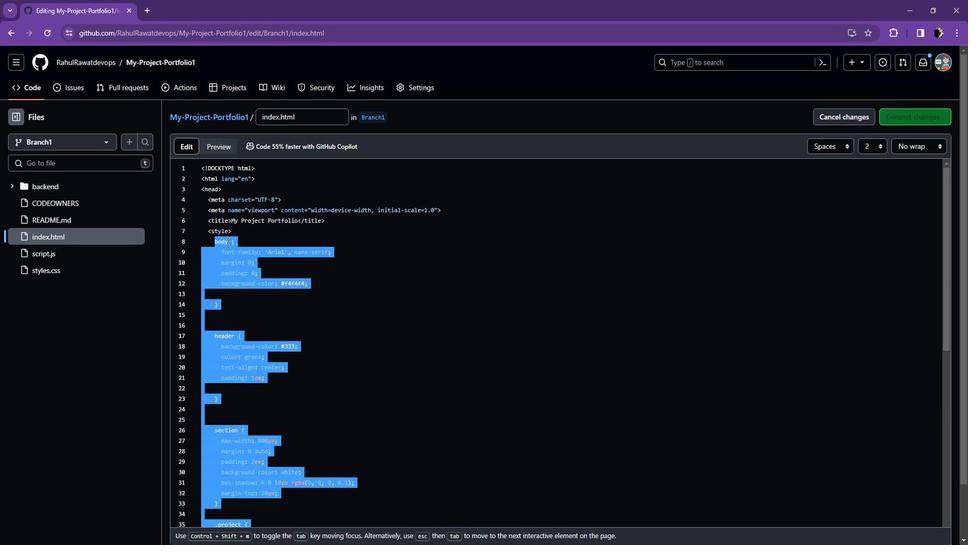 
Action: Mouse pressed left at (225, 243)
Screenshot: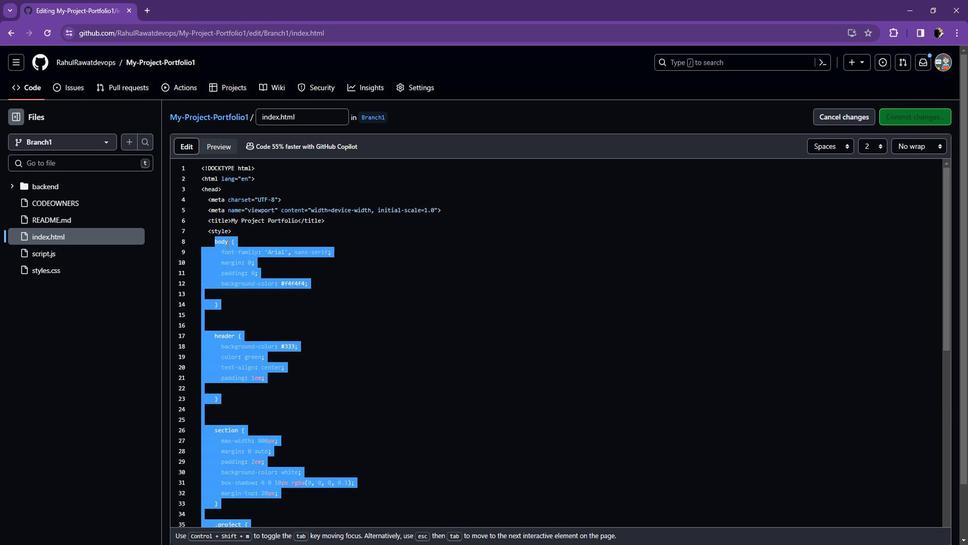 
Action: Mouse moved to (211, 241)
Screenshot: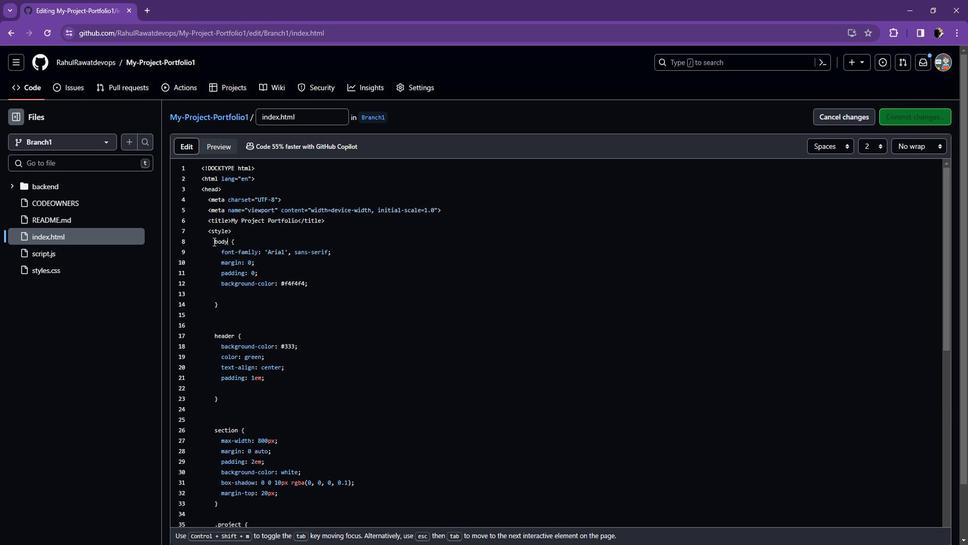 
Action: Mouse pressed left at (211, 241)
Screenshot: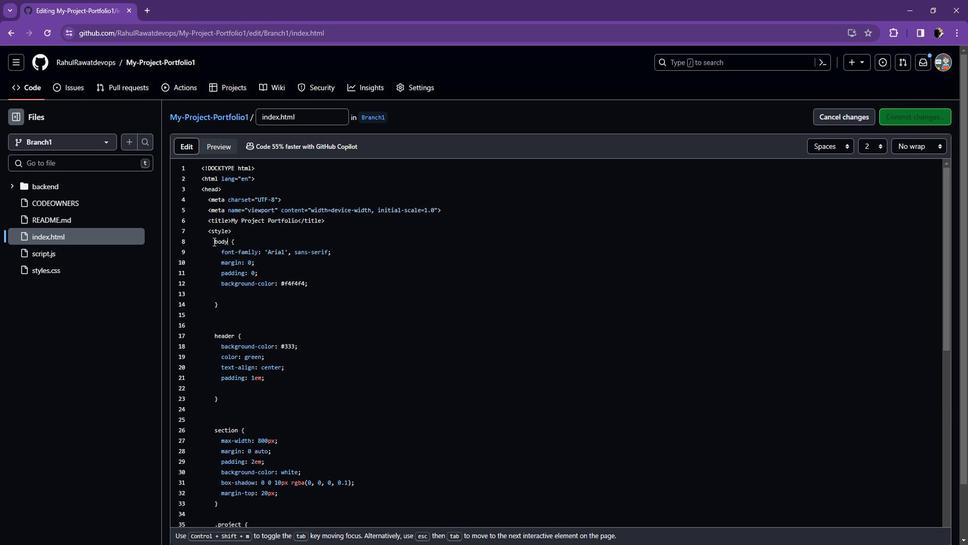 
Action: Mouse moved to (329, 503)
Screenshot: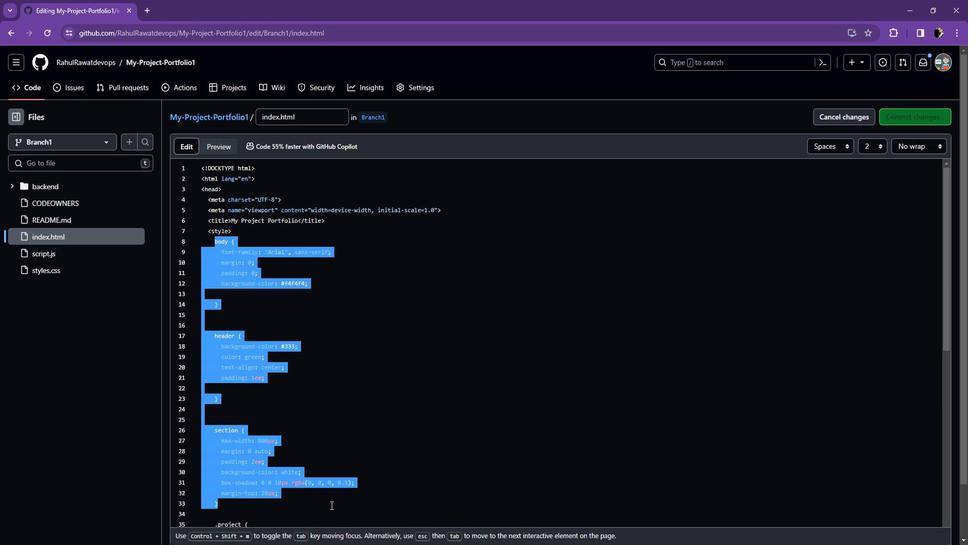 
Action: Mouse scrolled (329, 502) with delta (0, 0)
Screenshot: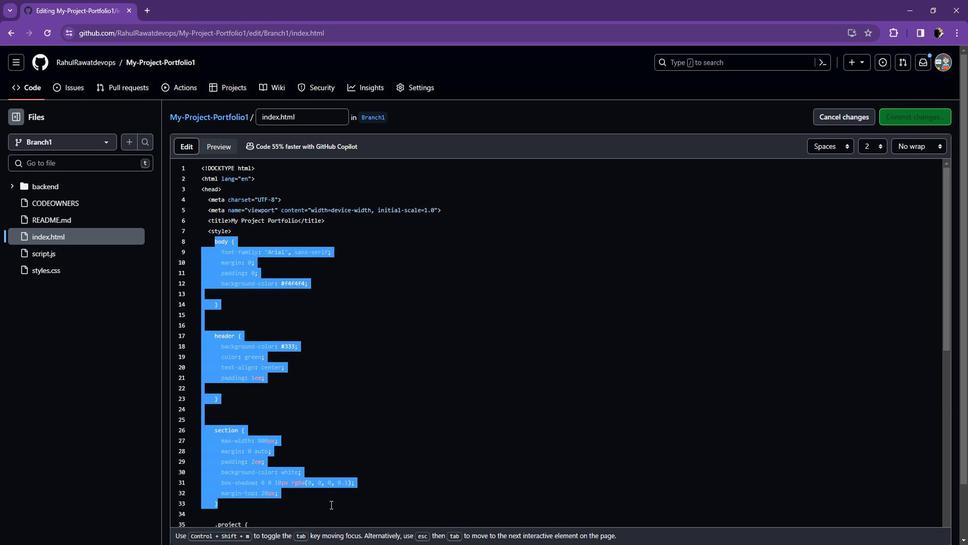 
Action: Mouse moved to (328, 503)
Screenshot: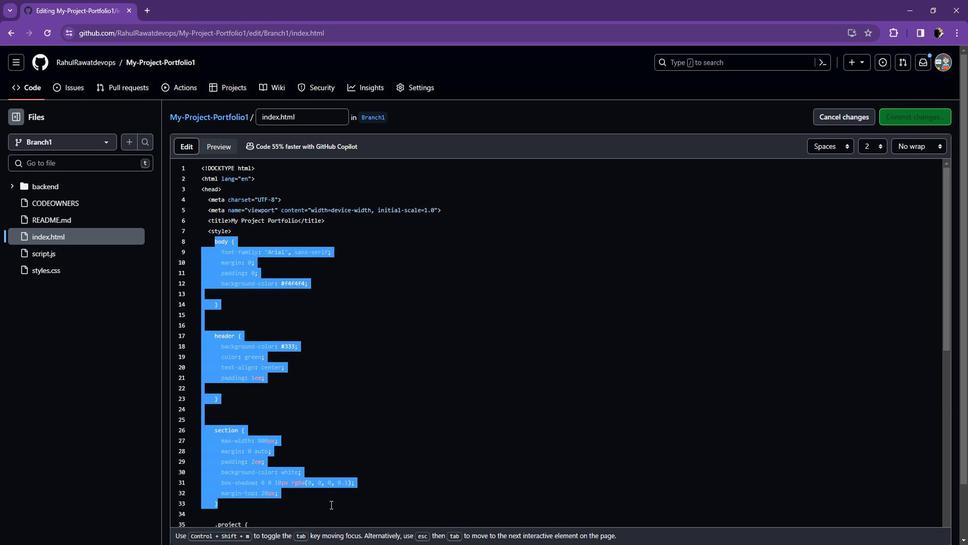 
Action: Mouse scrolled (328, 502) with delta (0, 0)
Screenshot: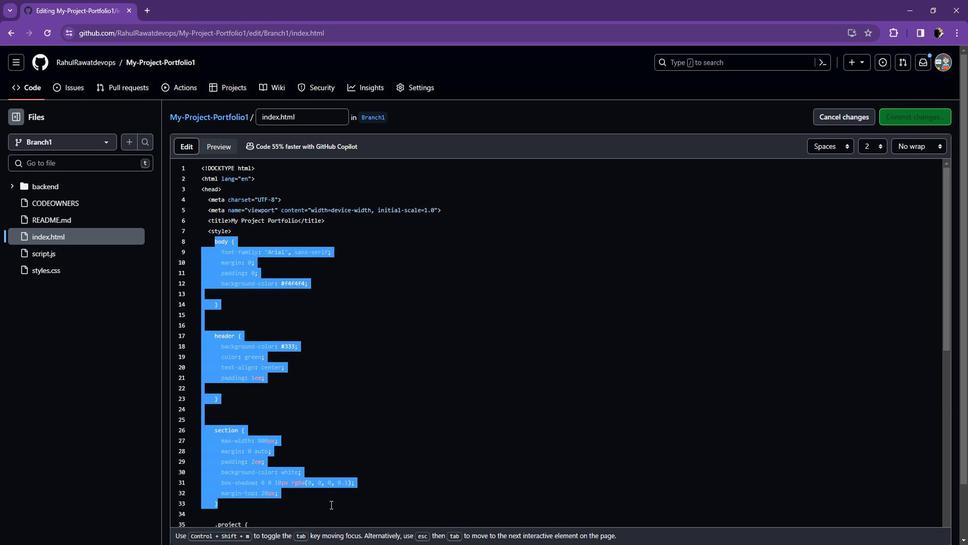 
Action: Mouse moved to (328, 503)
Screenshot: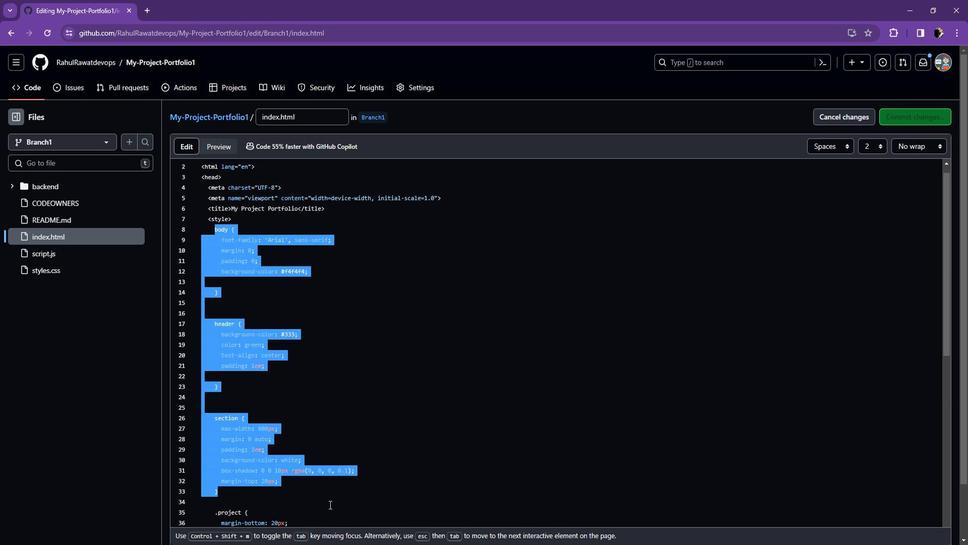 
Action: Mouse scrolled (328, 502) with delta (0, 0)
Screenshot: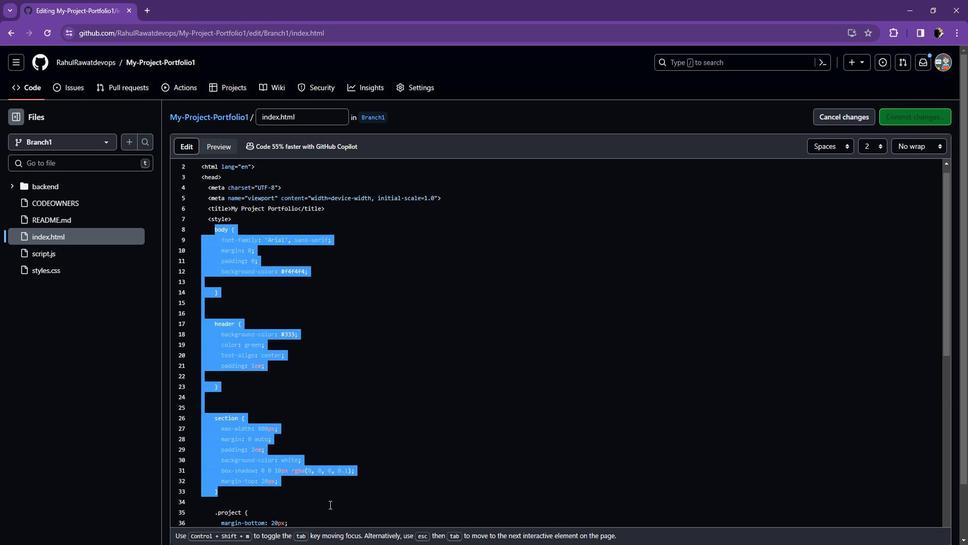 
Action: Mouse scrolled (328, 502) with delta (0, 0)
Screenshot: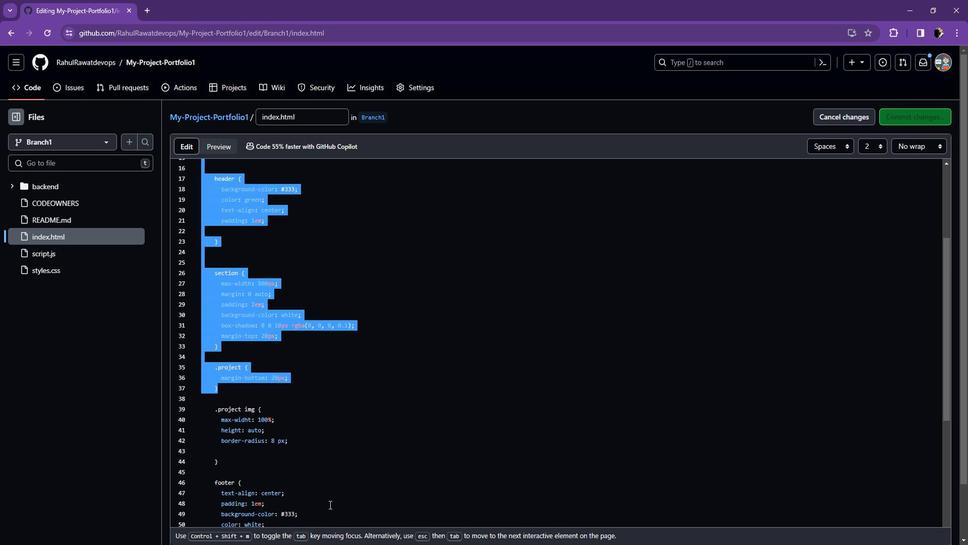 
Action: Mouse scrolled (328, 502) with delta (0, 0)
Screenshot: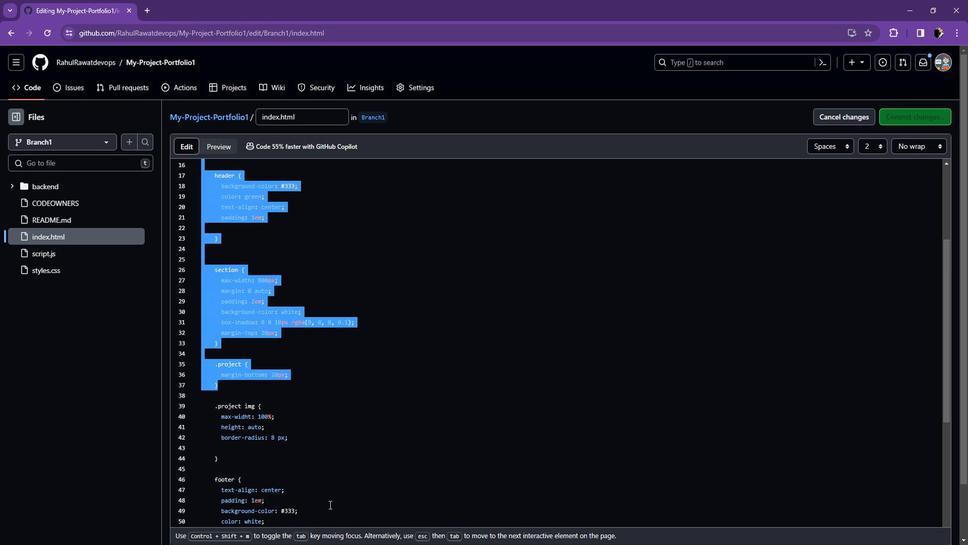 
Action: Mouse scrolled (328, 502) with delta (0, 0)
Screenshot: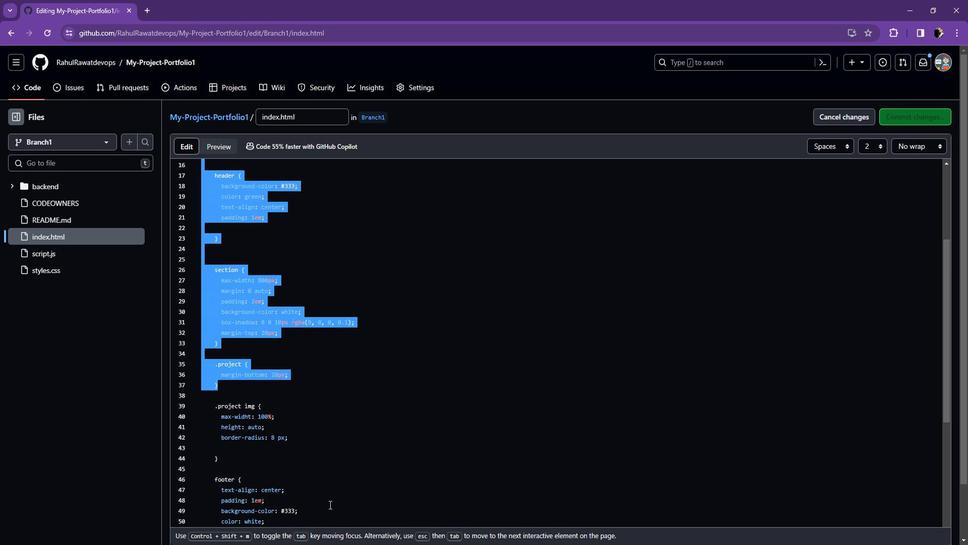 
Action: Mouse moved to (327, 503)
Screenshot: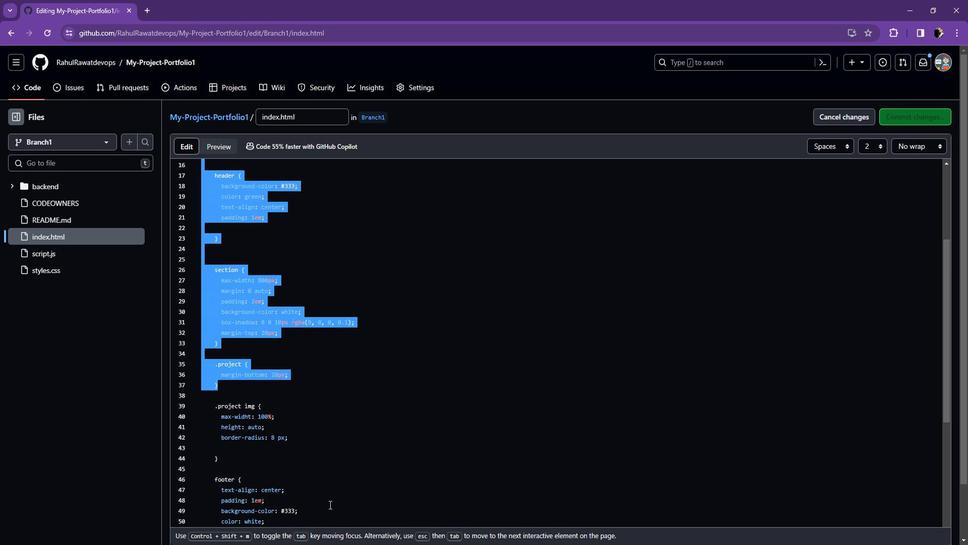 
Action: Mouse scrolled (327, 502) with delta (0, 0)
Screenshot: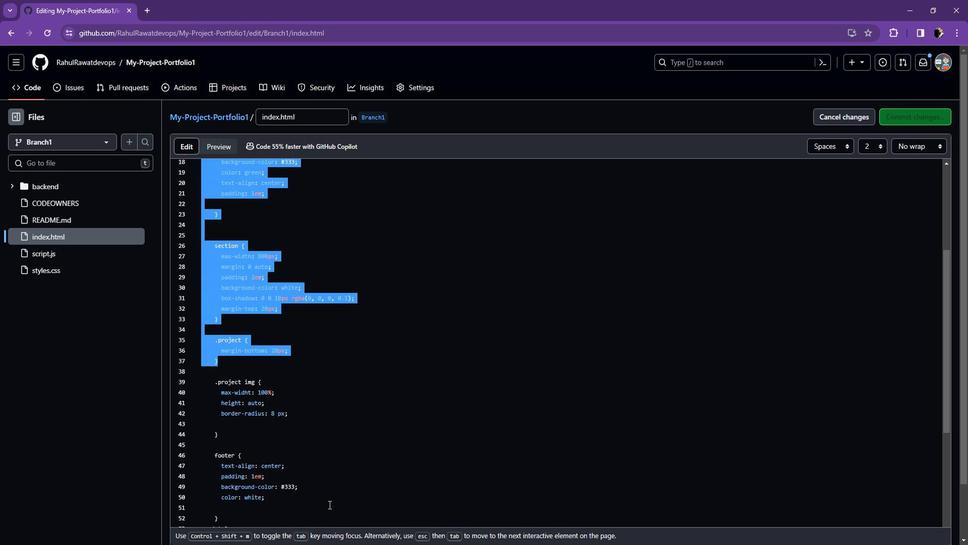 
Action: Mouse moved to (229, 274)
Screenshot: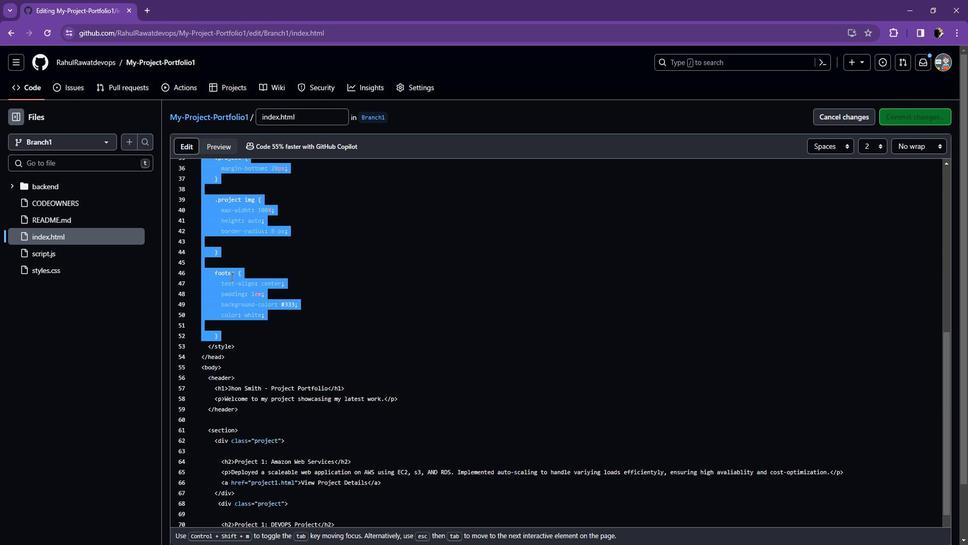 
Action: Mouse pressed right at (229, 274)
Screenshot: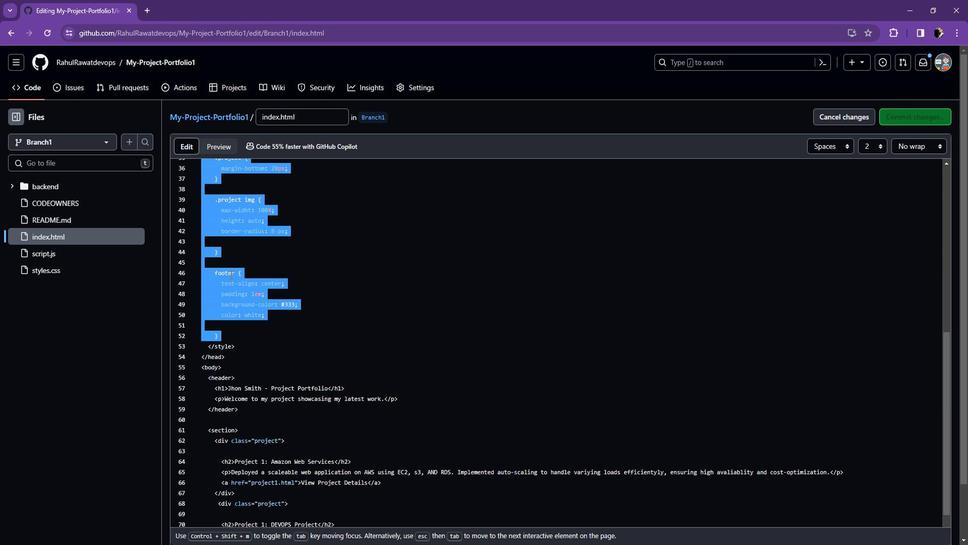 
Action: Mouse moved to (255, 327)
Screenshot: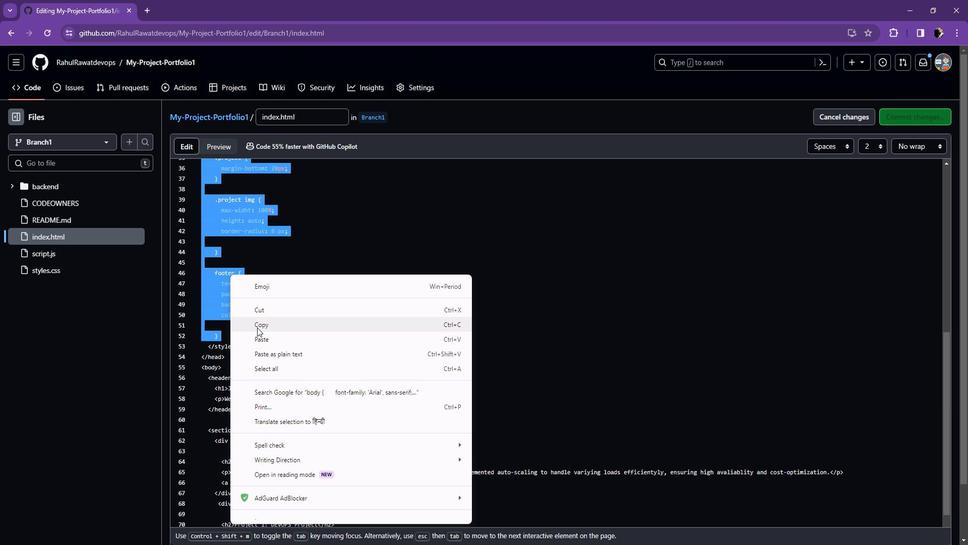 
Action: Mouse pressed left at (255, 327)
Screenshot: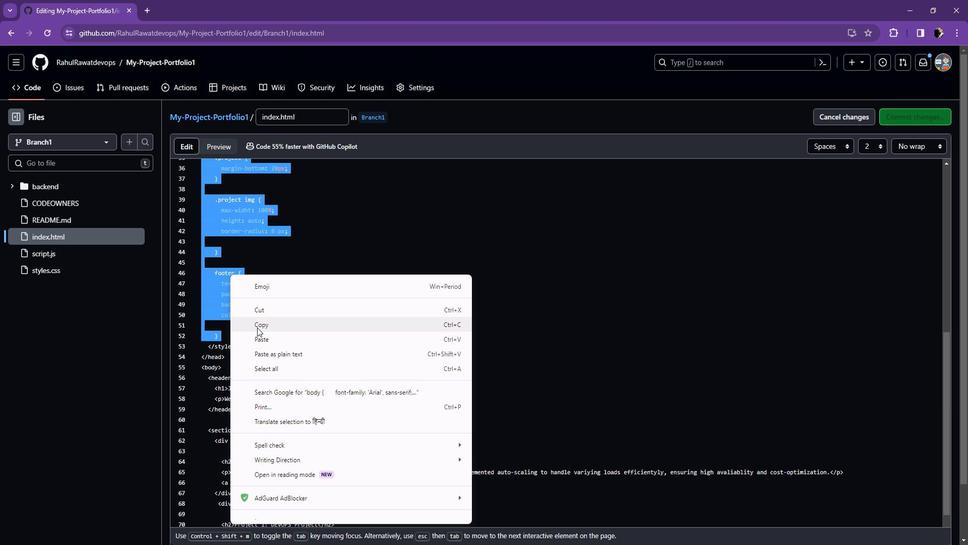 
Action: Mouse moved to (386, 281)
Screenshot: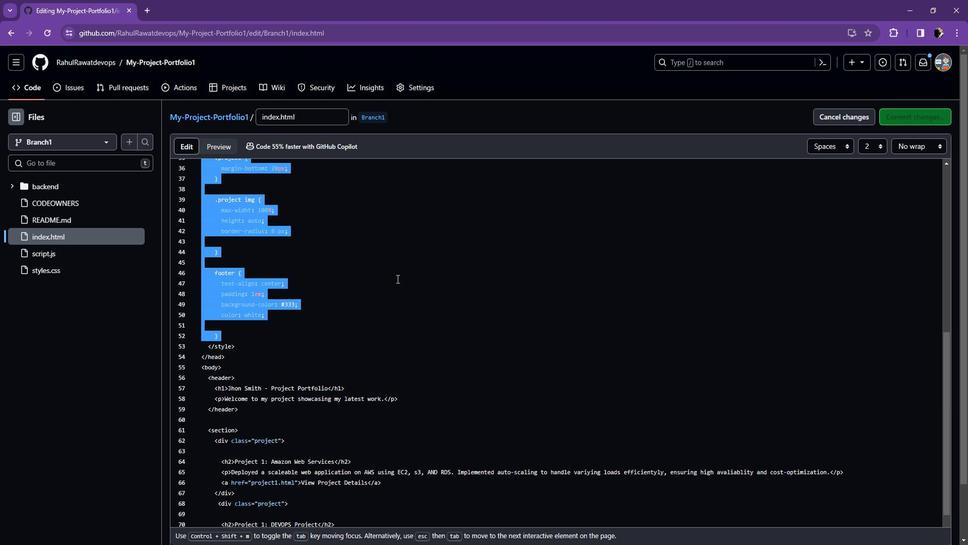 
Action: Mouse scrolled (386, 281) with delta (0, 0)
Screenshot: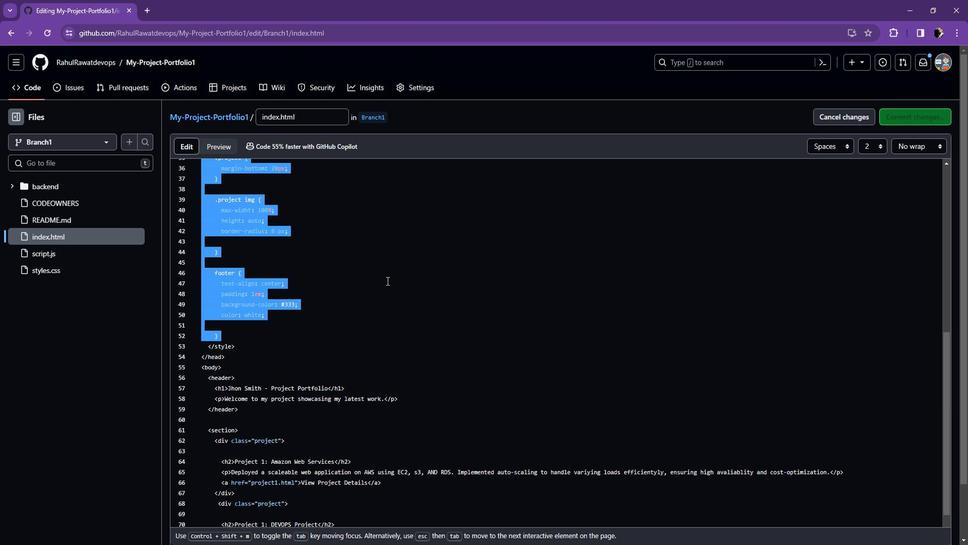 
Action: Mouse scrolled (386, 281) with delta (0, 0)
Screenshot: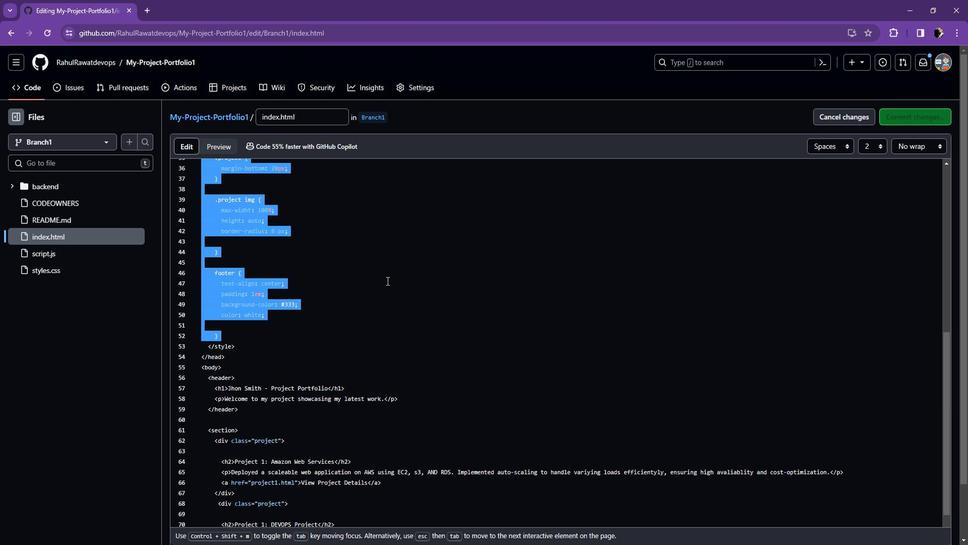 
Action: Mouse moved to (393, 312)
Screenshot: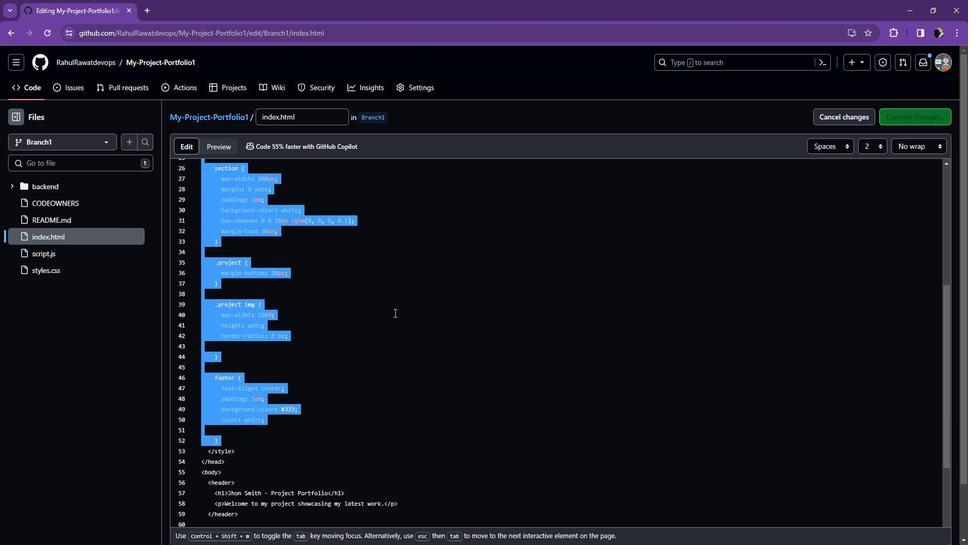 
Action: Mouse scrolled (393, 313) with delta (0, 1)
Screenshot: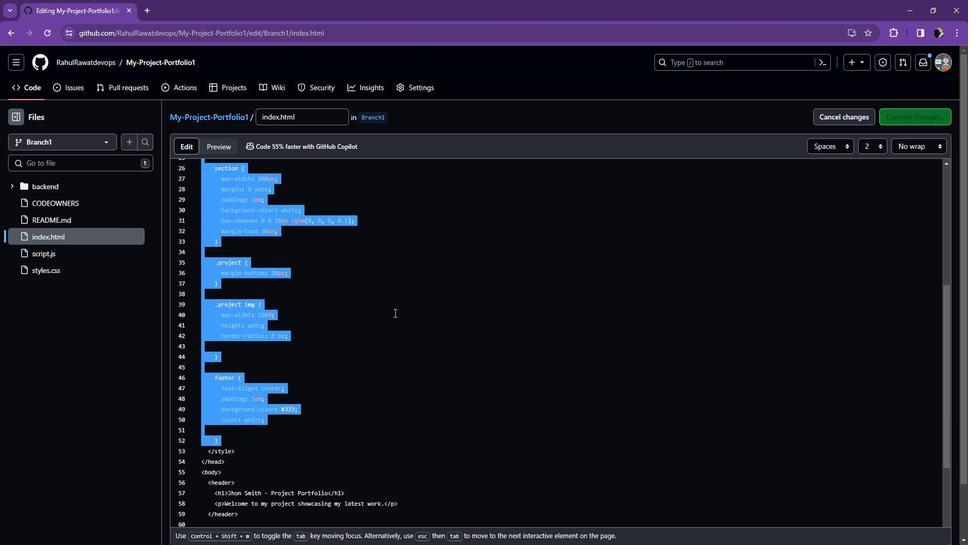 
Action: Mouse moved to (394, 312)
Screenshot: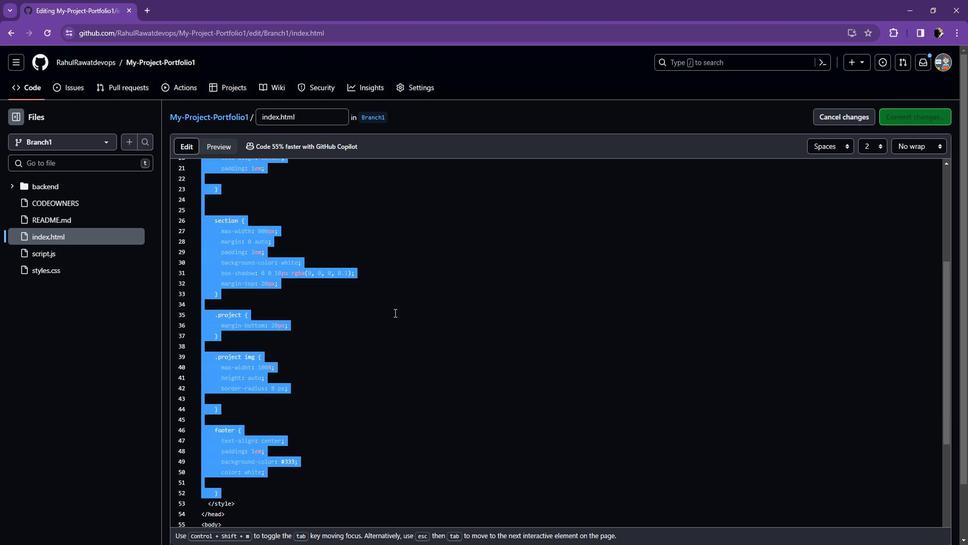 
Action: Key pressed <Key.backspace>
Screenshot: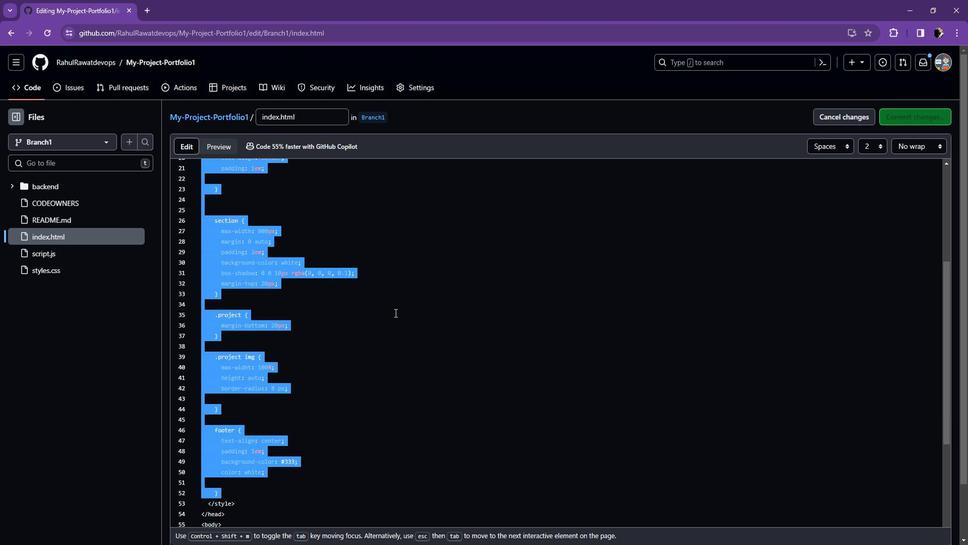 
Action: Mouse moved to (309, 254)
Screenshot: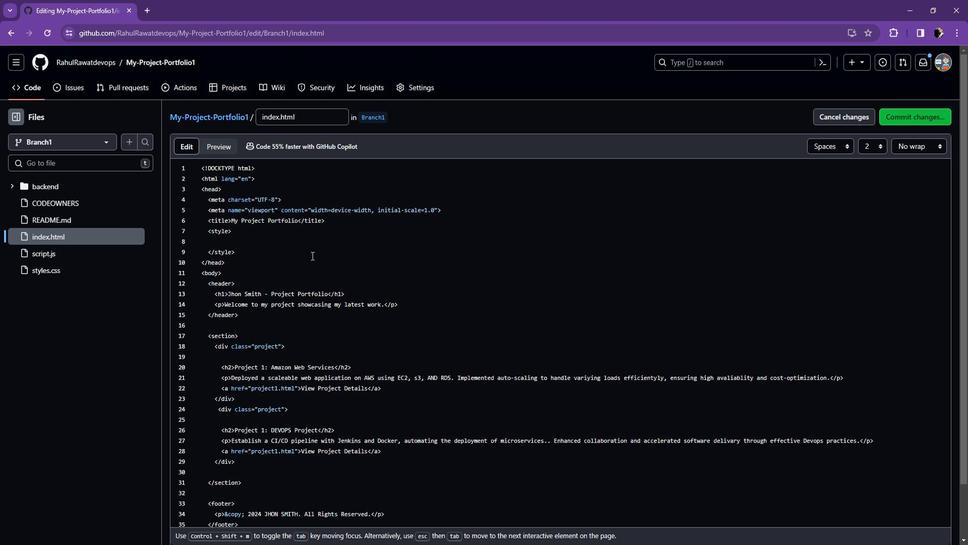 
Action: Mouse scrolled (309, 255) with delta (0, 0)
Screenshot: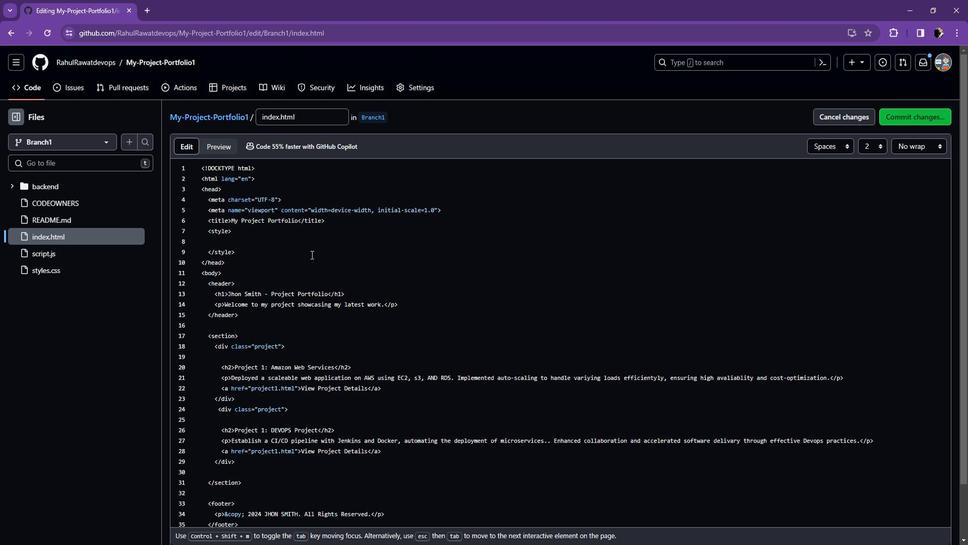 
Action: Mouse moved to (216, 238)
Screenshot: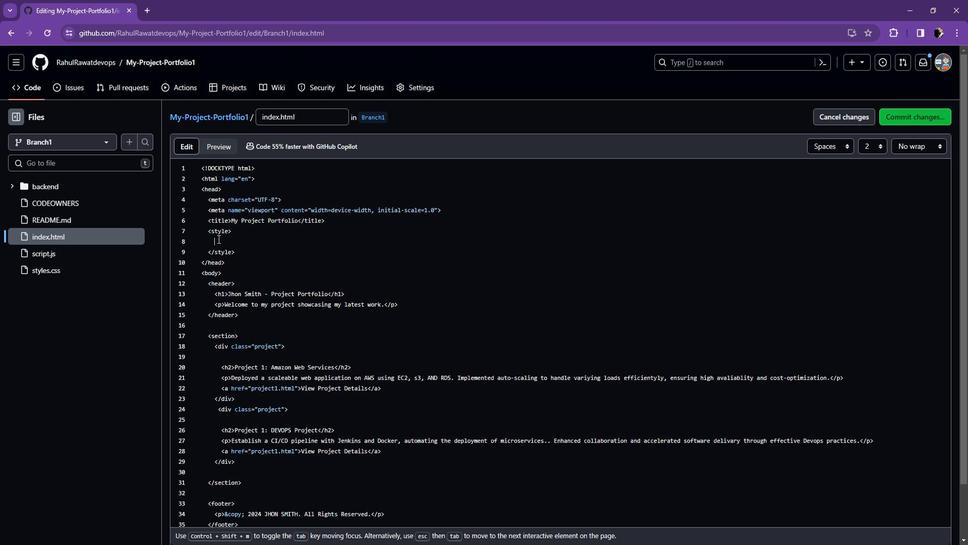
Action: Mouse pressed left at (216, 238)
Screenshot: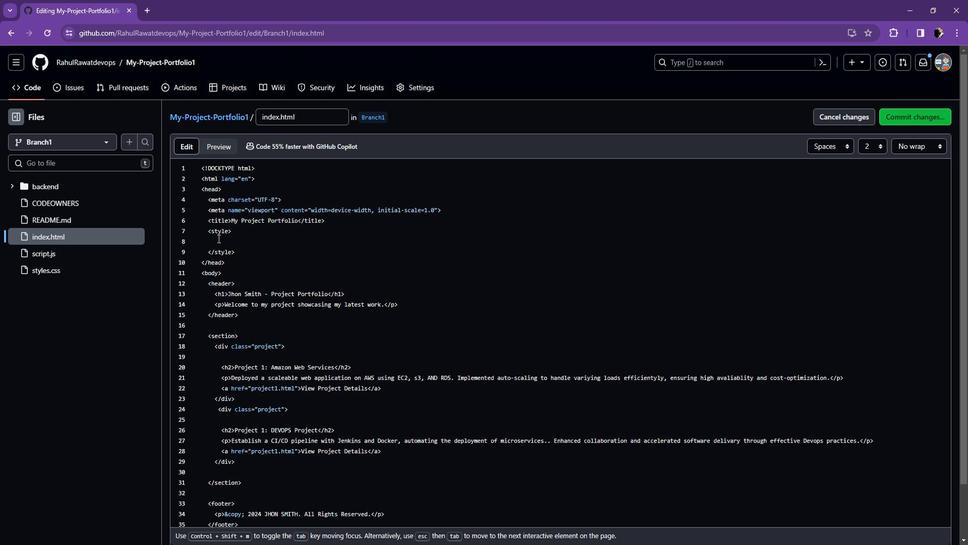 
Action: Mouse moved to (235, 238)
Screenshot: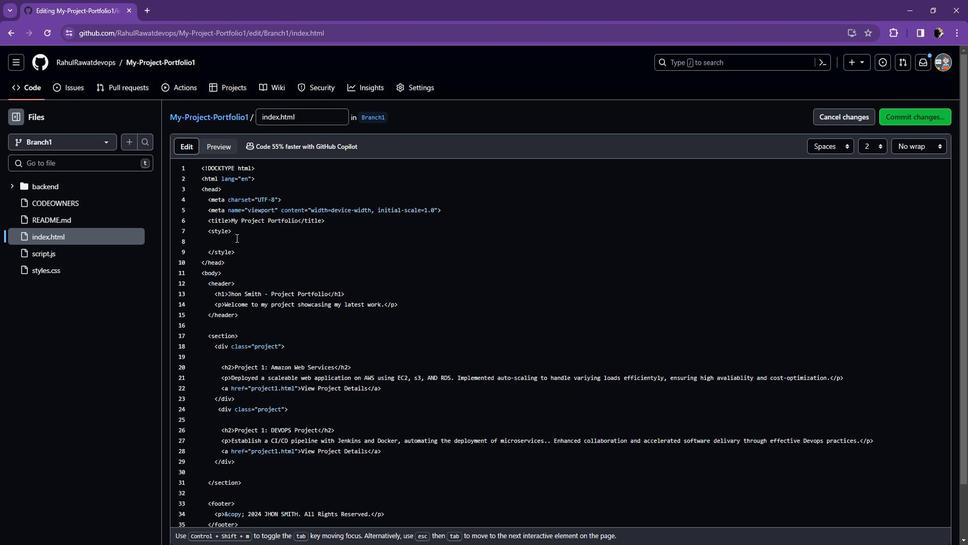 
Action: Mouse scrolled (235, 237) with delta (0, 0)
Screenshot: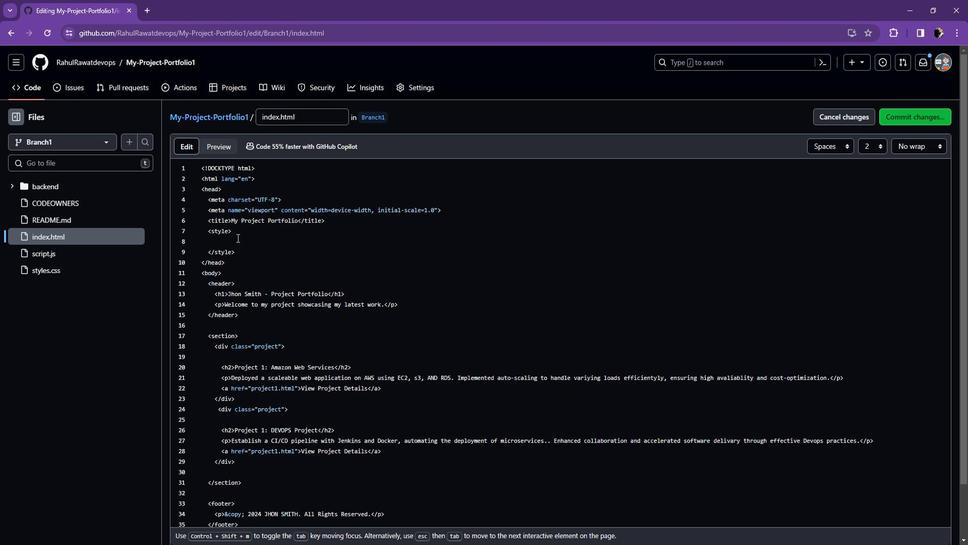 
Action: Mouse scrolled (235, 237) with delta (0, 0)
Screenshot: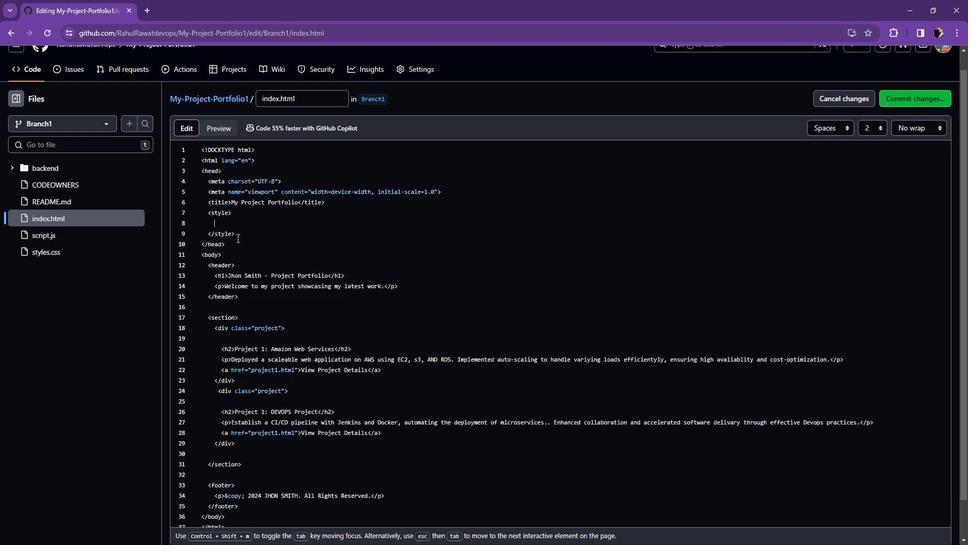 
Action: Mouse scrolled (235, 238) with delta (0, 0)
Screenshot: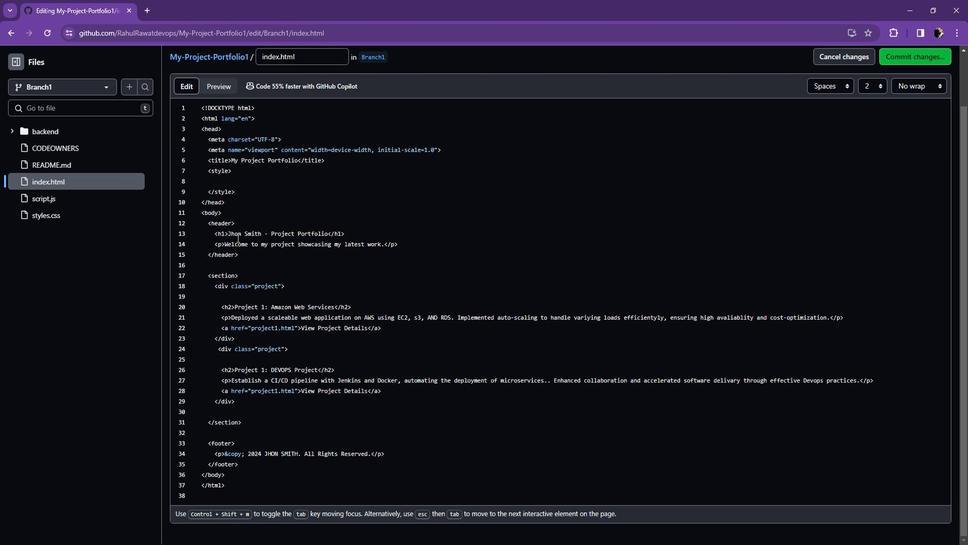 
Action: Mouse moved to (227, 235)
Screenshot: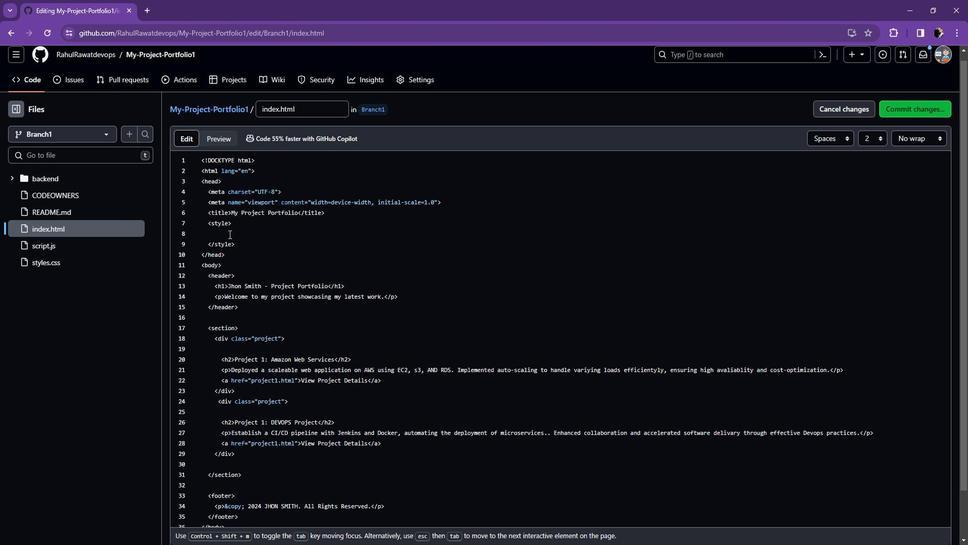 
Action: Mouse scrolled (227, 234) with delta (0, 0)
Screenshot: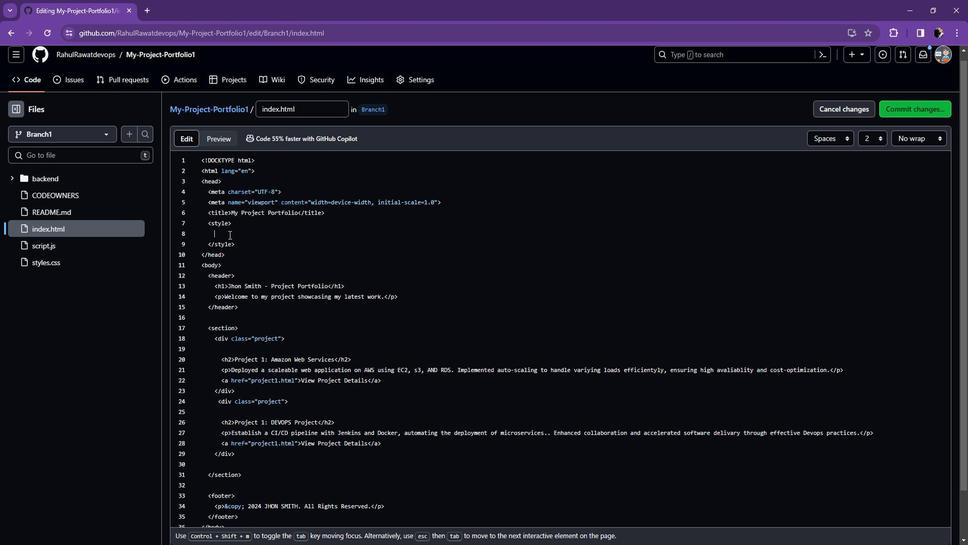 
Action: Mouse scrolled (227, 235) with delta (0, 0)
Screenshot: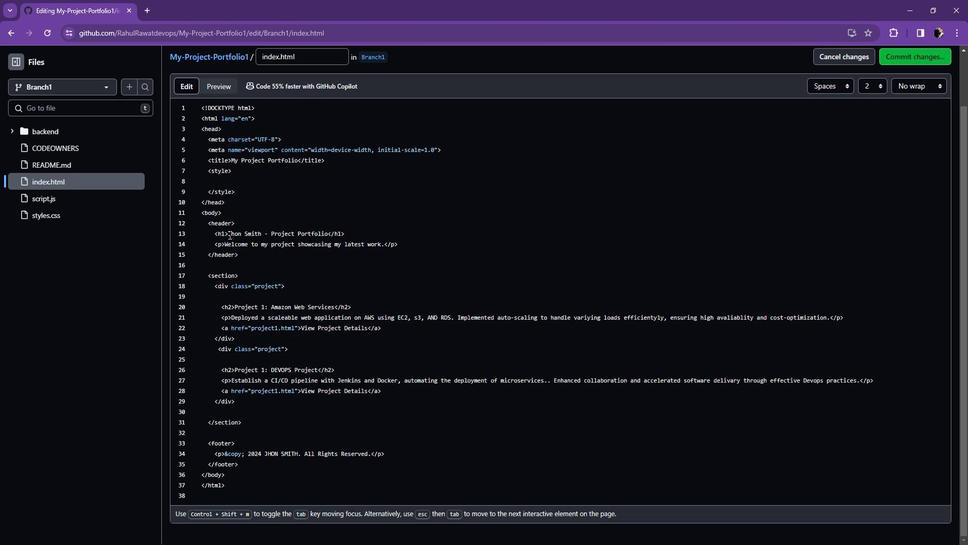 
Action: Mouse scrolled (227, 235) with delta (0, 0)
Screenshot: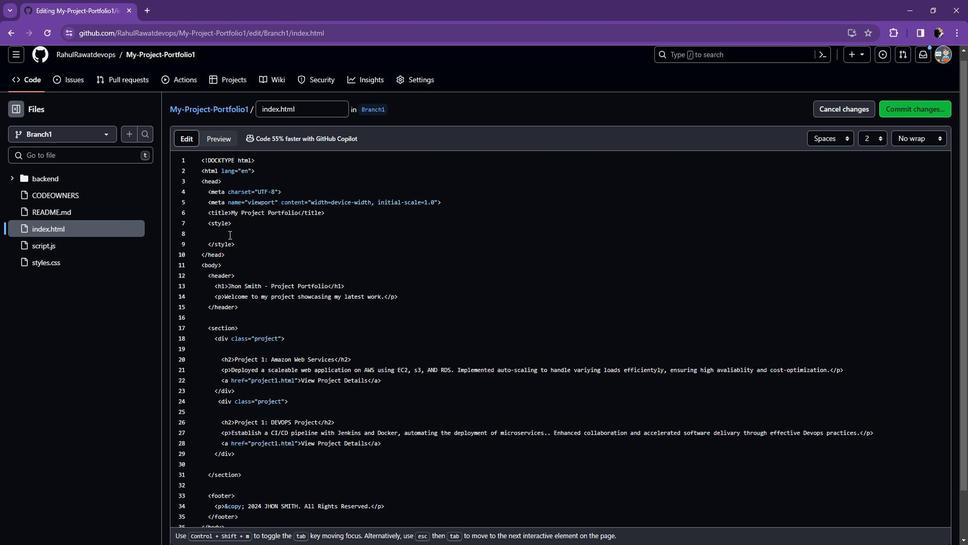 
Action: Mouse moved to (230, 239)
Screenshot: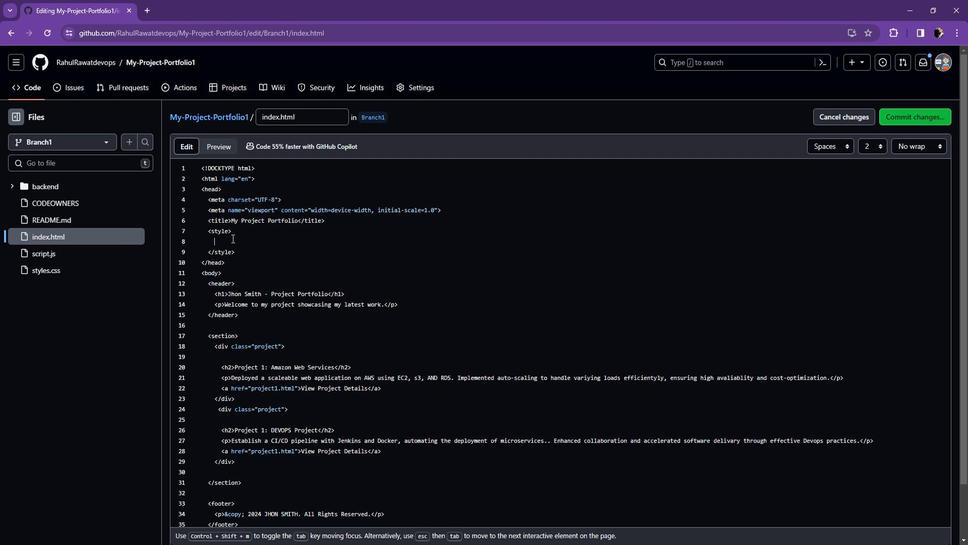 
Action: Mouse scrolled (230, 238) with delta (0, 0)
Screenshot: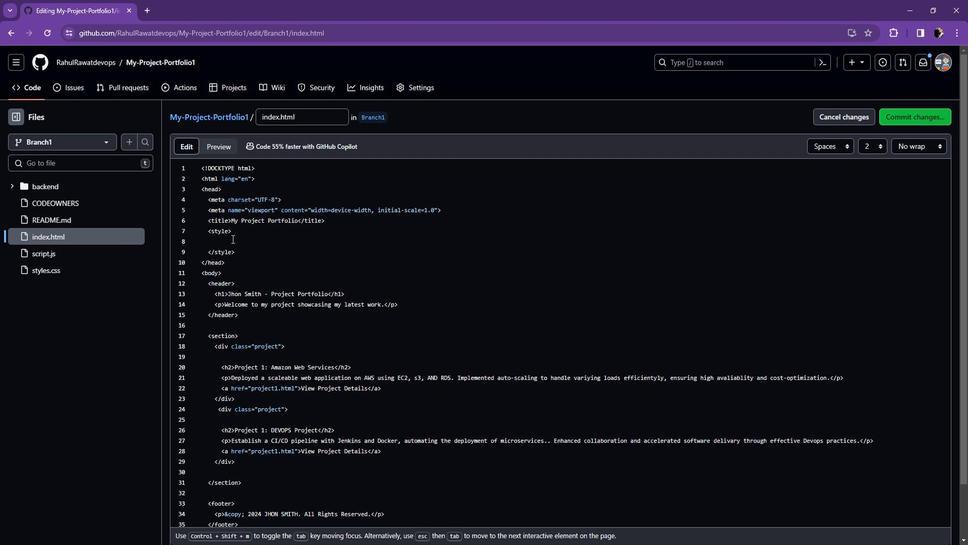 
Action: Mouse moved to (230, 239)
Screenshot: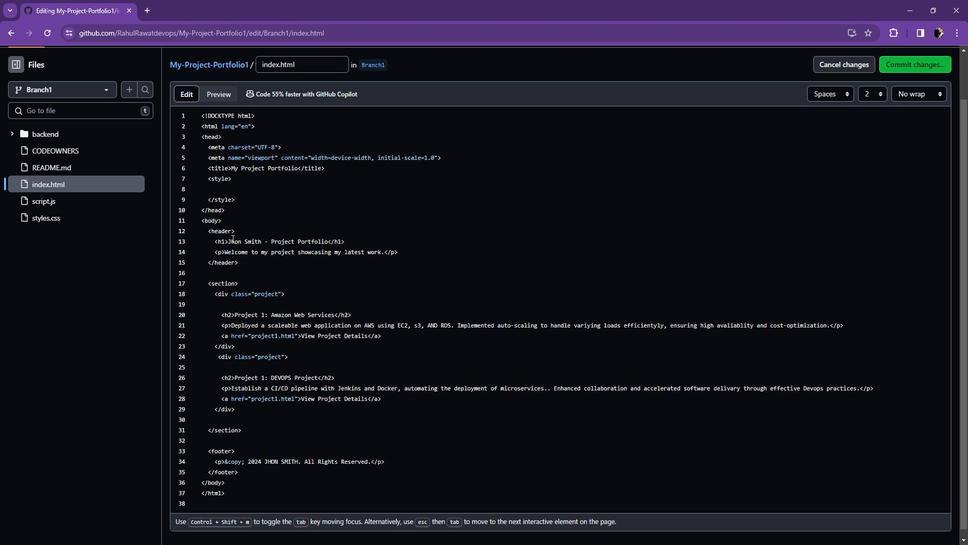
Action: Key pressed ctrl+Z
Screenshot: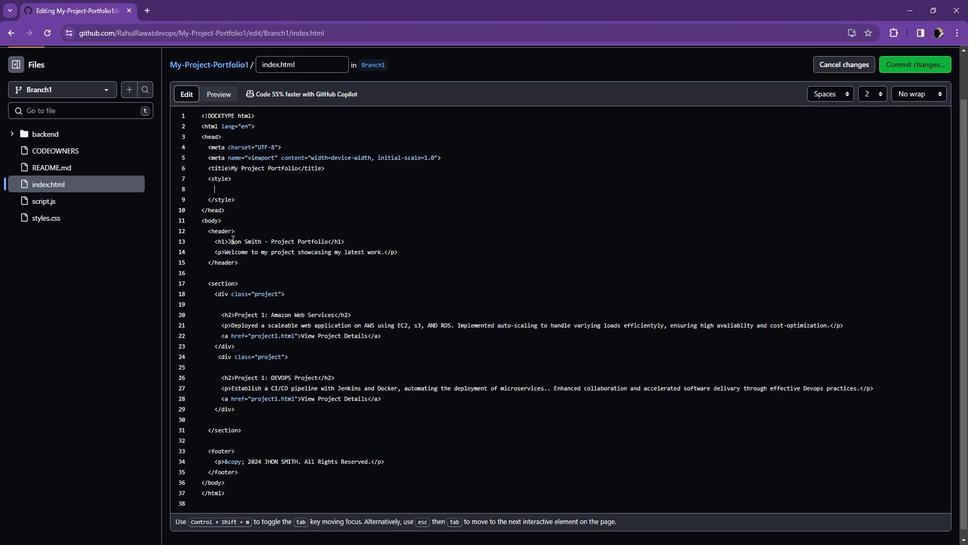 
Action: Mouse moved to (305, 231)
Screenshot: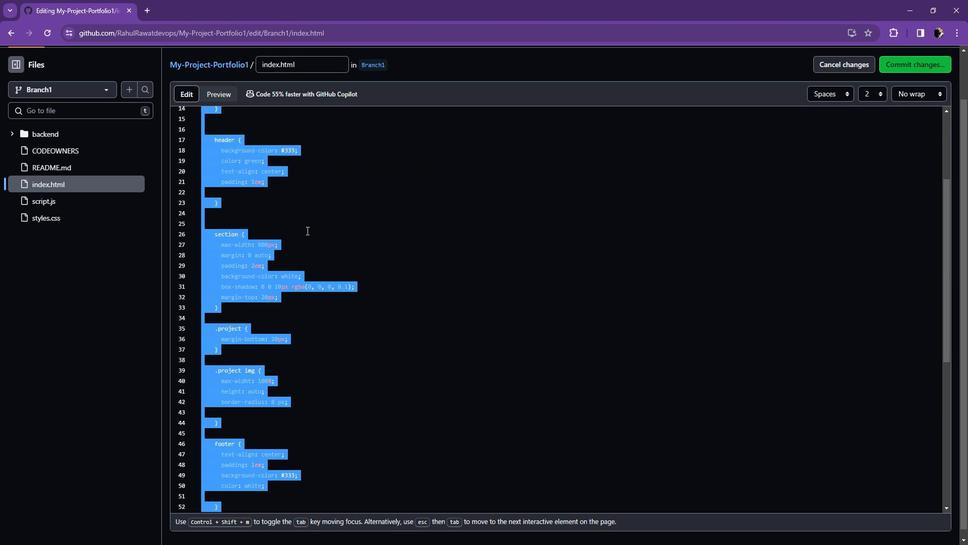 
Action: Mouse pressed left at (305, 231)
Screenshot: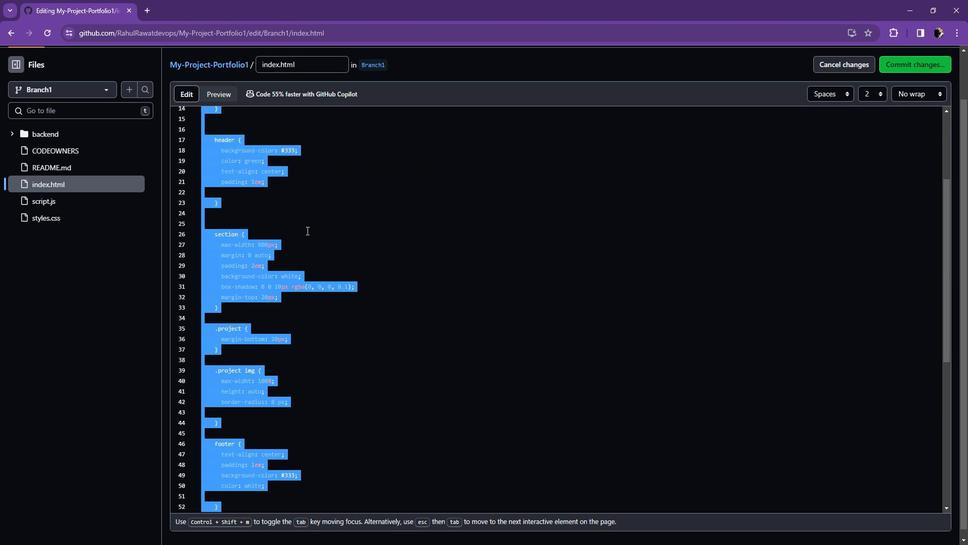 
Action: Mouse moved to (306, 231)
Screenshot: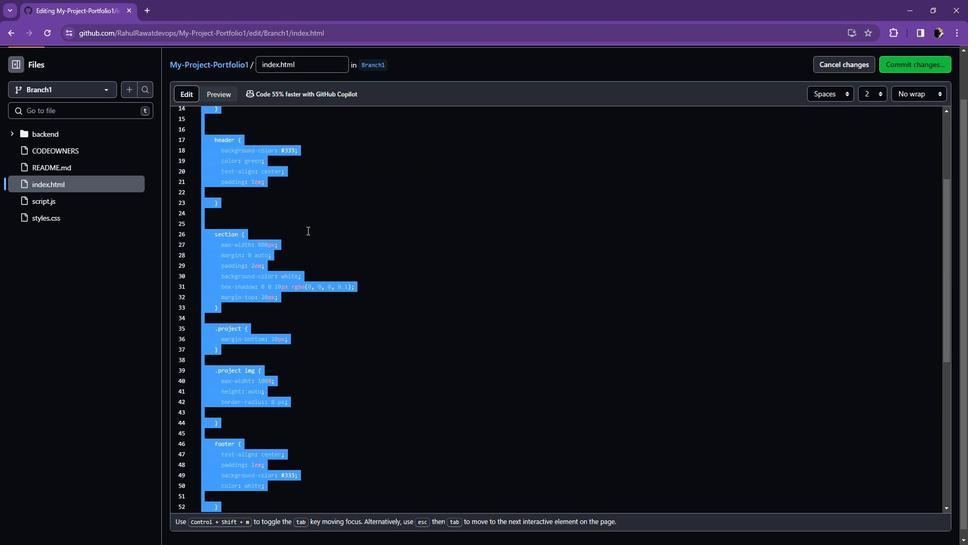 
Action: Mouse scrolled (306, 231) with delta (0, 0)
Screenshot: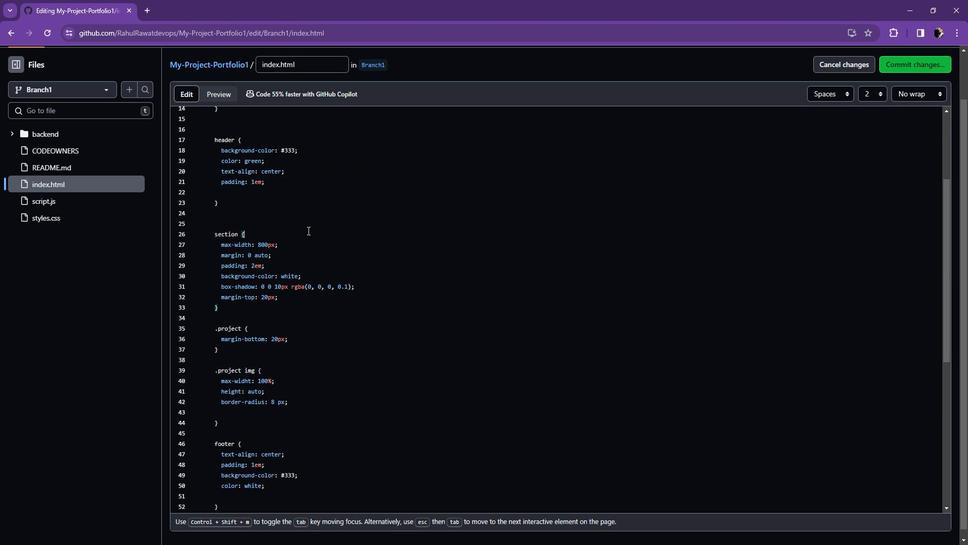 
Action: Mouse scrolled (306, 231) with delta (0, 0)
Screenshot: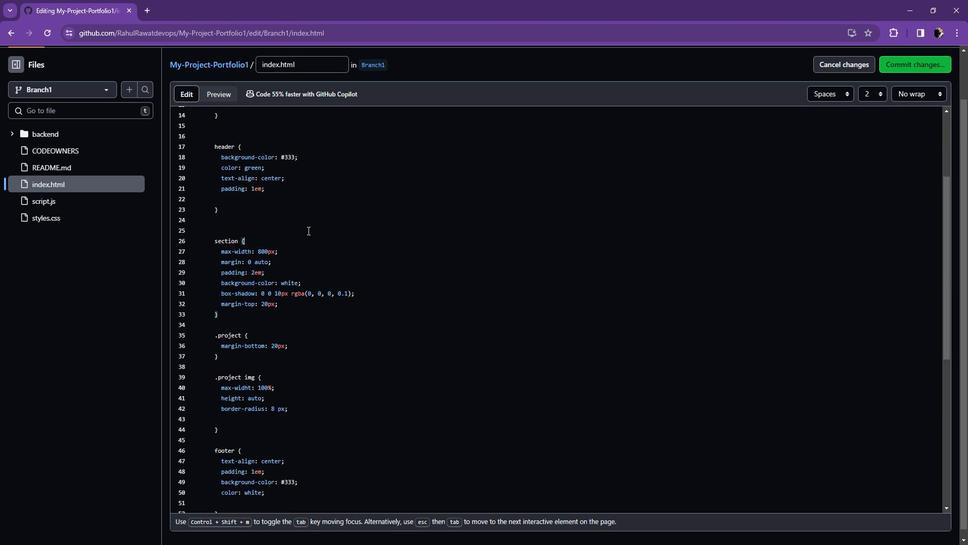 
Action: Mouse scrolled (306, 231) with delta (0, 0)
Screenshot: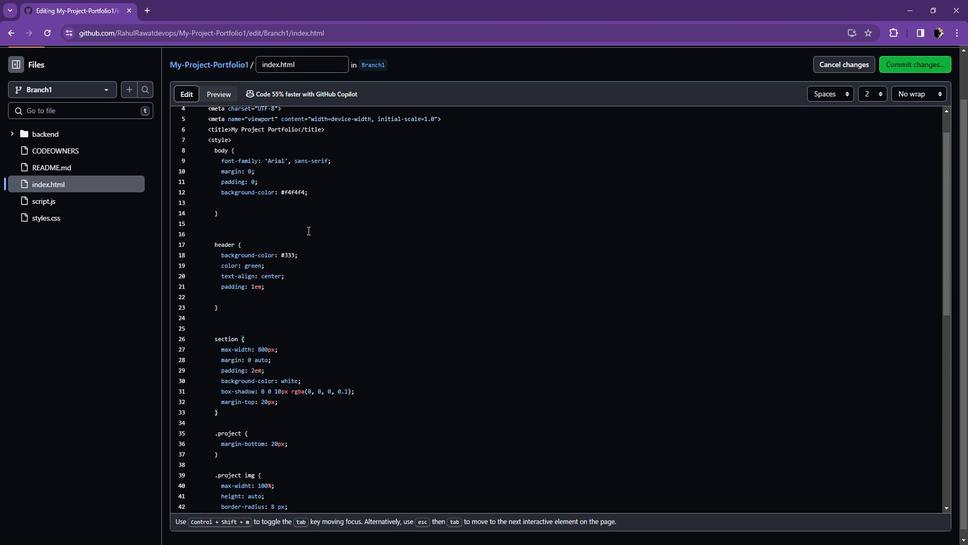 
Action: Mouse scrolled (306, 231) with delta (0, 0)
Screenshot: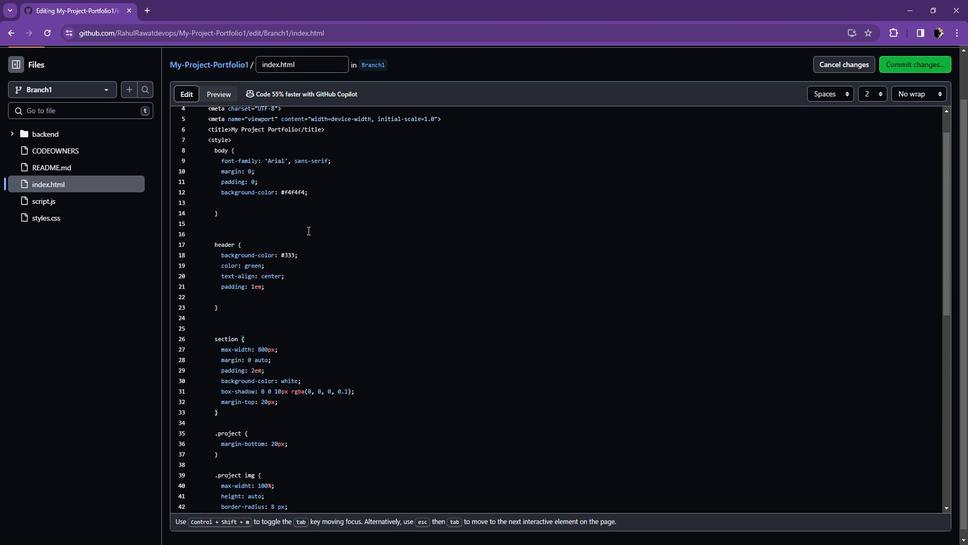 
Action: Mouse scrolled (306, 231) with delta (0, 0)
Screenshot: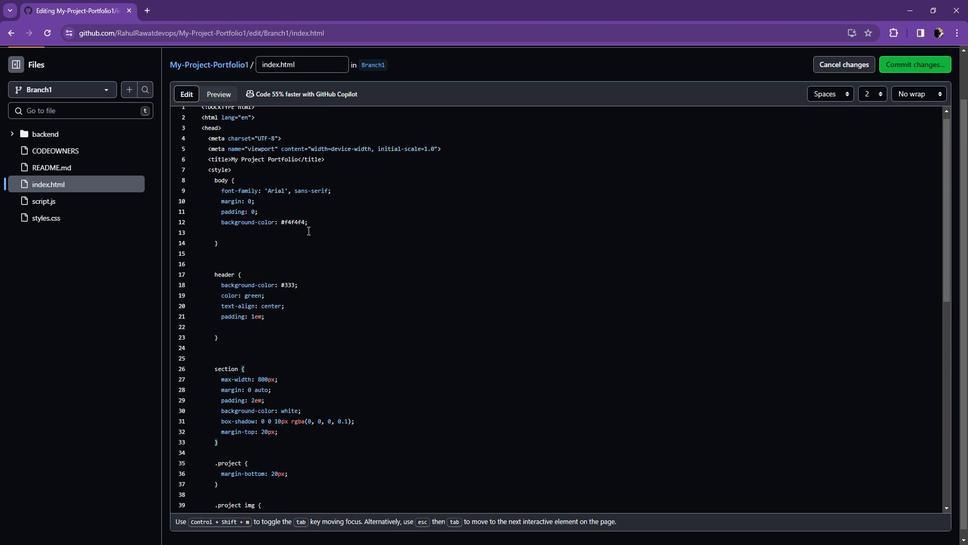 
Action: Mouse scrolled (306, 231) with delta (0, 0)
Screenshot: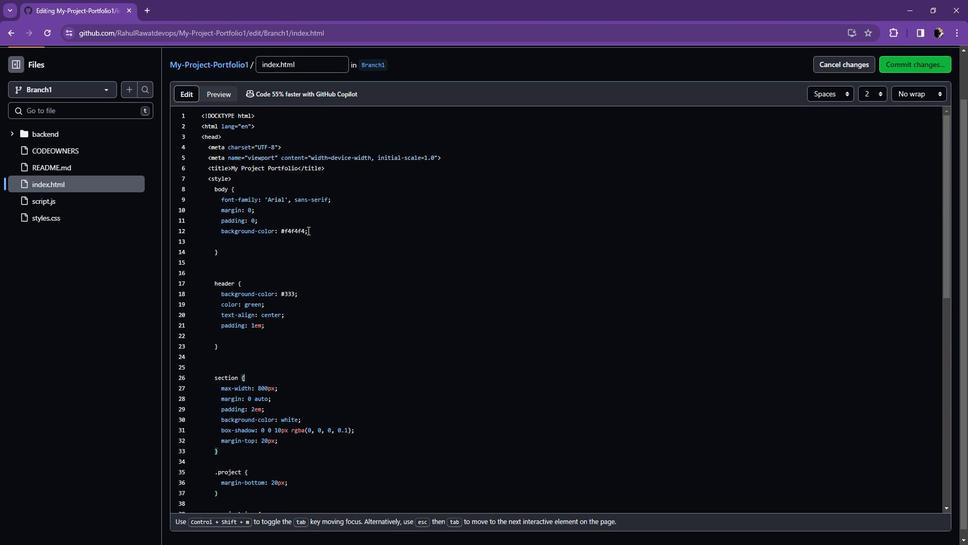 
Action: Mouse scrolled (306, 231) with delta (0, 0)
Screenshot: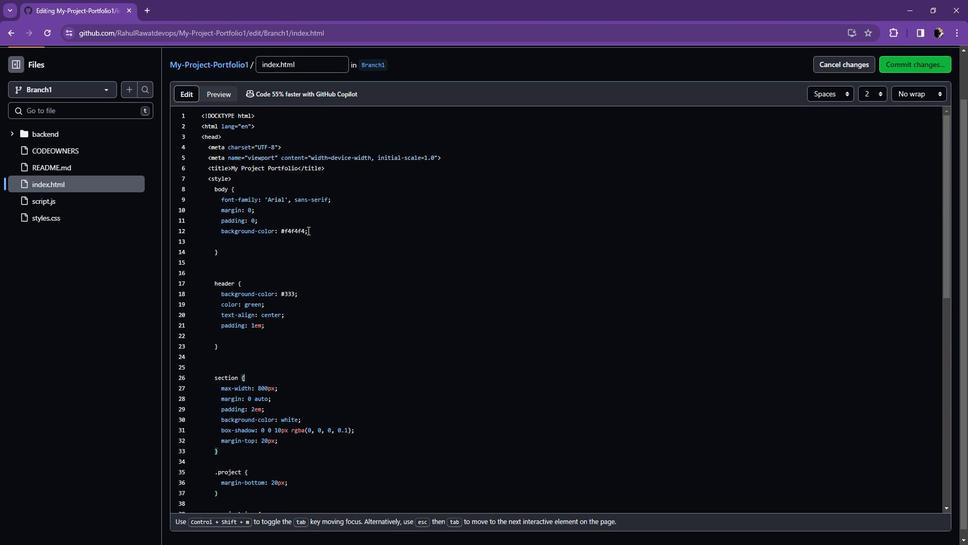 
Action: Mouse moved to (210, 187)
Screenshot: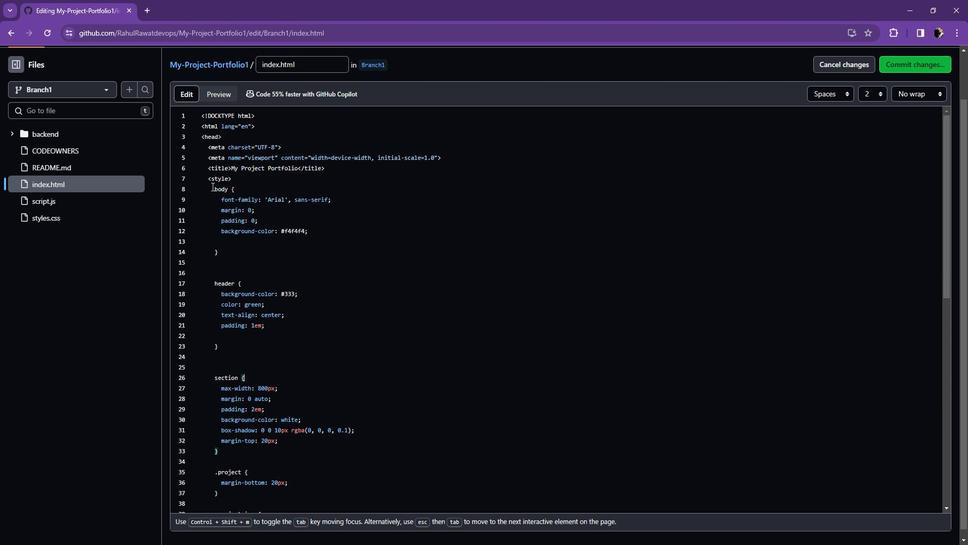 
Action: Mouse pressed left at (210, 187)
Screenshot: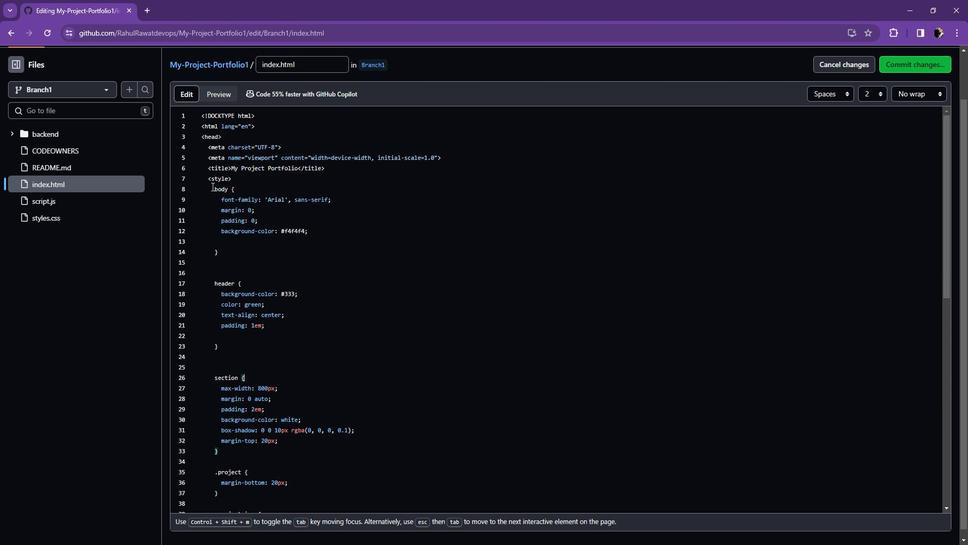 
Action: Mouse moved to (241, 188)
Screenshot: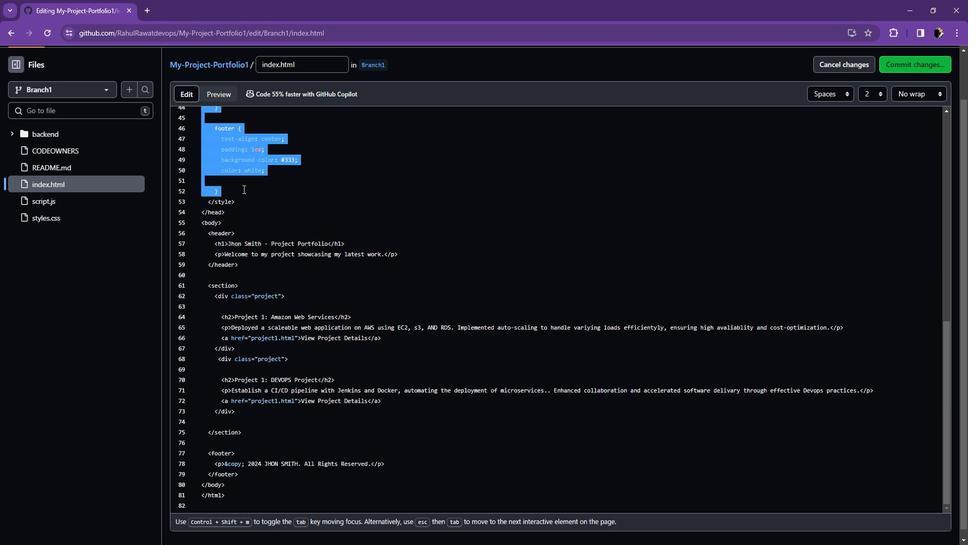 
Action: Key pressed <Key.backspace>
Screenshot: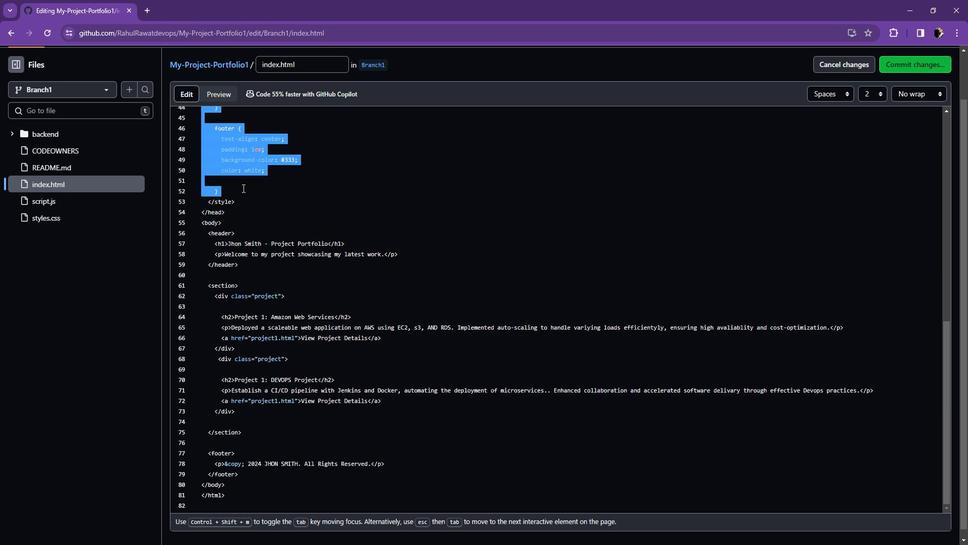 
Action: Mouse moved to (252, 205)
Screenshot: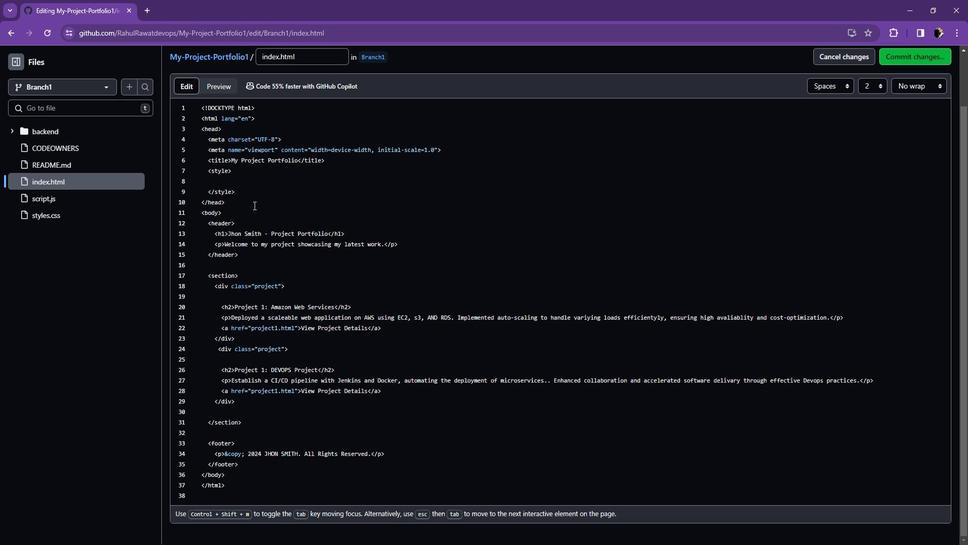 
Action: Mouse scrolled (252, 206) with delta (0, 0)
Screenshot: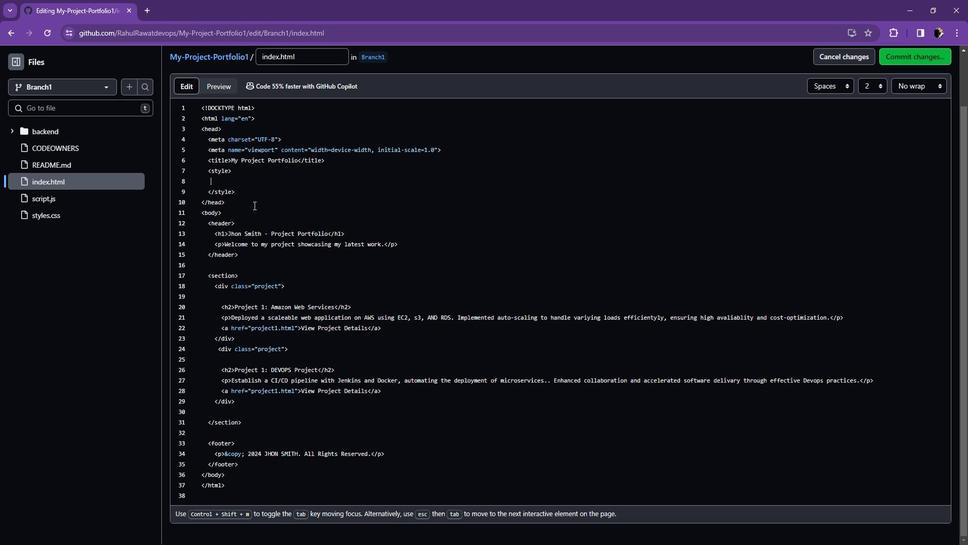 
Action: Mouse moved to (234, 227)
Screenshot: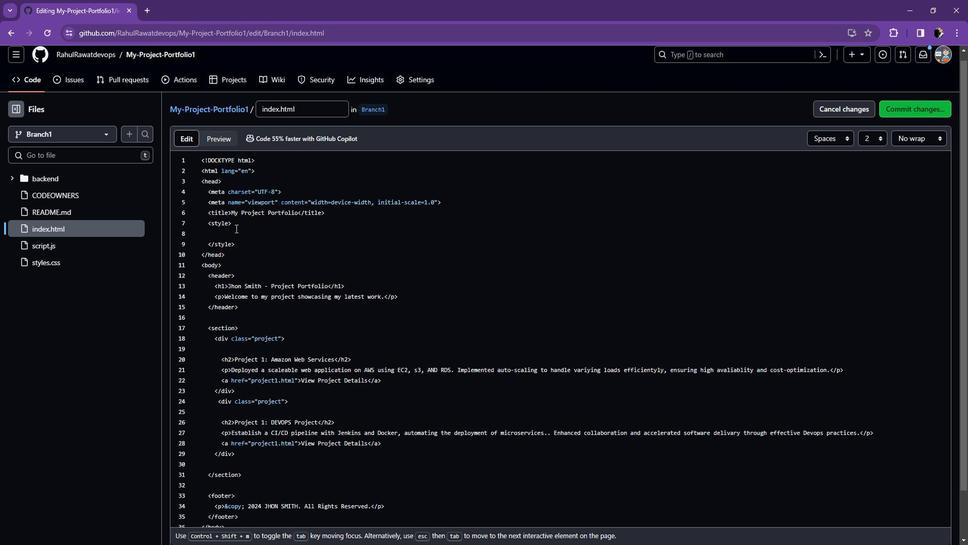 
Action: Mouse pressed left at (234, 227)
Screenshot: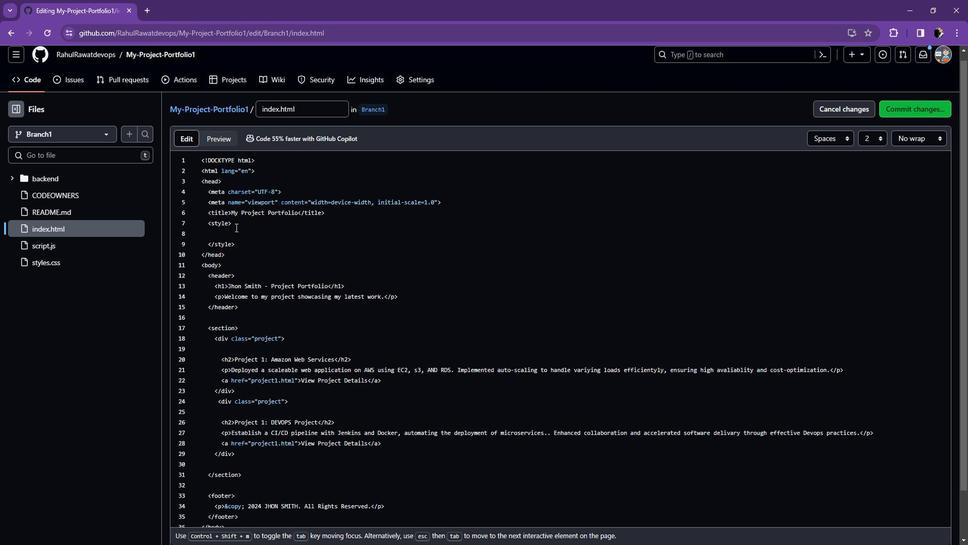 
Action: Key pressed <Key.backspace><Key.backspace><Key.backspace><Key.backspace><Key.backspace>
Screenshot: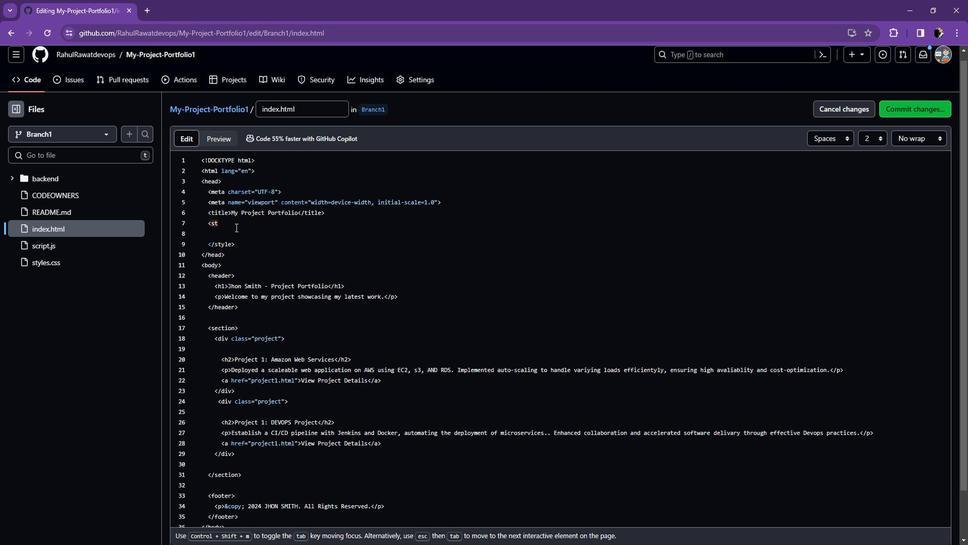 
Action: Mouse moved to (236, 232)
Screenshot: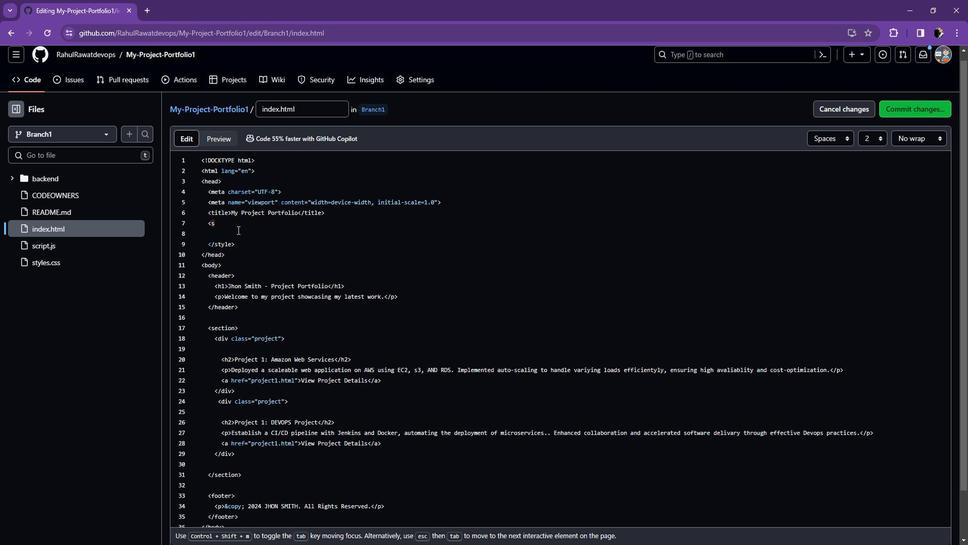 
Action: Key pressed <Key.backspace>
Screenshot: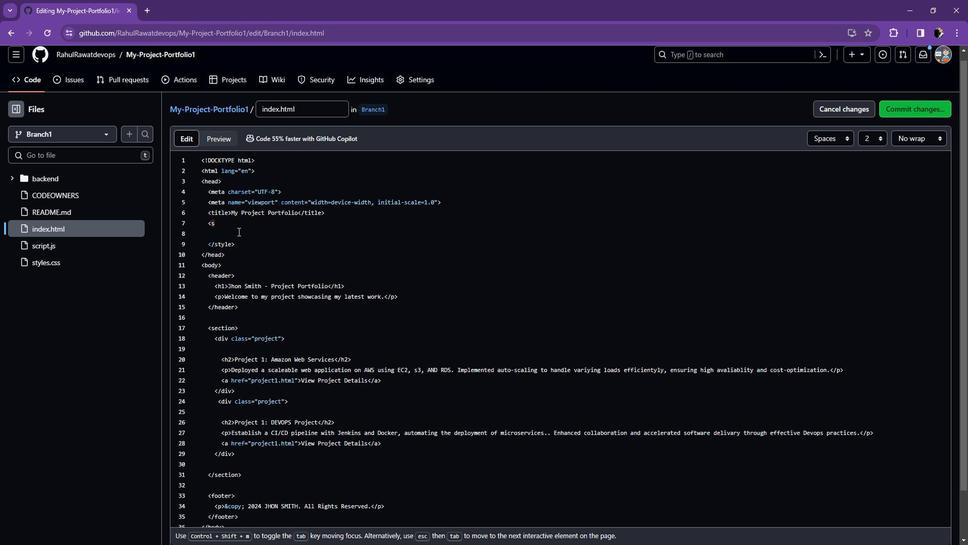 
Action: Mouse moved to (238, 242)
Screenshot: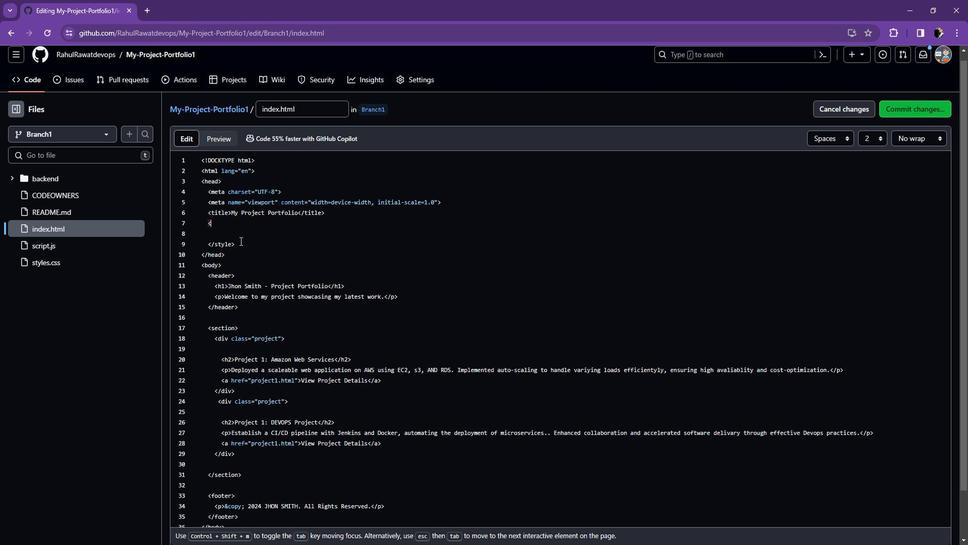 
Action: Key pressed <Key.backspace>
Screenshot: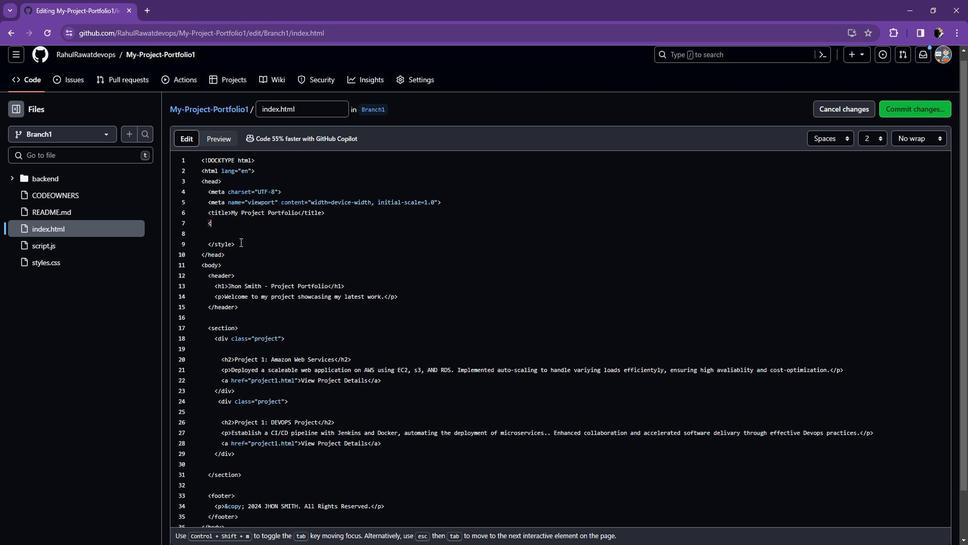 
Action: Mouse moved to (233, 242)
Screenshot: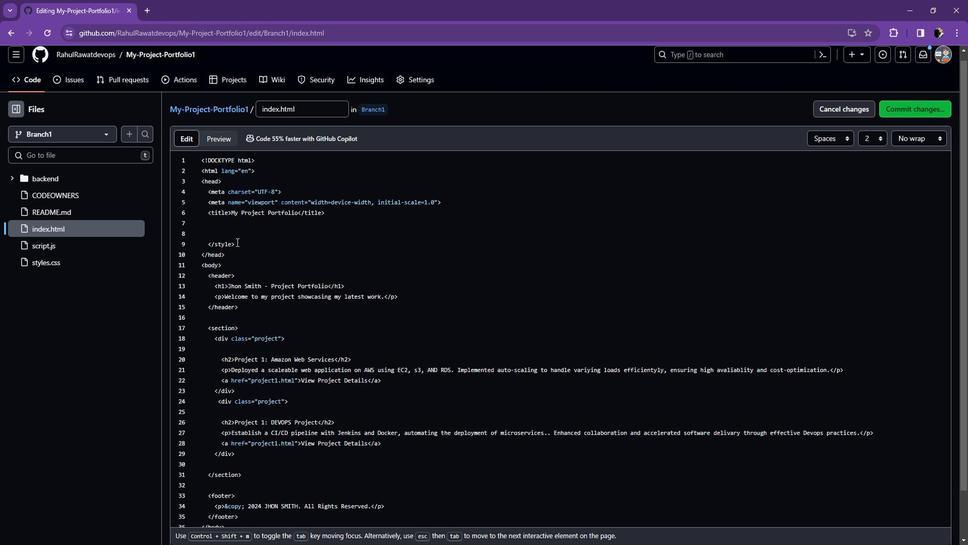 
Action: Mouse pressed left at (233, 242)
Screenshot: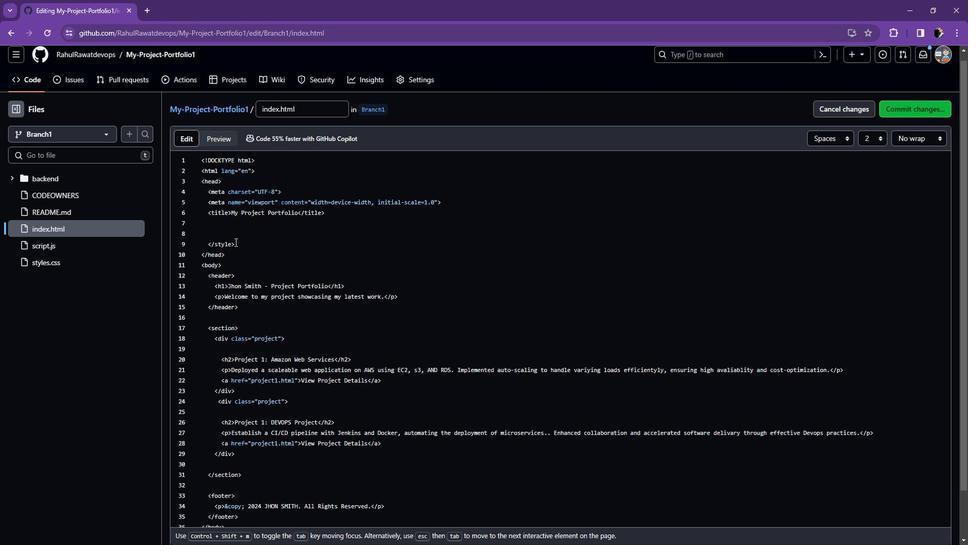 
Action: Key pressed <Key.backspace>
Screenshot: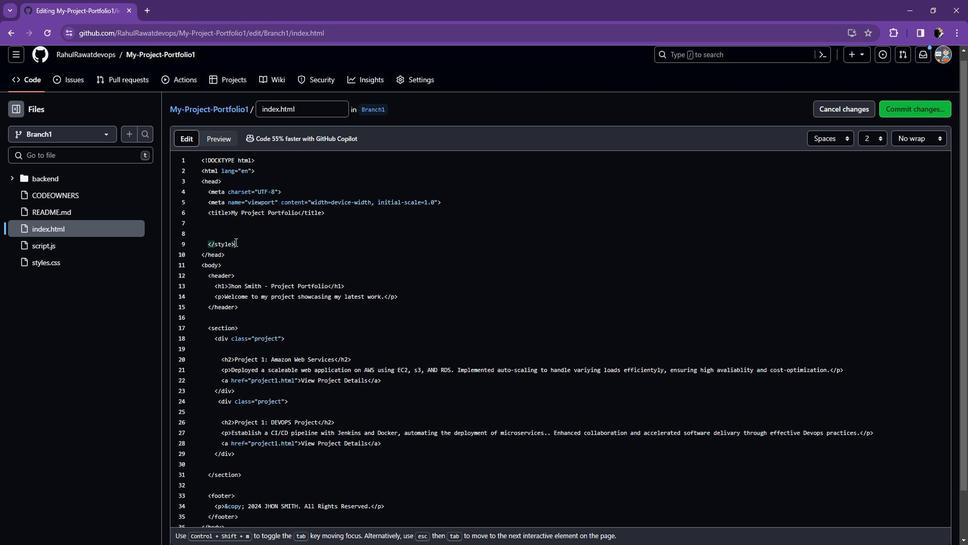 
Action: Mouse moved to (258, 248)
Screenshot: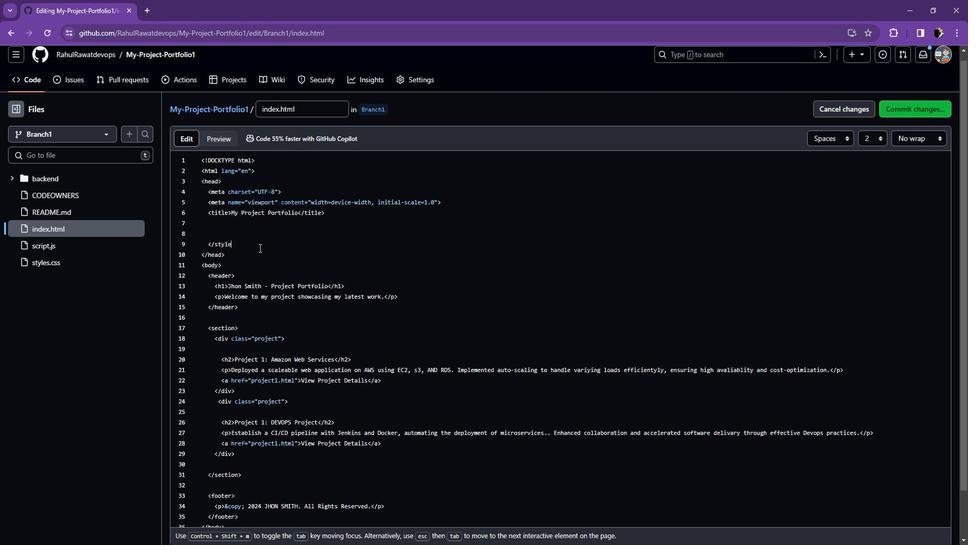 
Action: Key pressed <Key.backspace><Key.backspace><Key.backspace><Key.backspace><Key.backspace><Key.backspace><Key.backspace><Key.backspace><Key.backspace><Key.backspace><Key.backspace><Key.backspace>
Screenshot: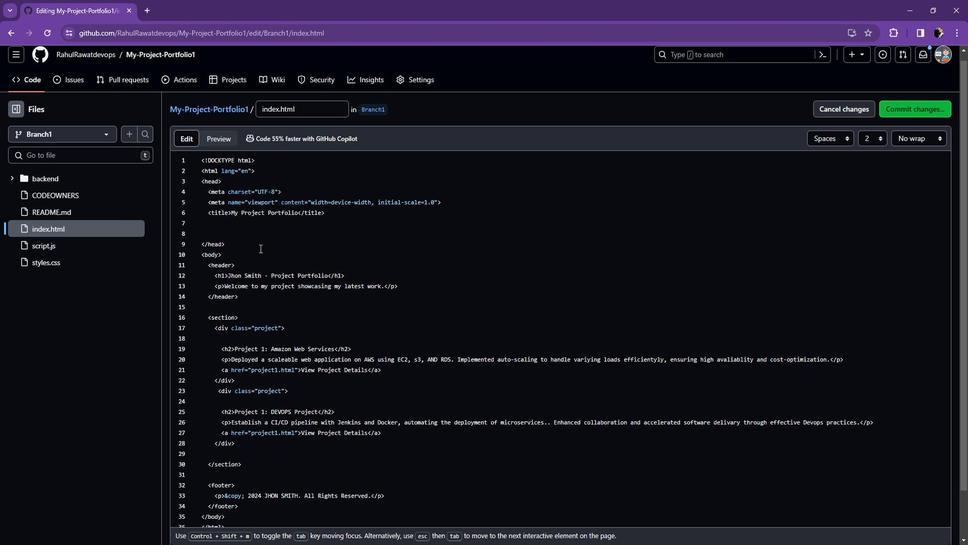 
Action: Mouse moved to (220, 226)
Screenshot: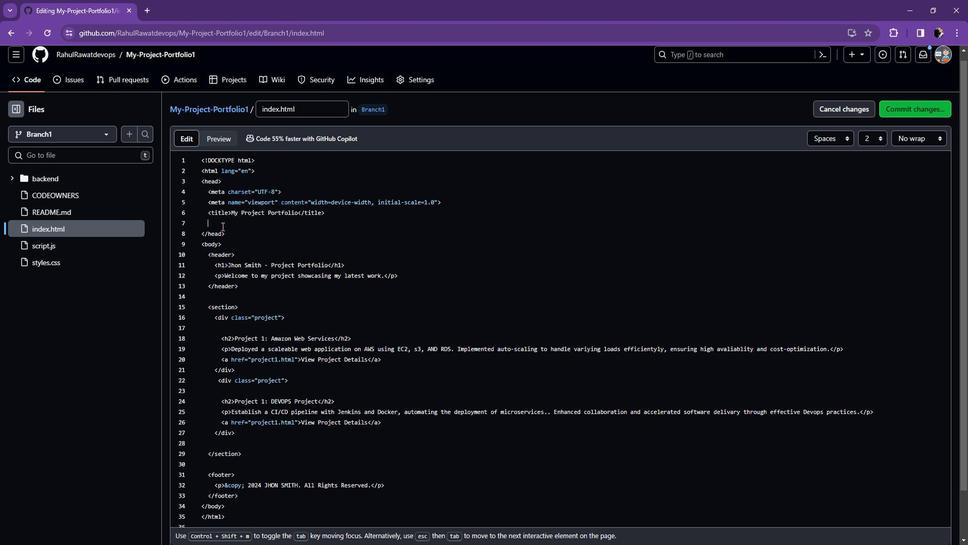 
Action: Key pressed <Key.backspace>
Screenshot: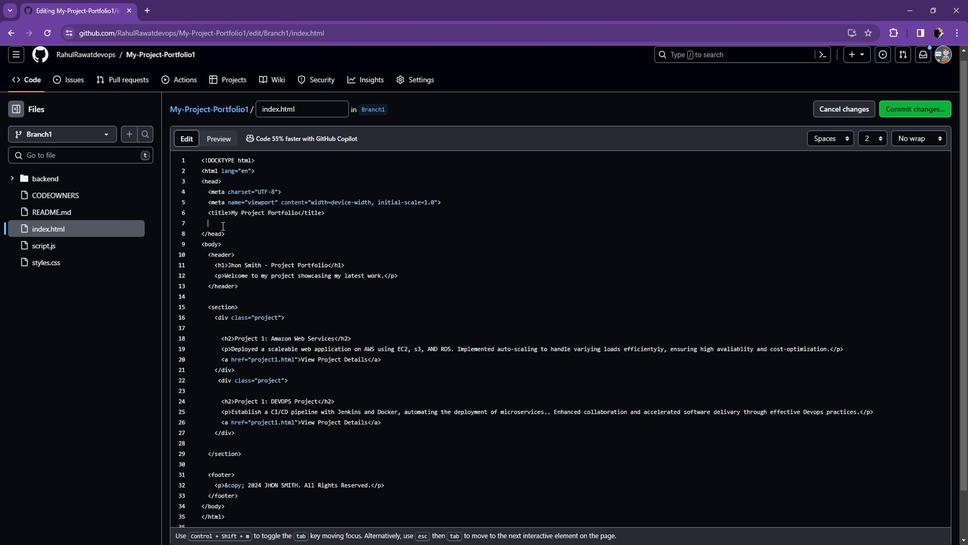 
Action: Mouse moved to (219, 226)
Screenshot: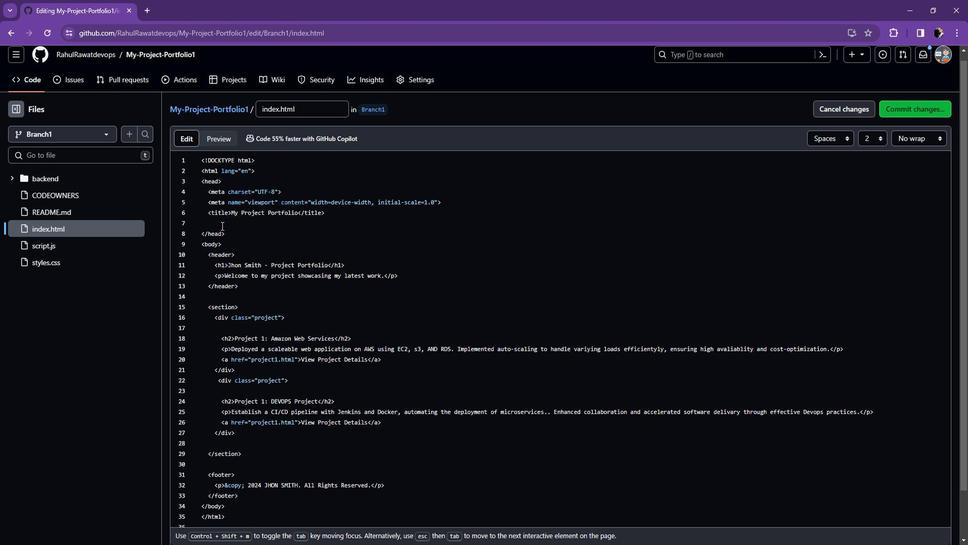 
Action: Key pressed <Key.backspace>
Screenshot: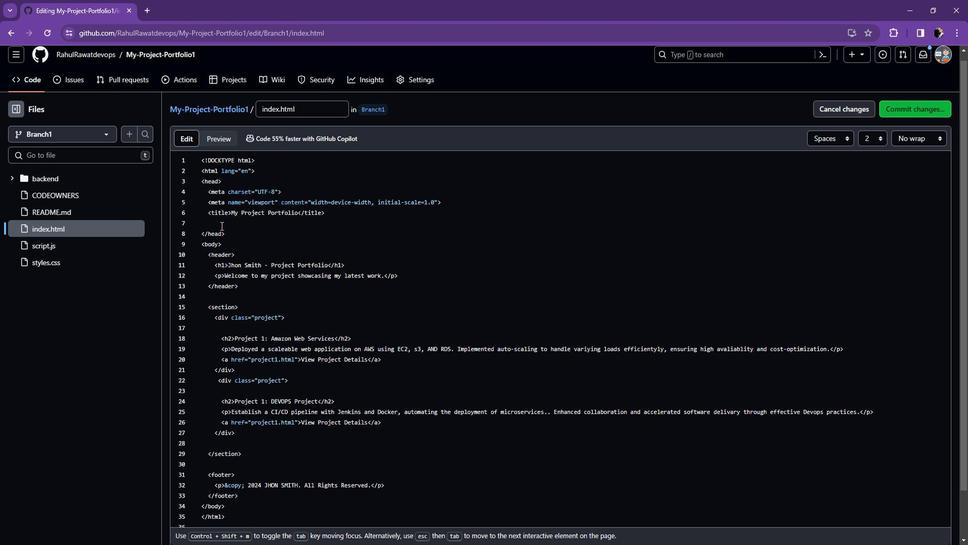 
Action: Mouse moved to (331, 215)
Screenshot: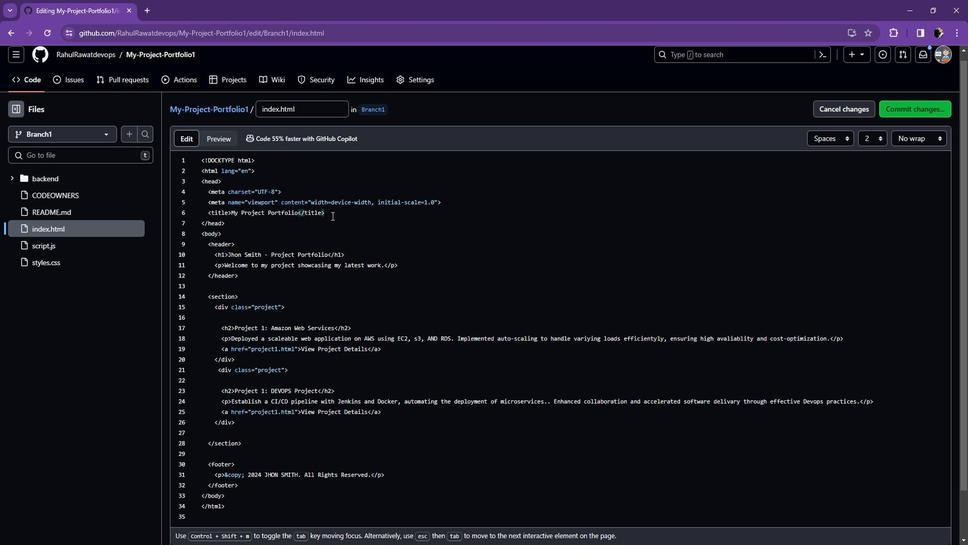 
Action: Mouse pressed left at (331, 215)
Screenshot: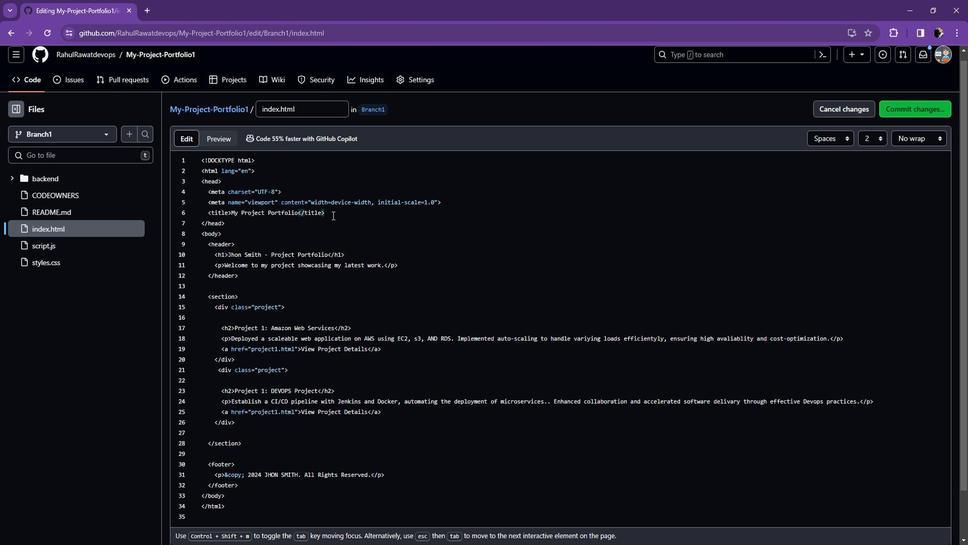 
Action: Mouse moved to (331, 215)
Screenshot: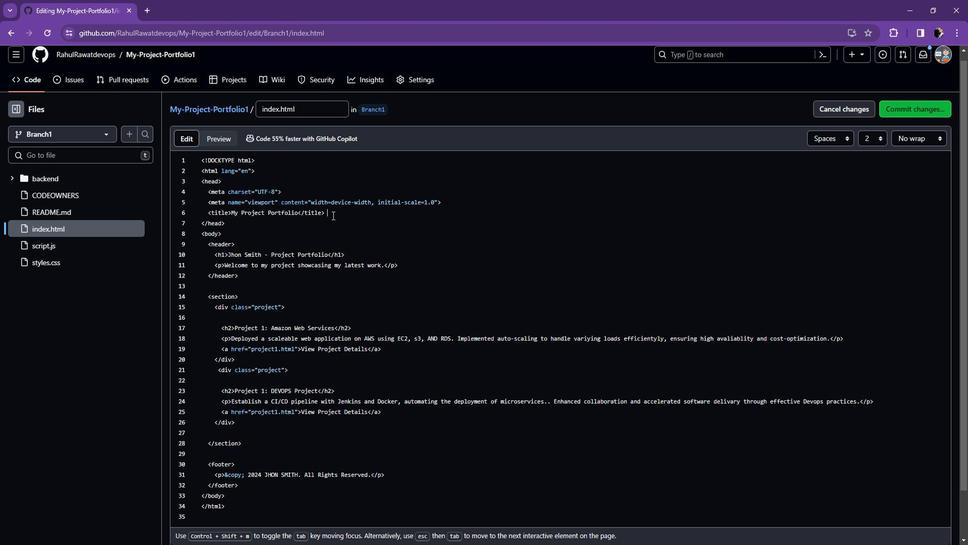 
Action: Key pressed <Key.enter>
Screenshot: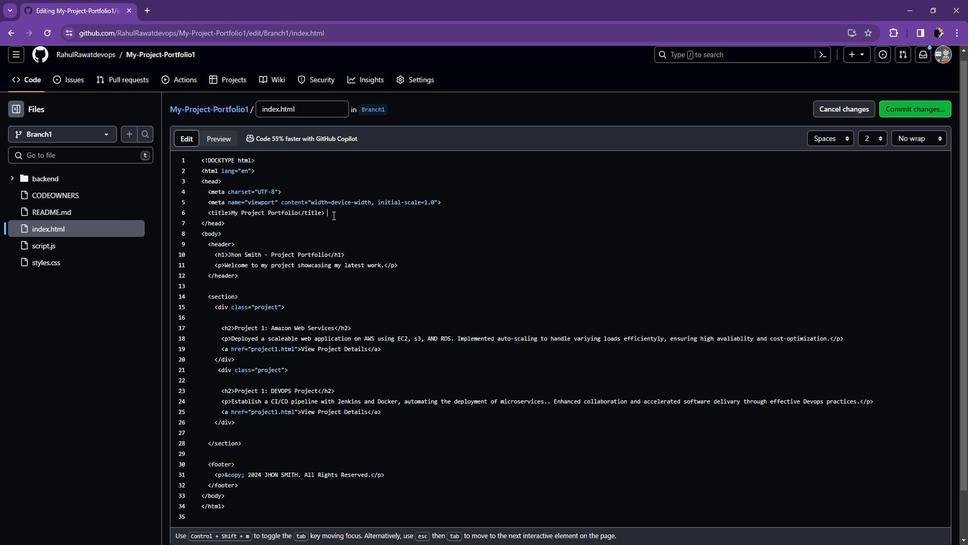 
Action: Mouse moved to (221, 226)
Screenshot: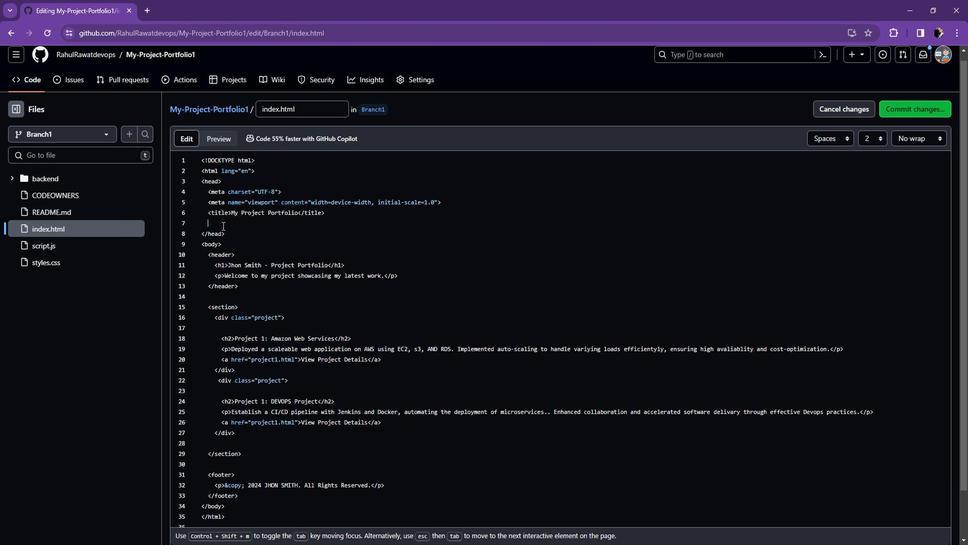 
Action: Mouse pressed left at (221, 226)
Screenshot: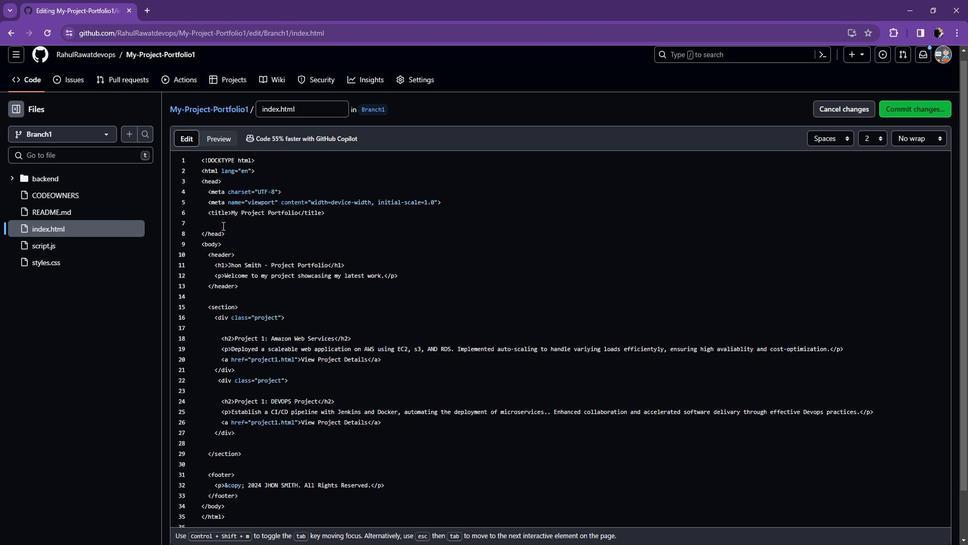 
Action: Mouse moved to (210, 226)
Screenshot: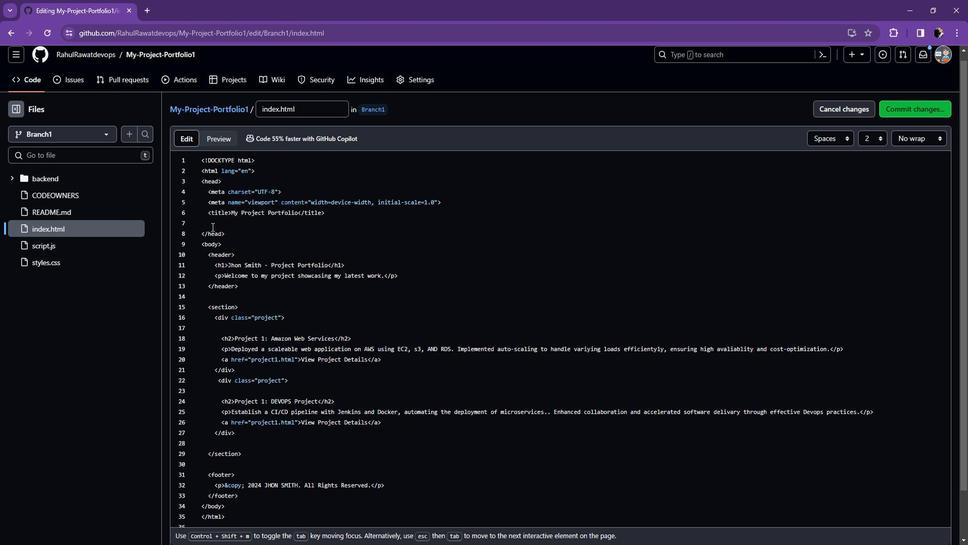 
Action: Key pressed <Key.shift_r><link<Key.backspace><Key.backspace><Key.backspace><Key.backspace>style<Key.space>ser<Key.backspace><Key.backspace>rc=<Key.shift_r>"styles.css<Key.shift_r>"<Key.shift_r>><Key.shift_r><Key.shift_r><Key.shift_r><s<Key.backspace>/style<Key.shift_r><Key.shift_r><Key.shift_r><Key.shift_r><Key.shift_r><Key.shift_r><Key.shift_r>>
Screenshot: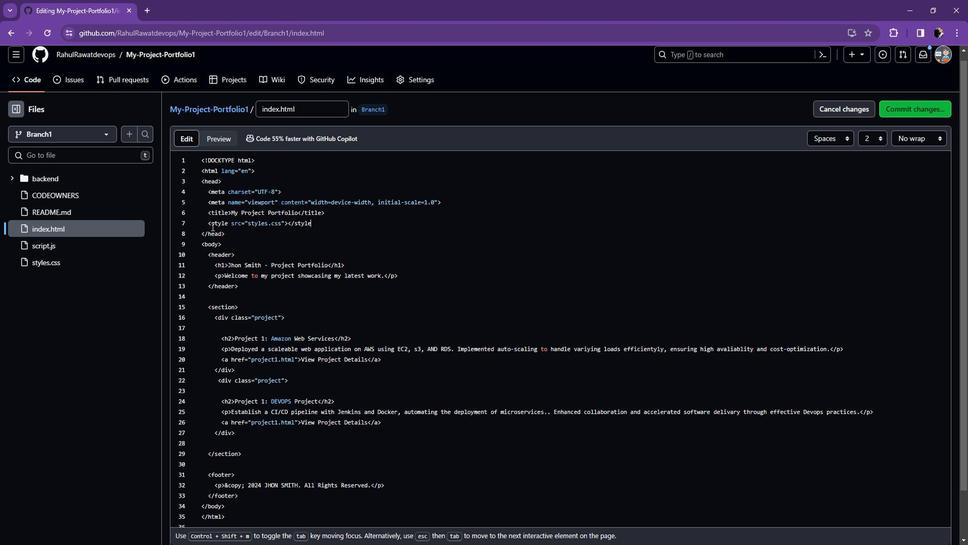 
Action: Mouse moved to (921, 114)
Screenshot: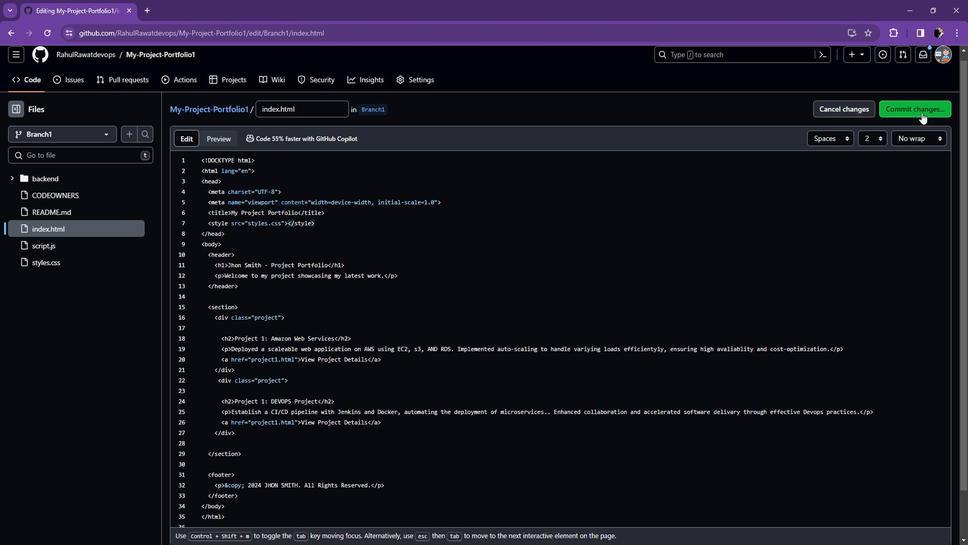 
Action: Mouse pressed left at (921, 114)
Screenshot: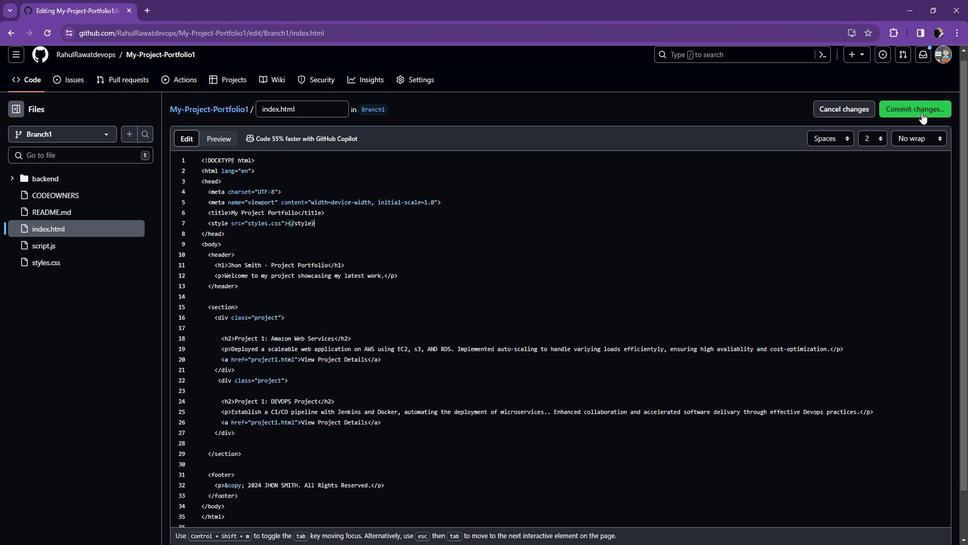 
Action: Mouse moved to (567, 406)
Screenshot: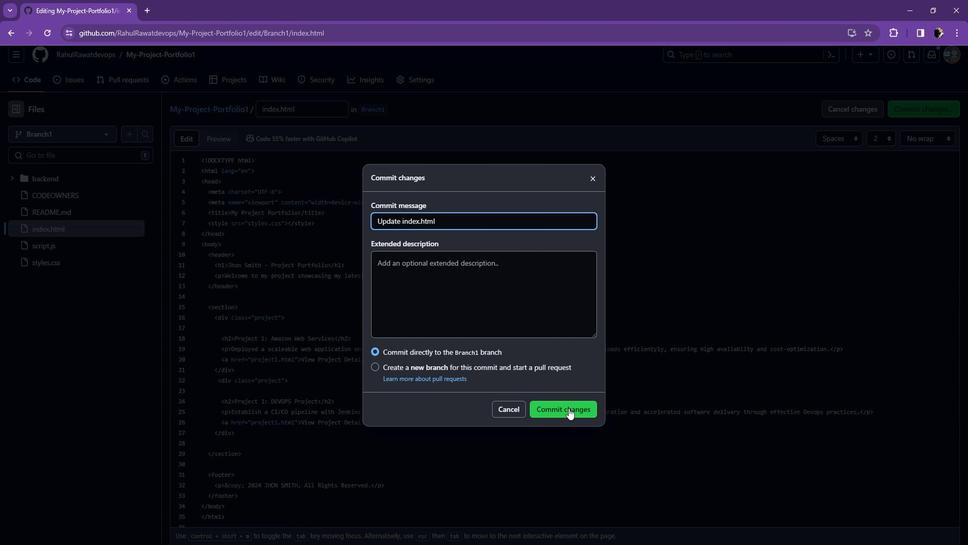 
Action: Mouse pressed left at (567, 406)
Screenshot: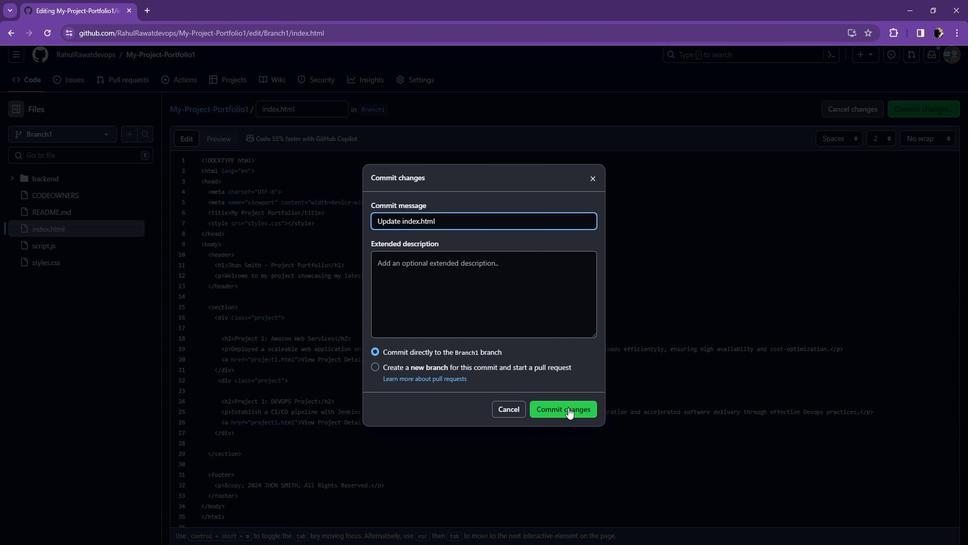 
Action: Mouse moved to (485, 277)
Screenshot: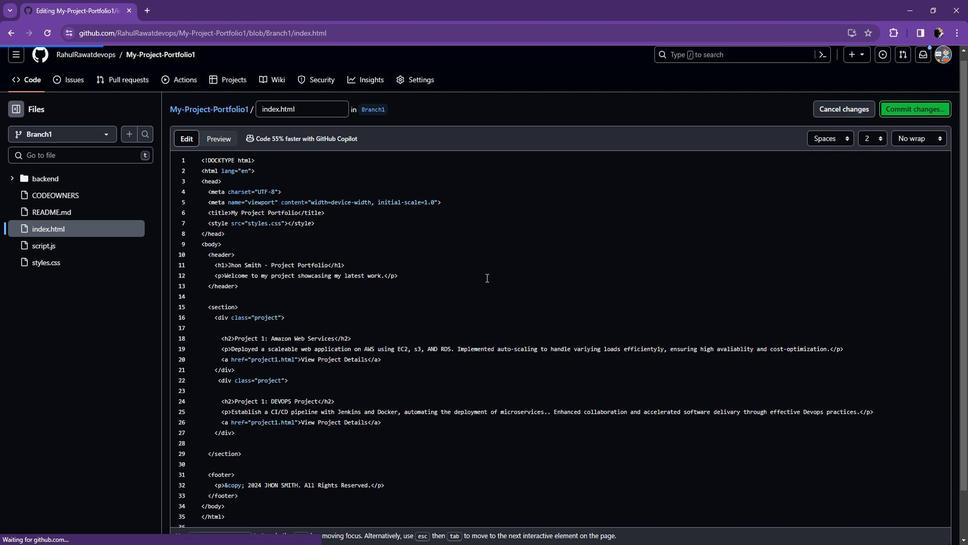 
Action: Mouse scrolled (485, 277) with delta (0, 0)
Screenshot: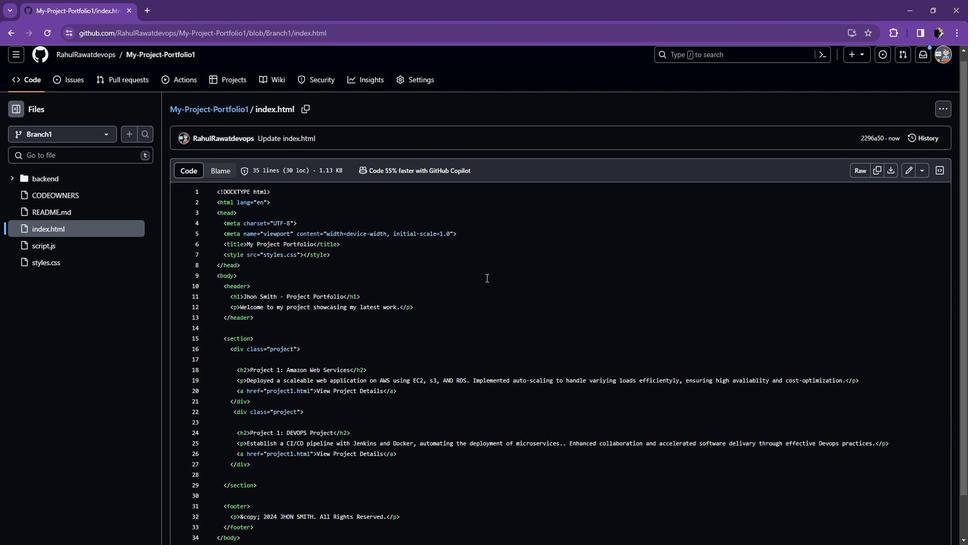 
Action: Mouse moved to (52, 215)
Screenshot: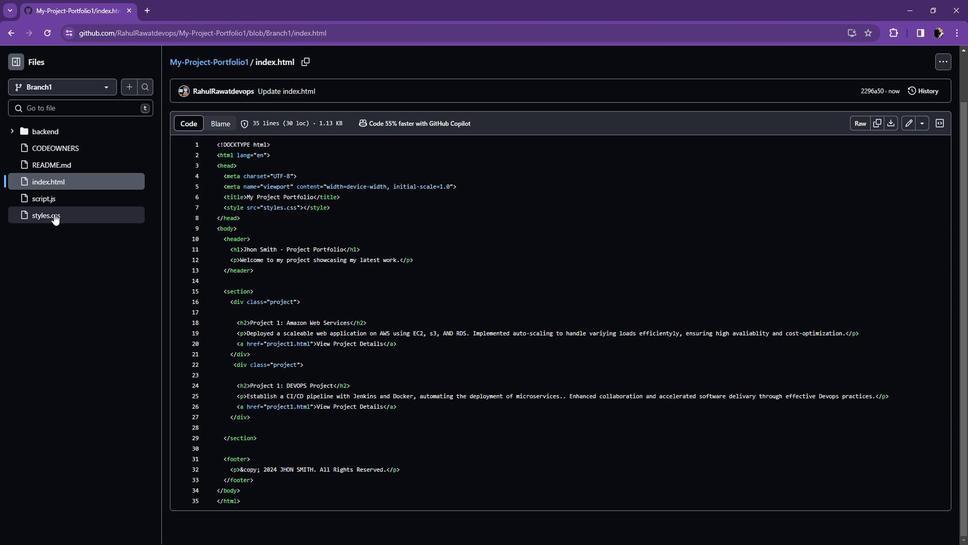 
Action: Mouse pressed left at (52, 215)
Screenshot: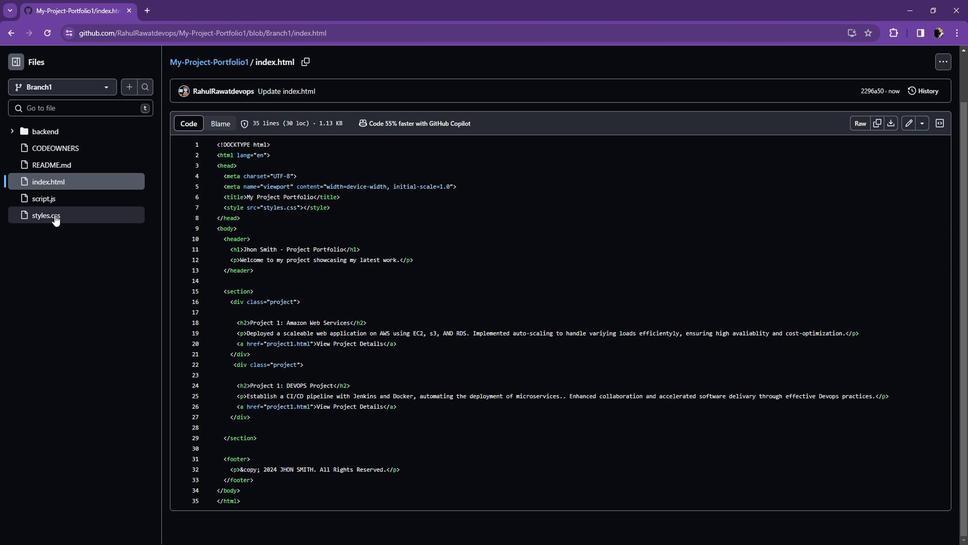 
Action: Mouse moved to (234, 179)
Screenshot: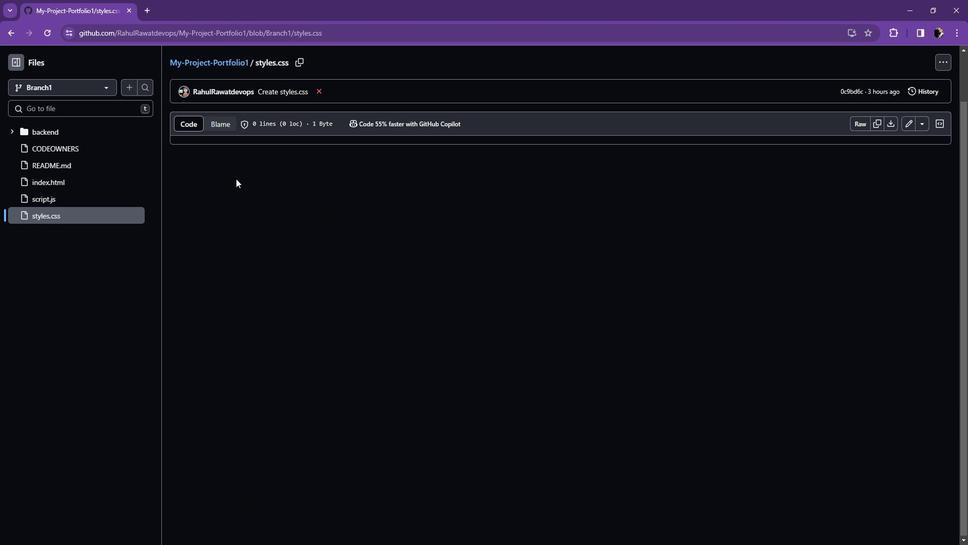 
Action: Mouse pressed left at (234, 179)
Screenshot: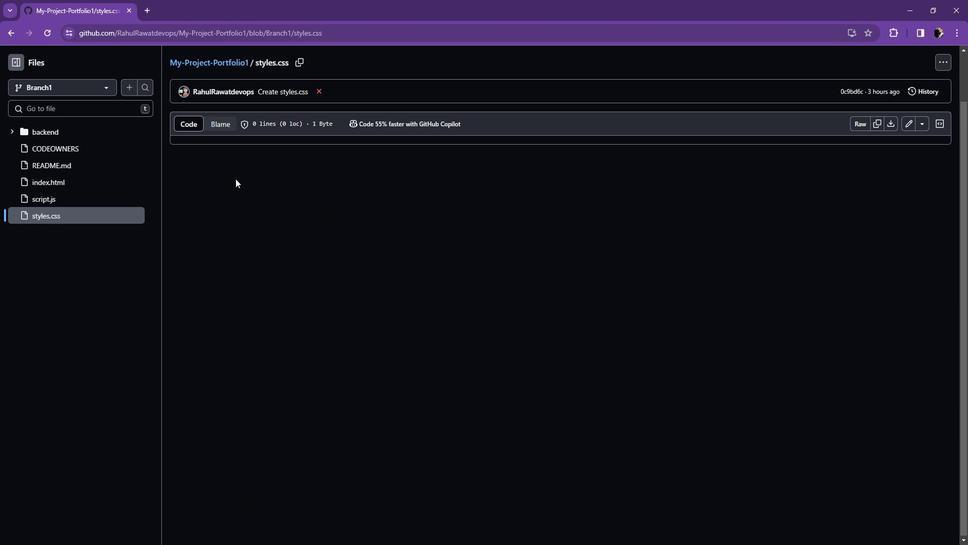 
Action: Mouse moved to (907, 127)
Screenshot: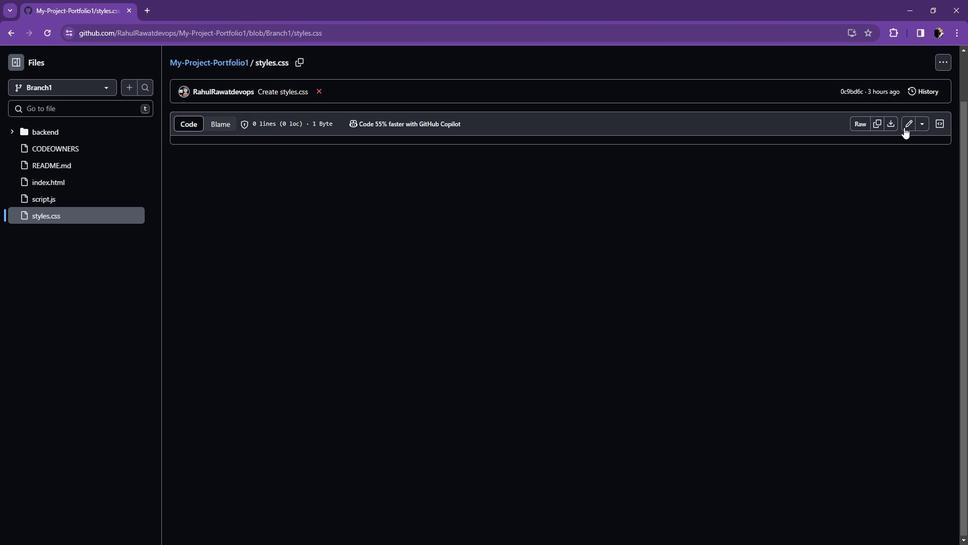 
Action: Mouse pressed left at (907, 127)
Screenshot: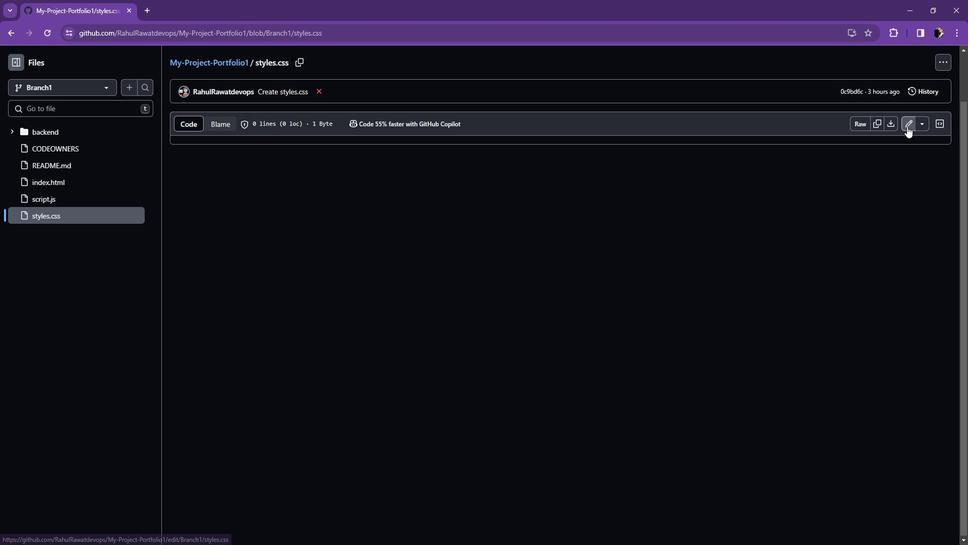 
Action: Mouse moved to (230, 126)
Screenshot: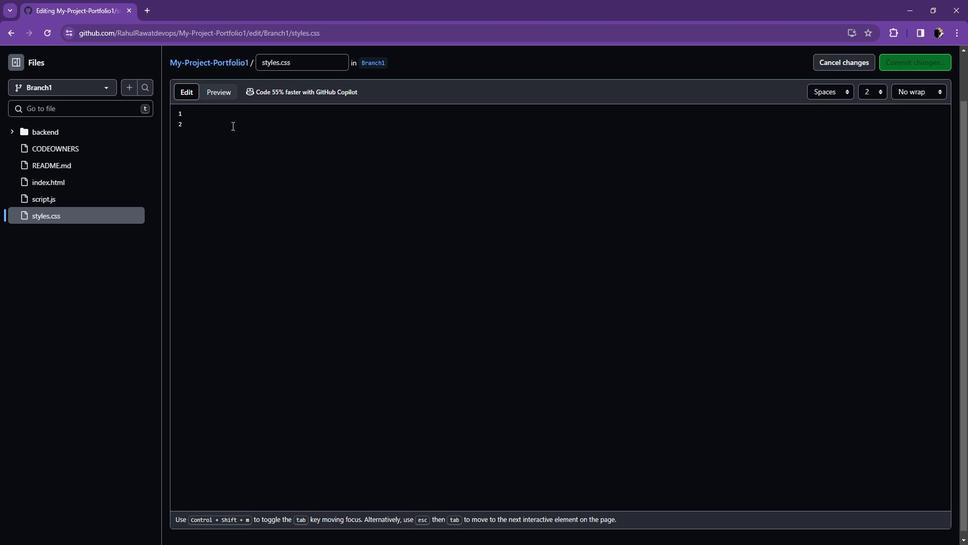 
Action: Mouse pressed left at (230, 126)
Screenshot: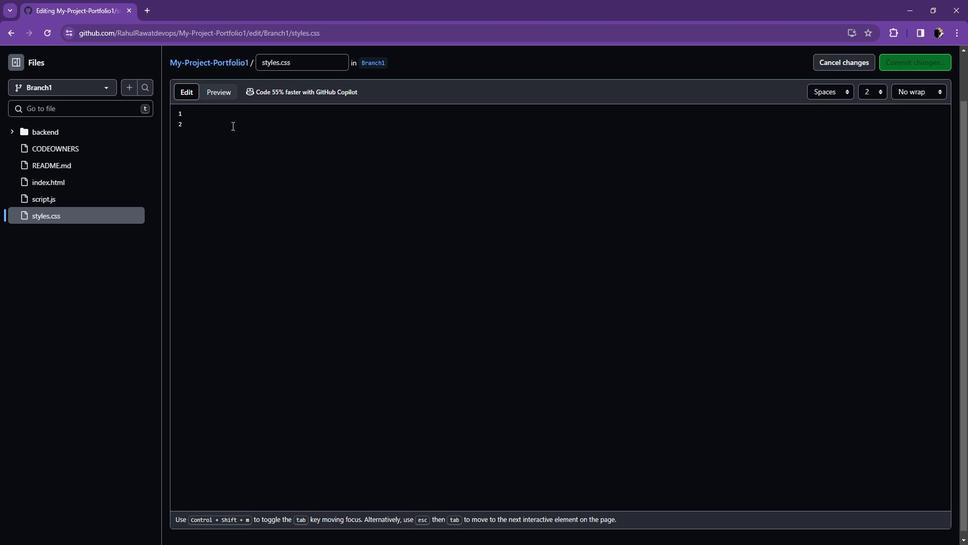 
Action: Mouse pressed right at (230, 126)
Screenshot: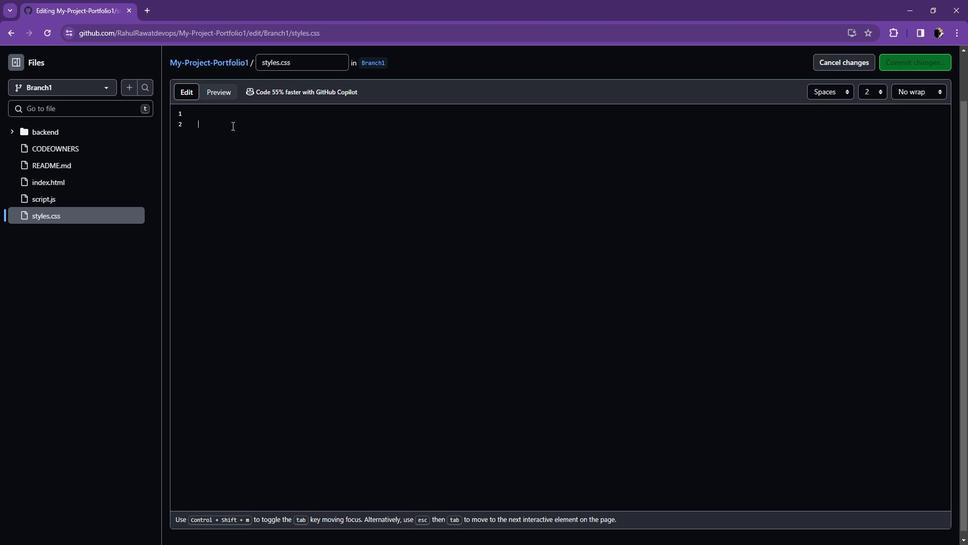 
Action: Mouse moved to (267, 229)
Screenshot: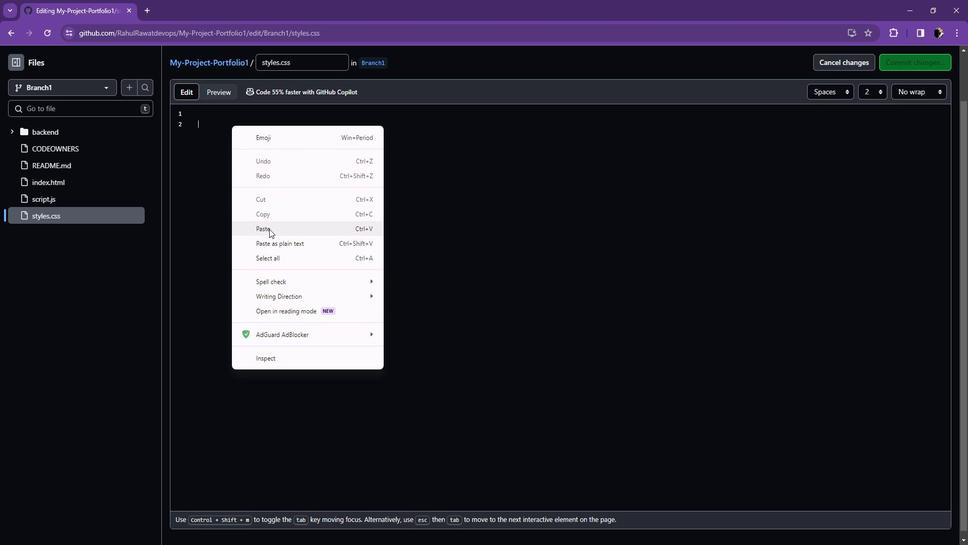 
Action: Mouse pressed left at (267, 229)
Screenshot: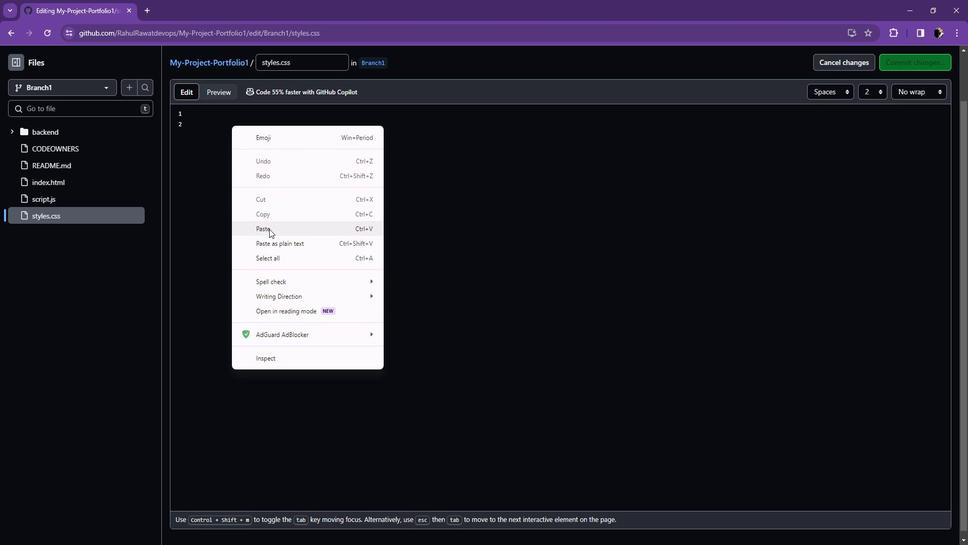 
Action: Mouse moved to (376, 271)
Screenshot: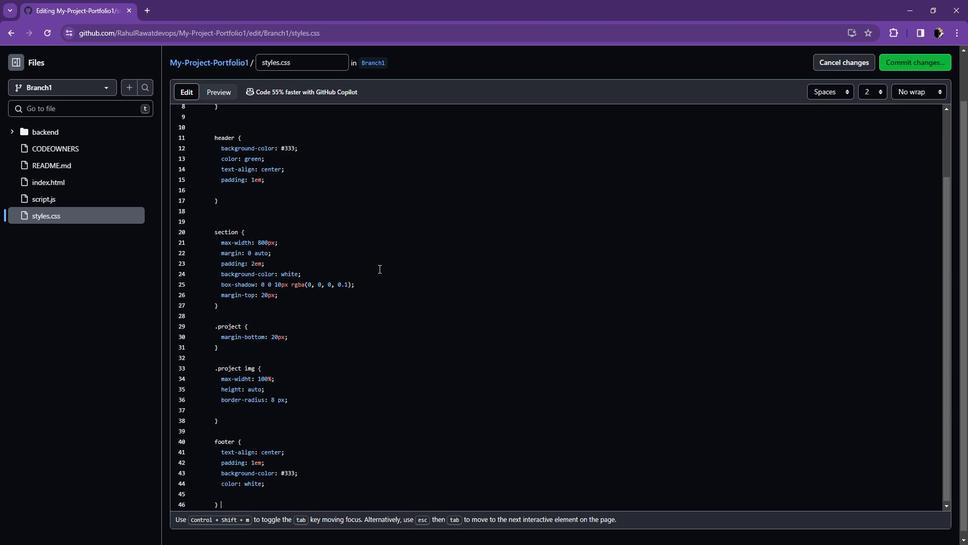 
Action: Mouse scrolled (376, 272) with delta (0, 0)
Screenshot: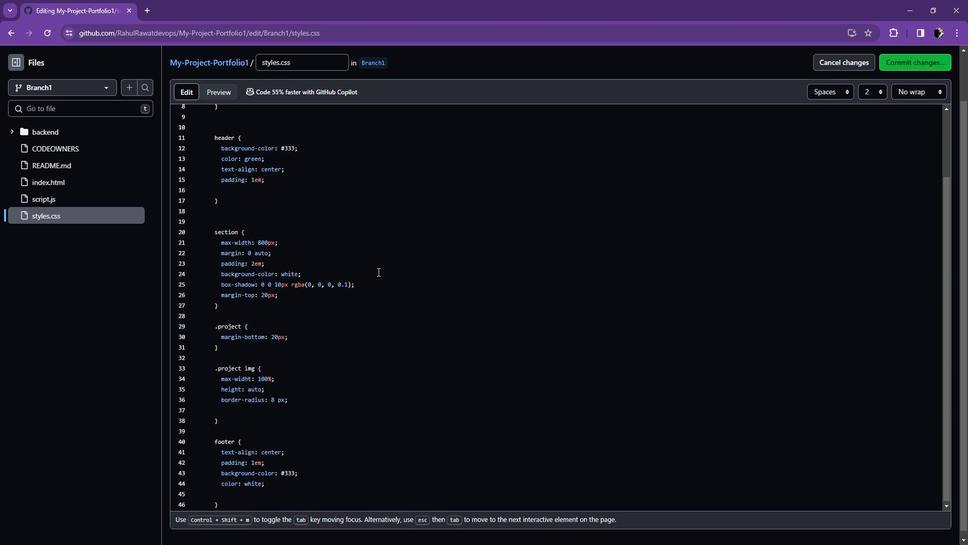 
Action: Mouse moved to (376, 271)
Screenshot: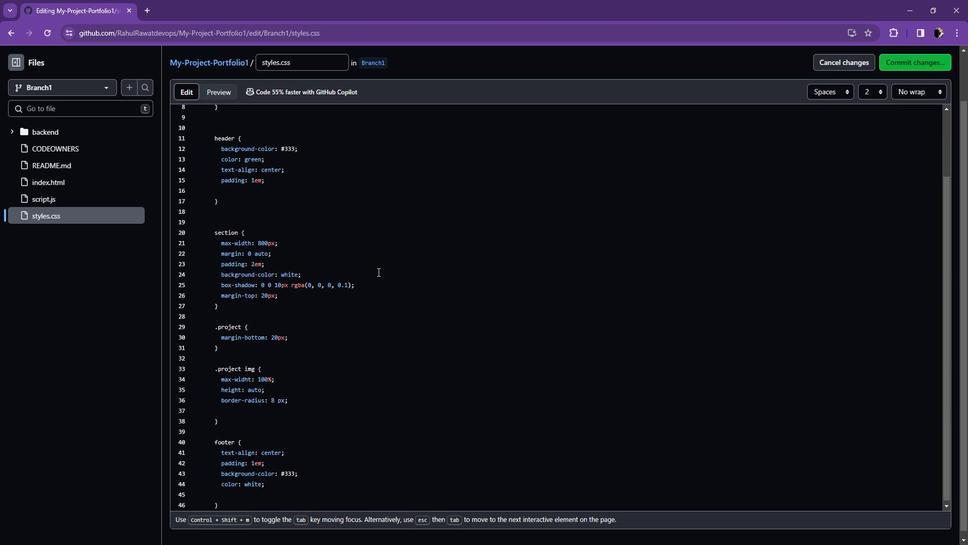 
Action: Mouse scrolled (376, 272) with delta (0, 0)
Screenshot: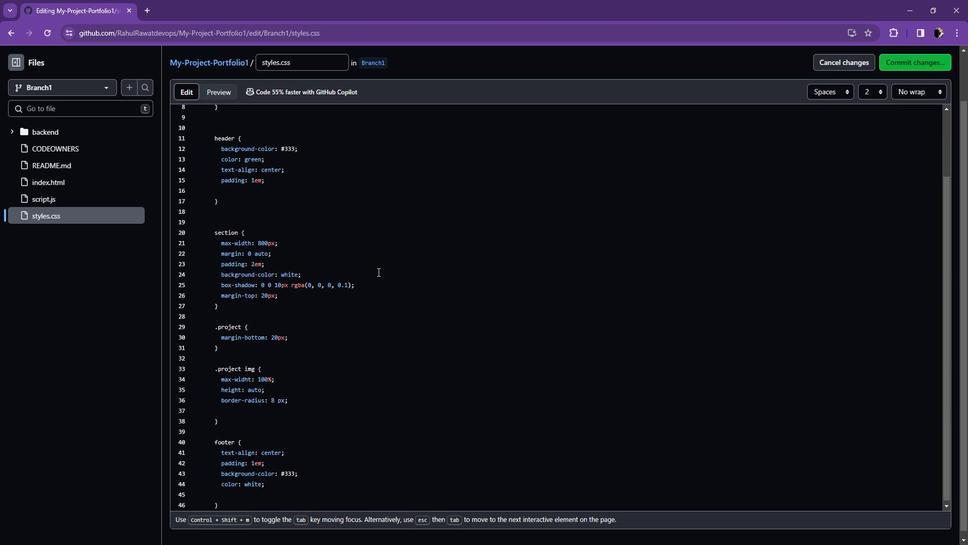 
Action: Mouse scrolled (376, 272) with delta (0, 0)
Screenshot: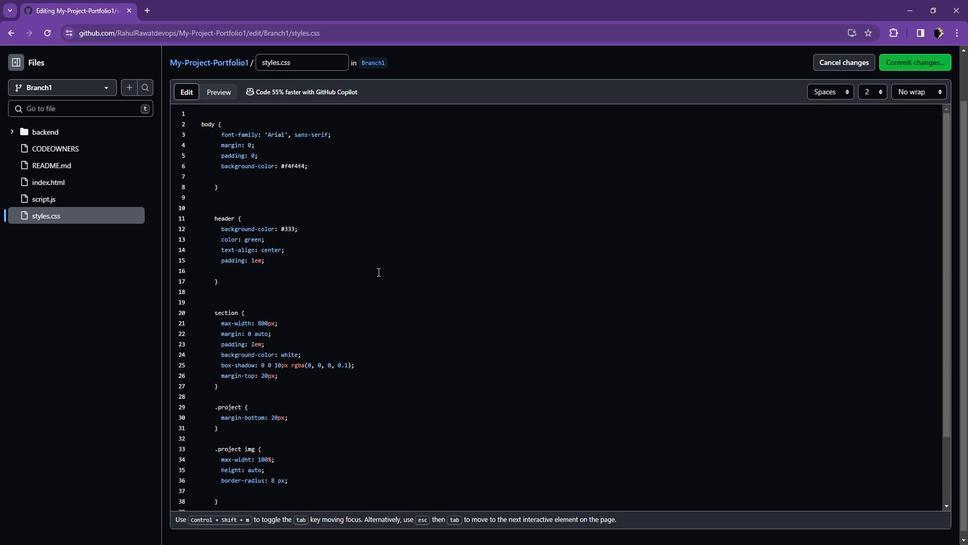 
Action: Mouse scrolled (376, 272) with delta (0, 0)
Screenshot: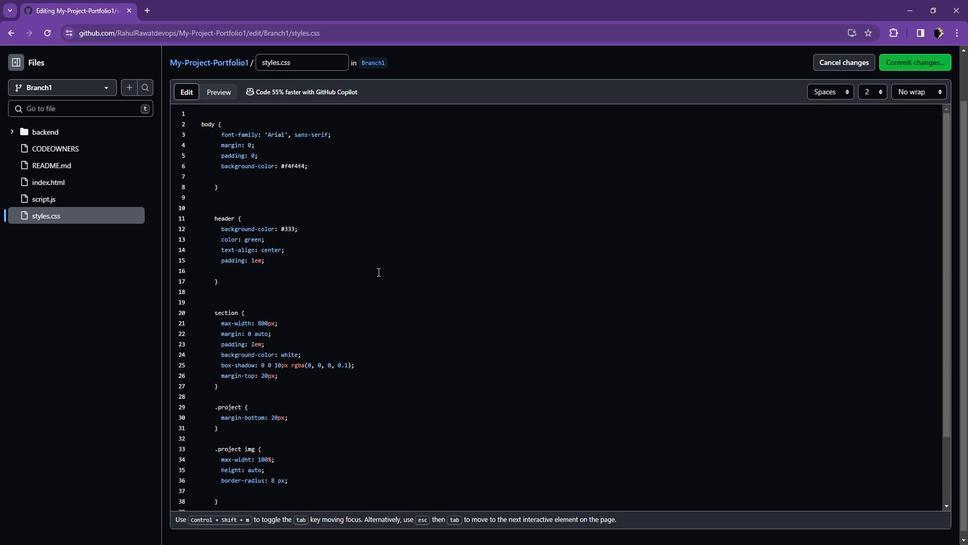
Action: Mouse scrolled (376, 272) with delta (0, 0)
Screenshot: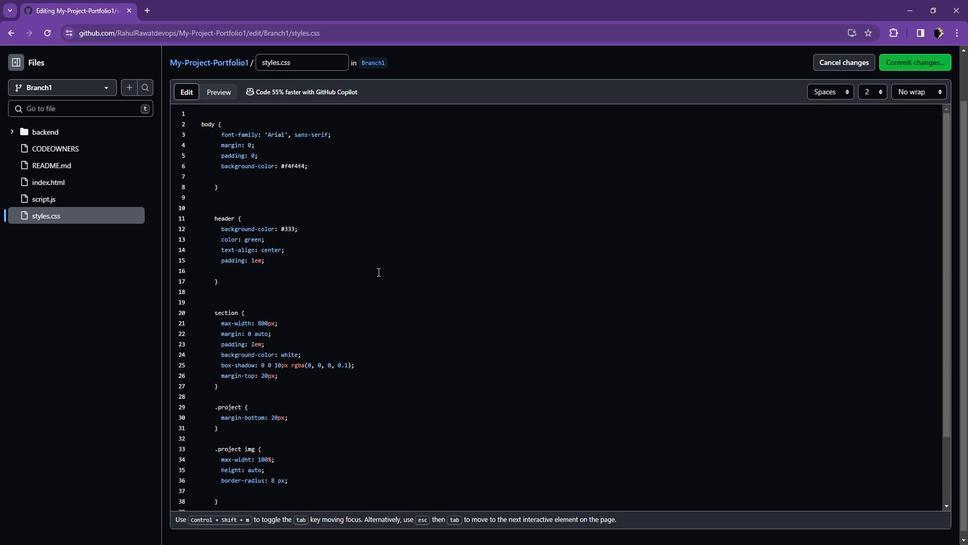 
Action: Mouse scrolled (376, 272) with delta (0, 0)
Screenshot: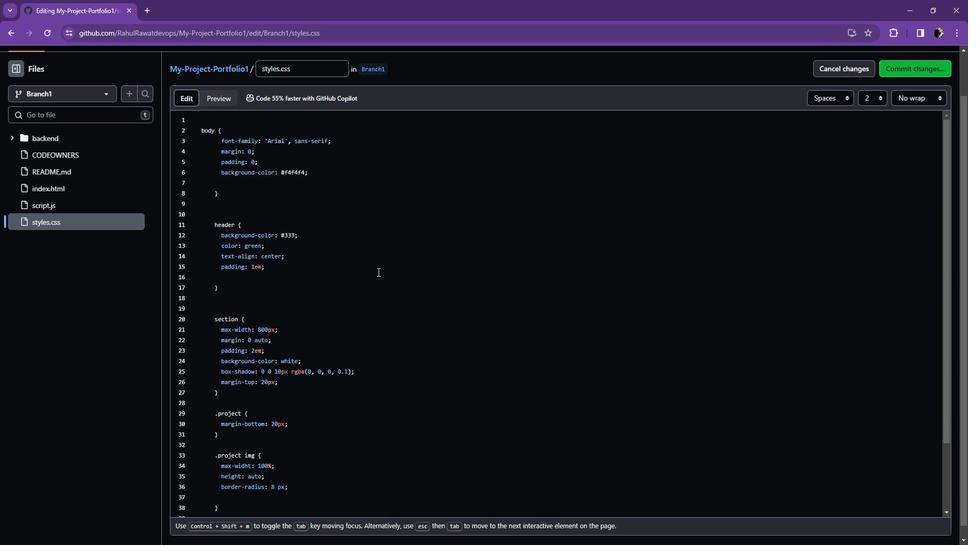 
Action: Mouse scrolled (376, 271) with delta (0, 0)
Screenshot: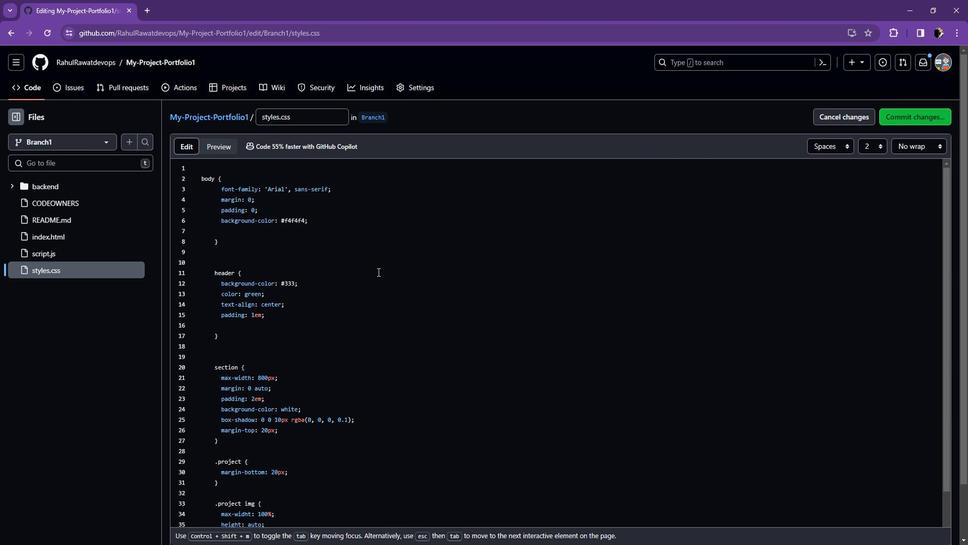 
Action: Mouse scrolled (376, 272) with delta (0, 0)
Screenshot: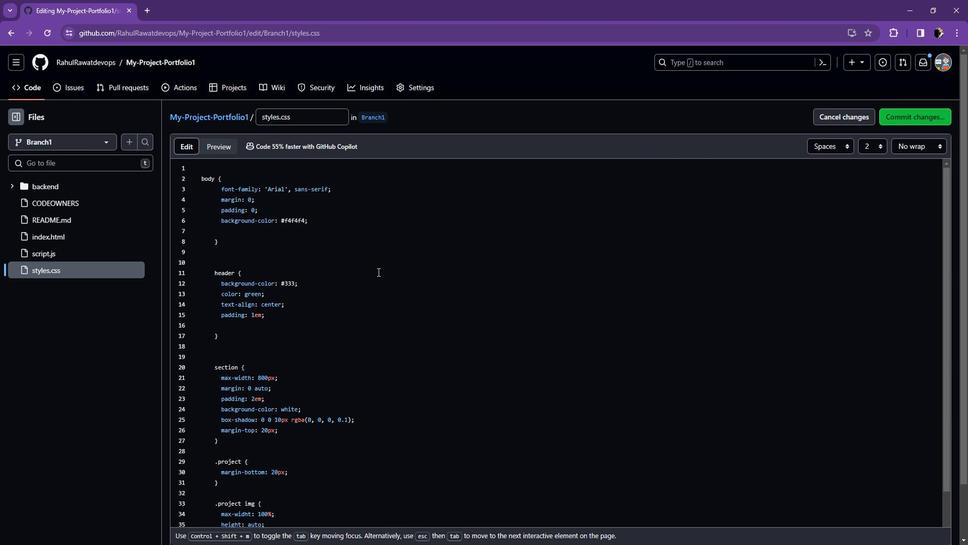 
Action: Mouse scrolled (376, 271) with delta (0, 0)
Screenshot: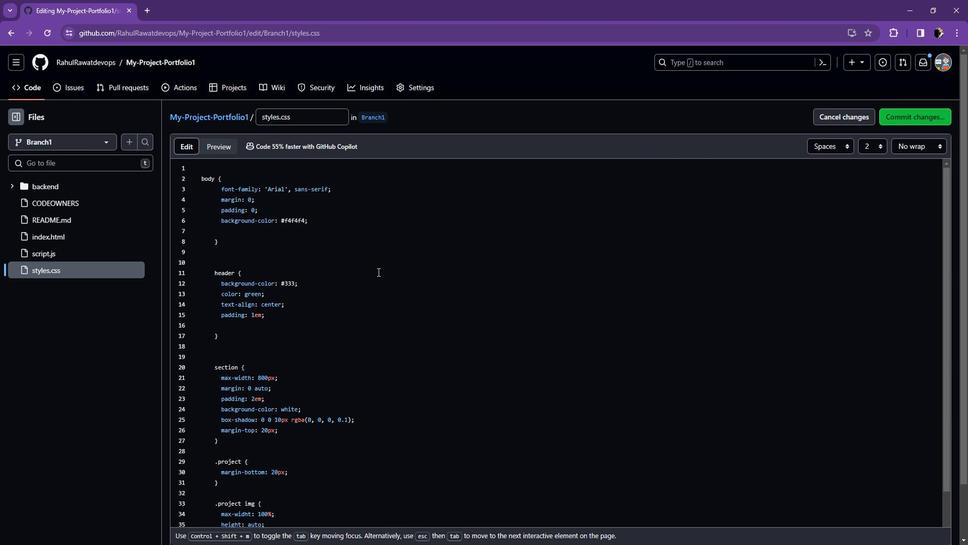 
Action: Mouse scrolled (376, 271) with delta (0, 0)
Screenshot: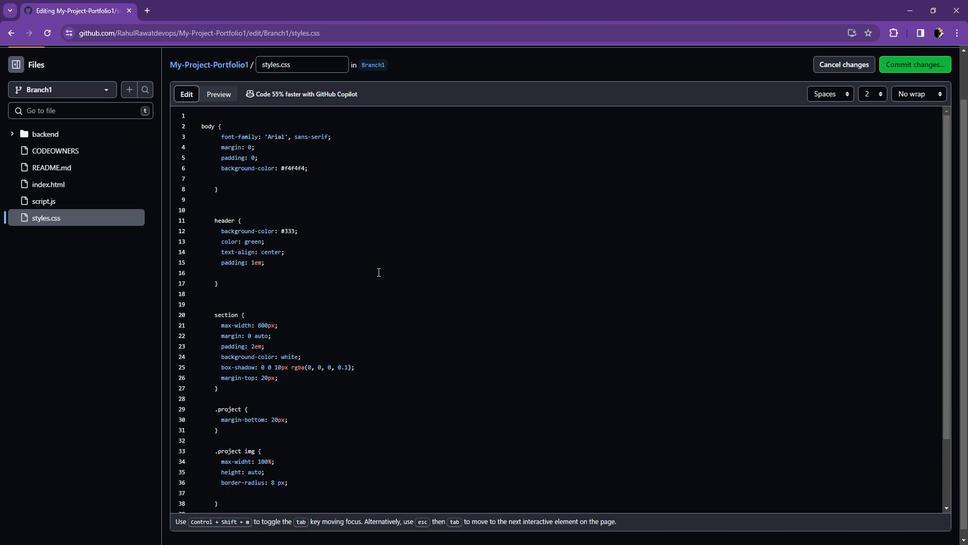 
Action: Mouse scrolled (376, 271) with delta (0, 0)
Screenshot: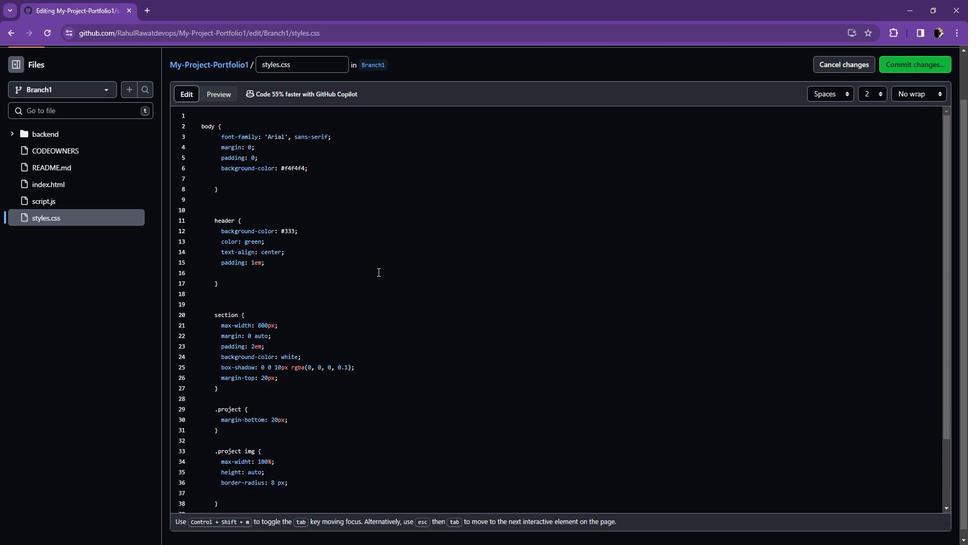 
Action: Mouse scrolled (376, 271) with delta (0, 0)
Screenshot: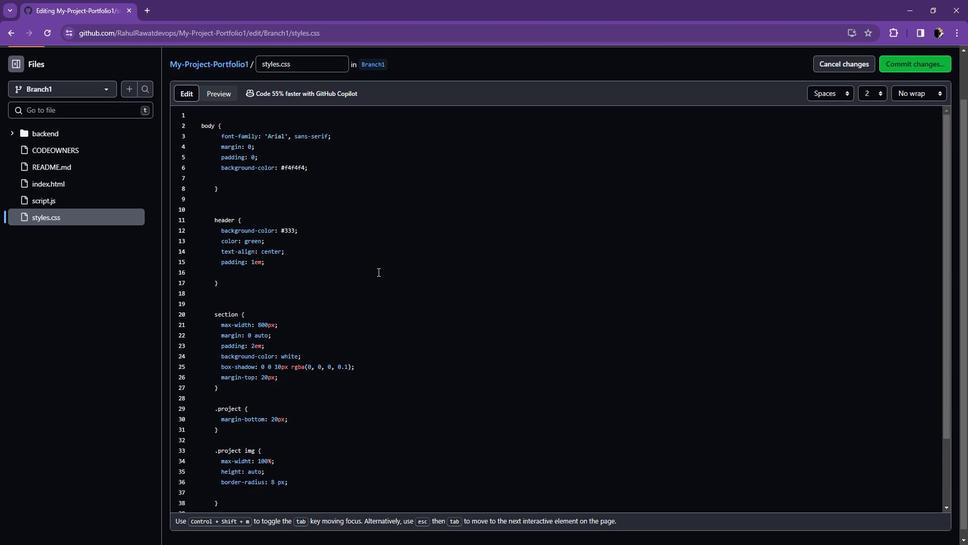 
Action: Mouse scrolled (376, 271) with delta (0, 0)
Screenshot: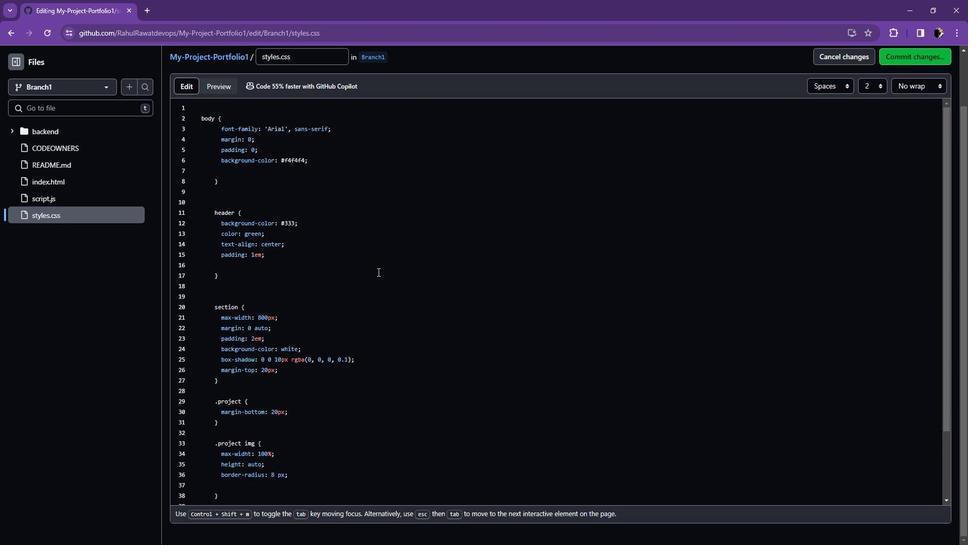 
Action: Mouse scrolled (376, 271) with delta (0, 0)
Screenshot: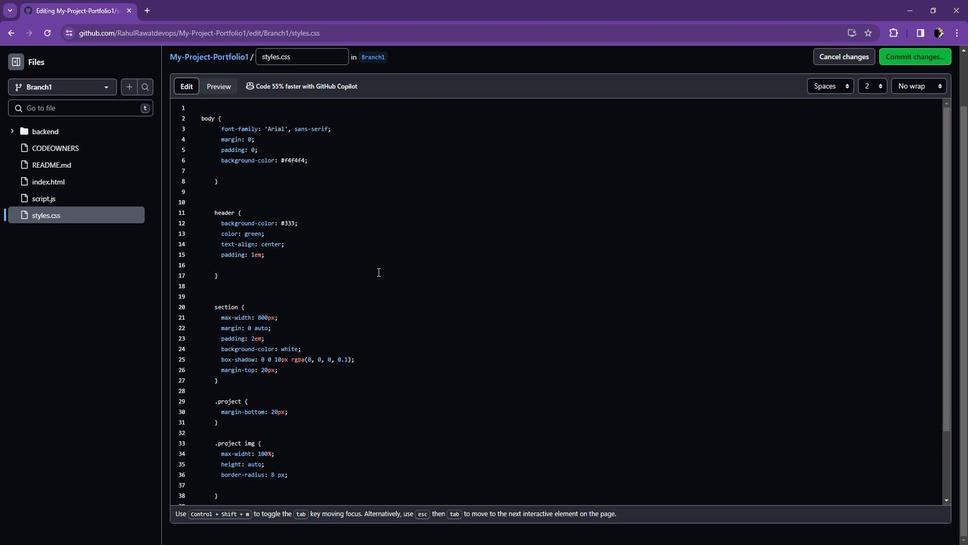 
Action: Mouse scrolled (376, 271) with delta (0, 0)
Screenshot: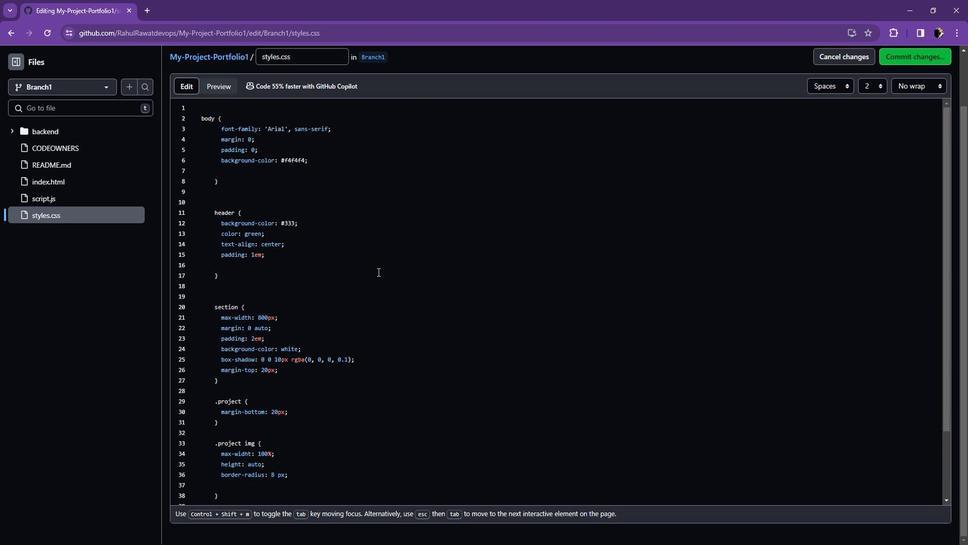 
Action: Mouse moved to (900, 56)
Screenshot: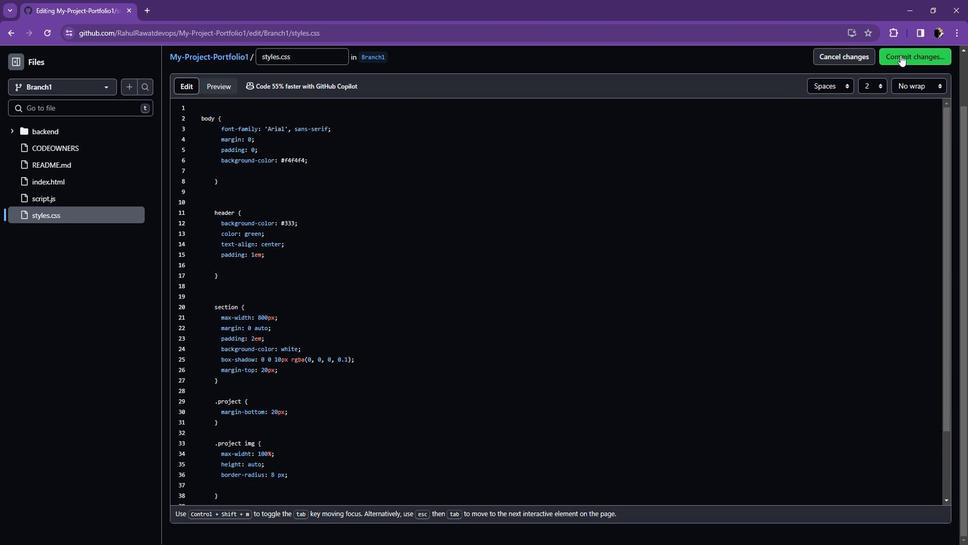 
Action: Mouse pressed left at (900, 56)
